 Task: Open Card Product Shipping and Delivery in Board Market Entry and Expansion Planning to Workspace Asset Management and add a team member Softage.3@softage.net, a label Red, a checklist Human Resources, an attachment from your onedrive, a color Red and finally, add a card description 'Plan and execute company team-building conference with guest speakers on change management' and a comment 'Let us approach this task with a sense of risk-taking, recognizing that calculated risks can lead to new opportunities and growth.'. Add a start date 'Jan 03, 1900' with a due date 'Jan 10, 1900'
Action: Mouse moved to (88, 422)
Screenshot: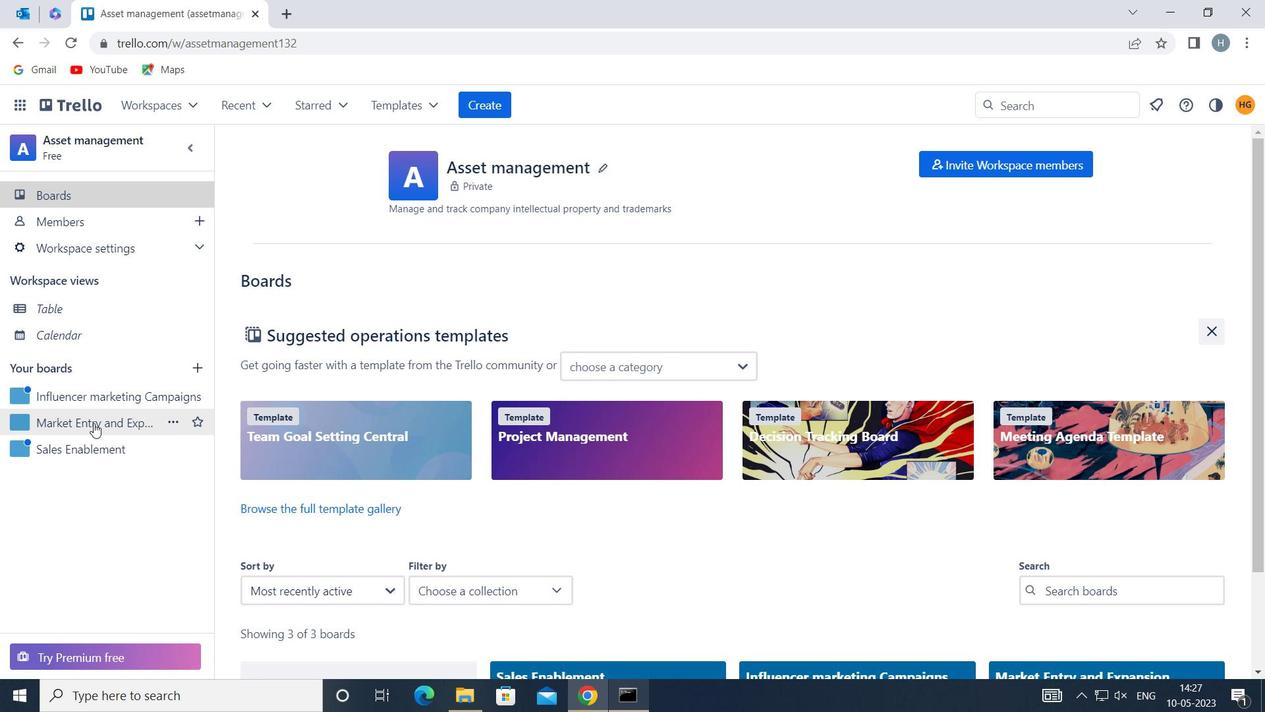 
Action: Mouse pressed left at (88, 422)
Screenshot: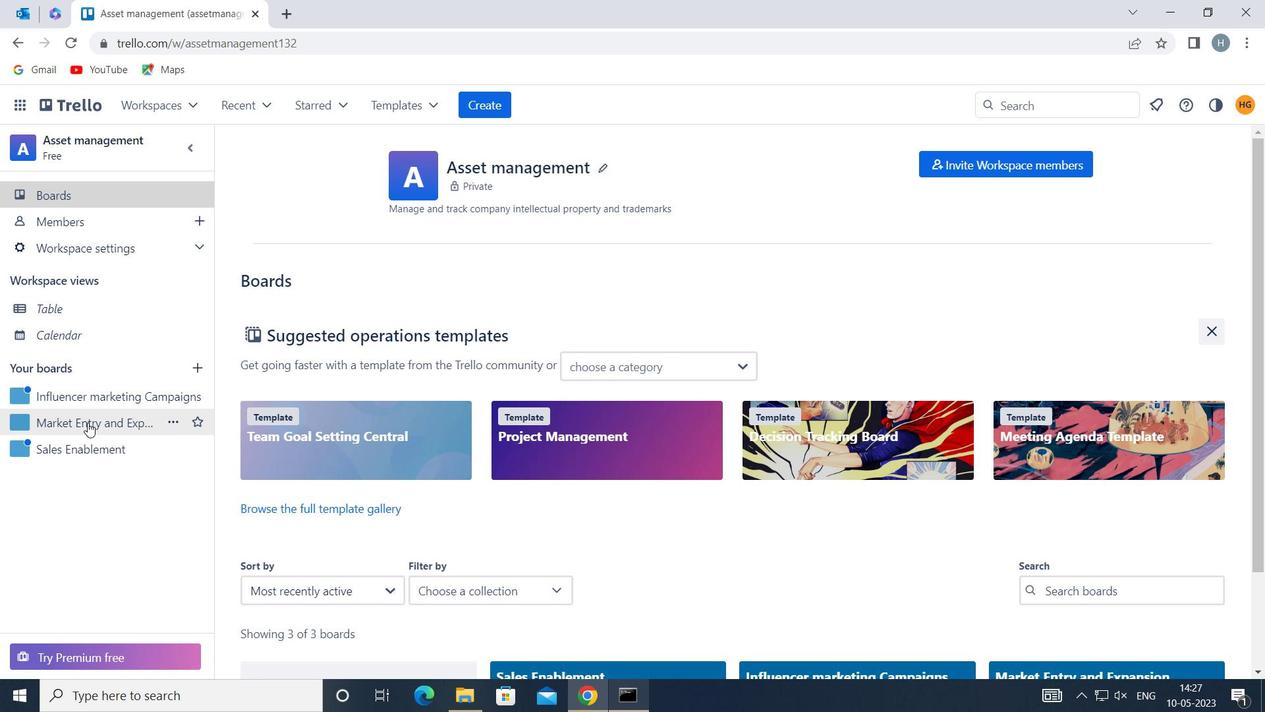 
Action: Mouse moved to (377, 238)
Screenshot: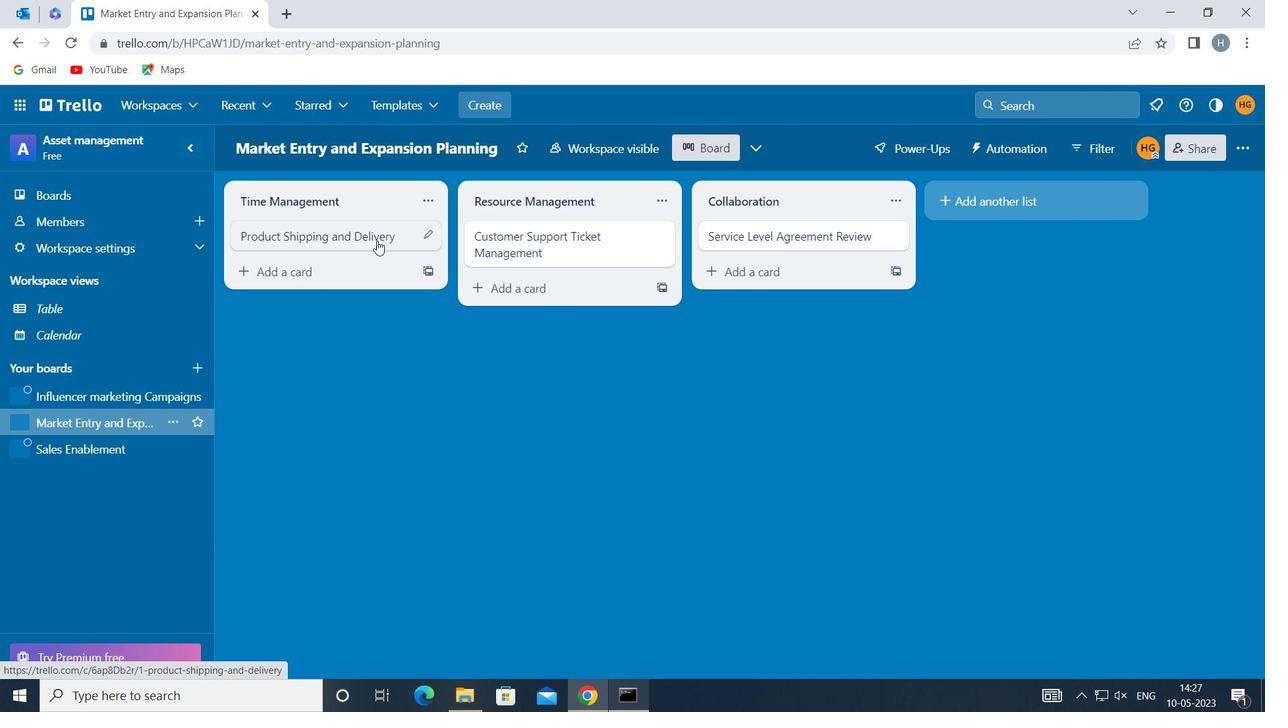 
Action: Mouse pressed left at (377, 238)
Screenshot: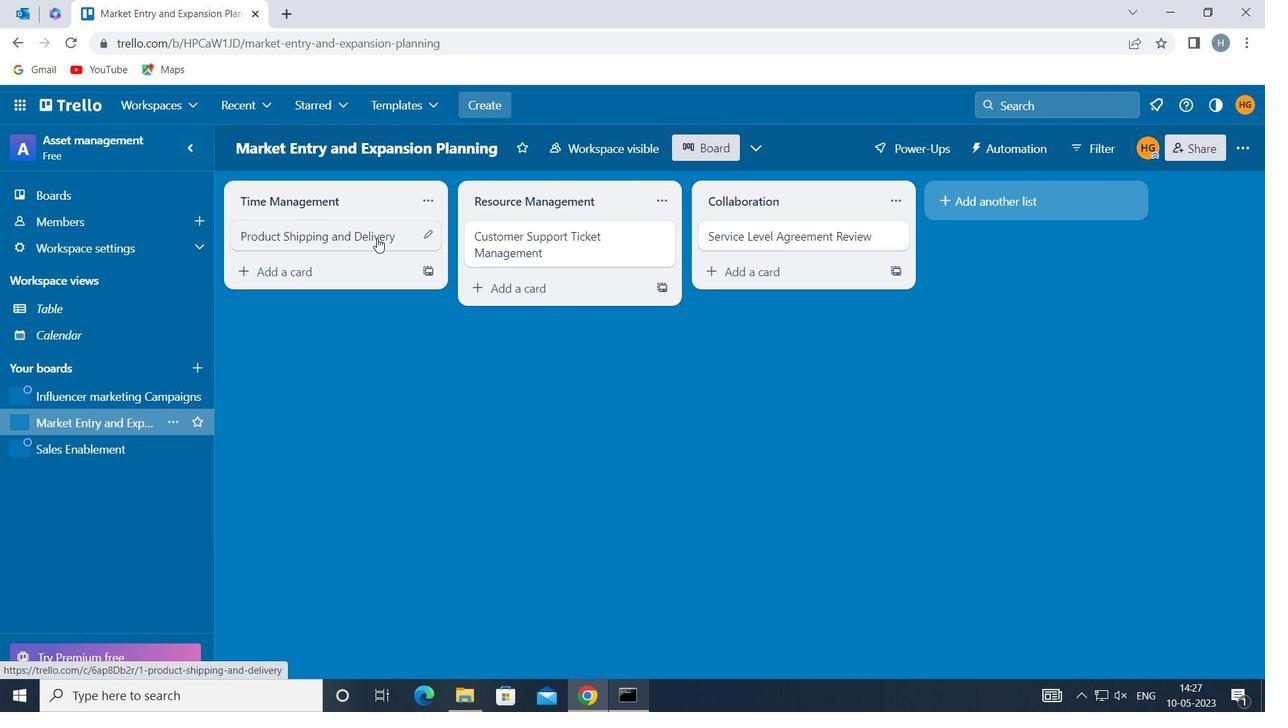 
Action: Mouse moved to (859, 232)
Screenshot: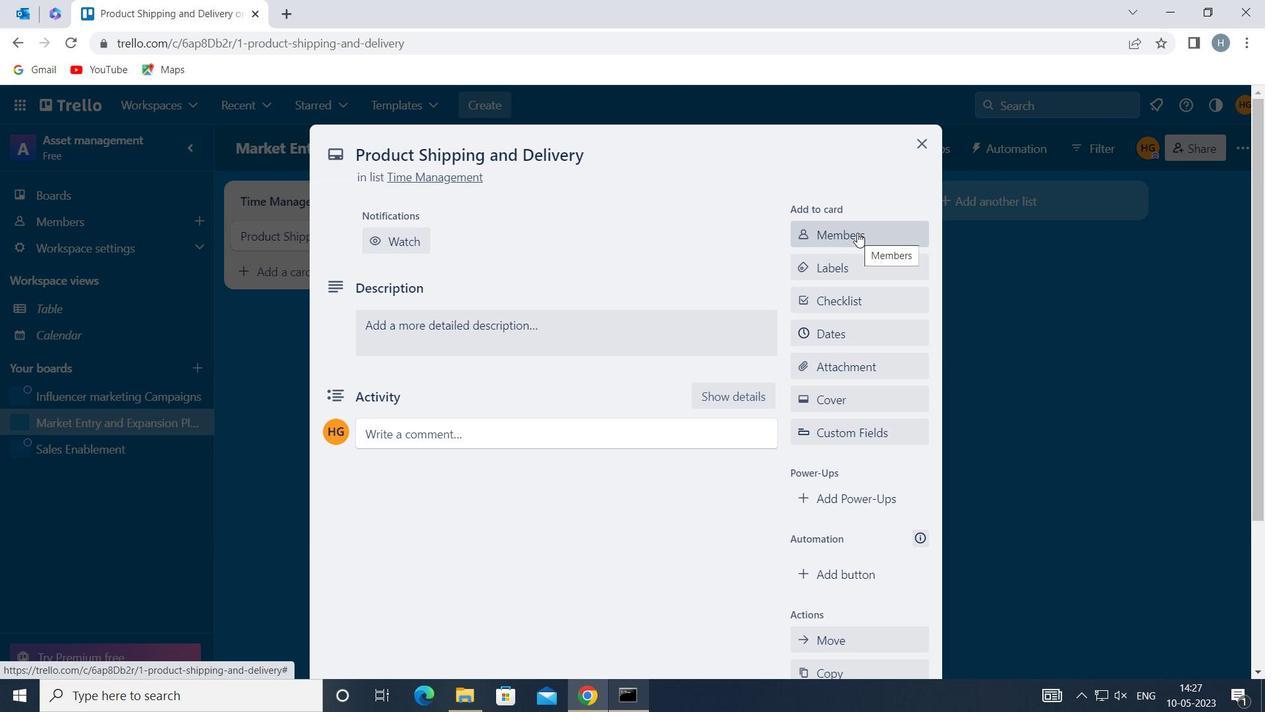 
Action: Mouse pressed left at (859, 232)
Screenshot: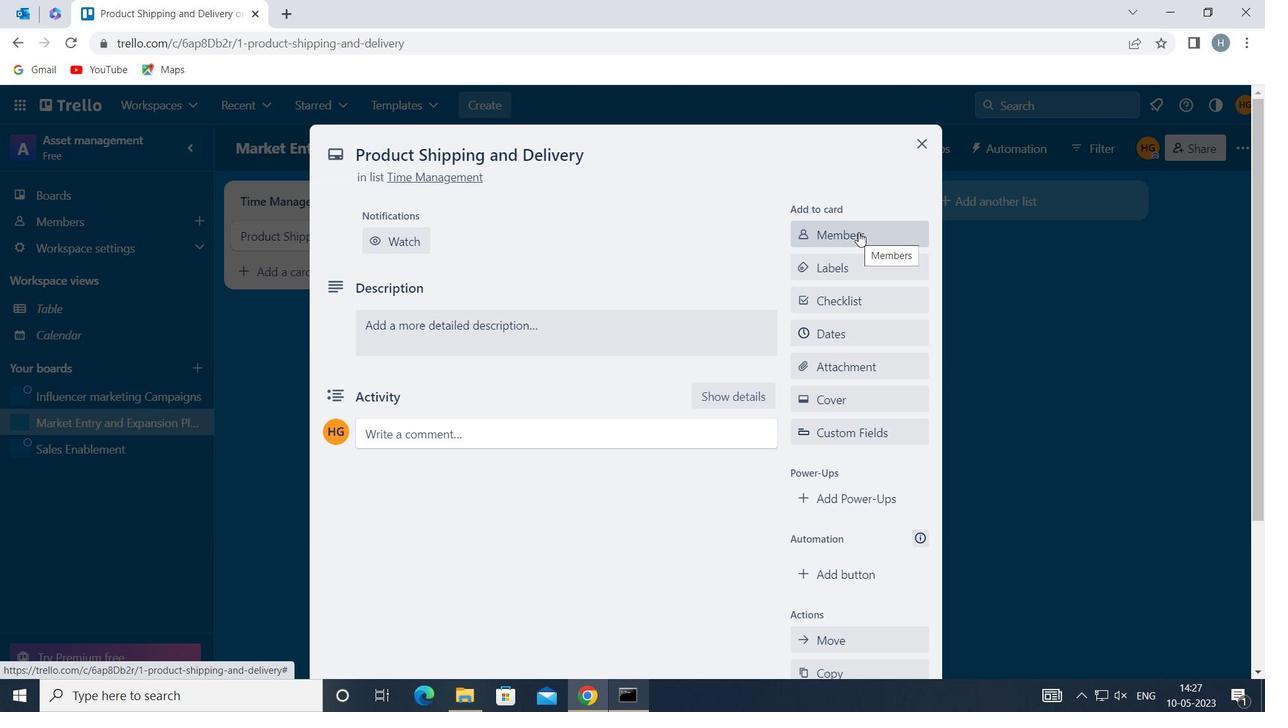 
Action: Mouse moved to (859, 232)
Screenshot: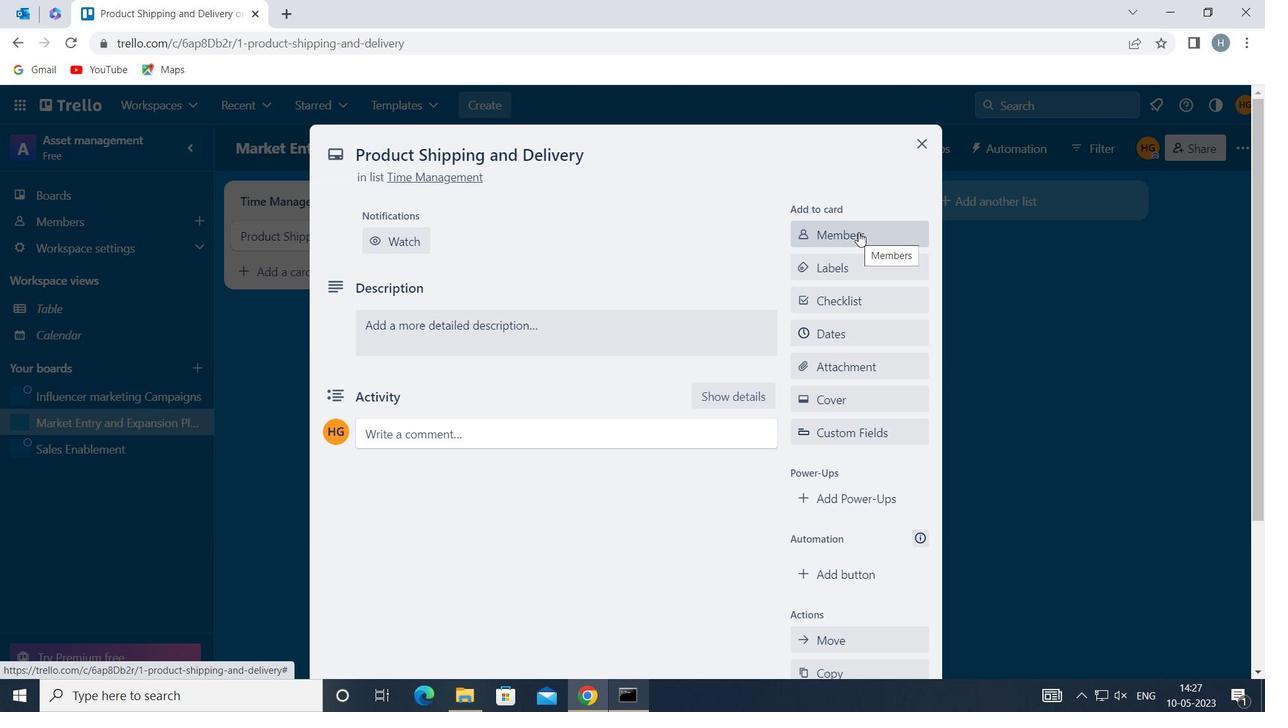 
Action: Key pressed softage
Screenshot: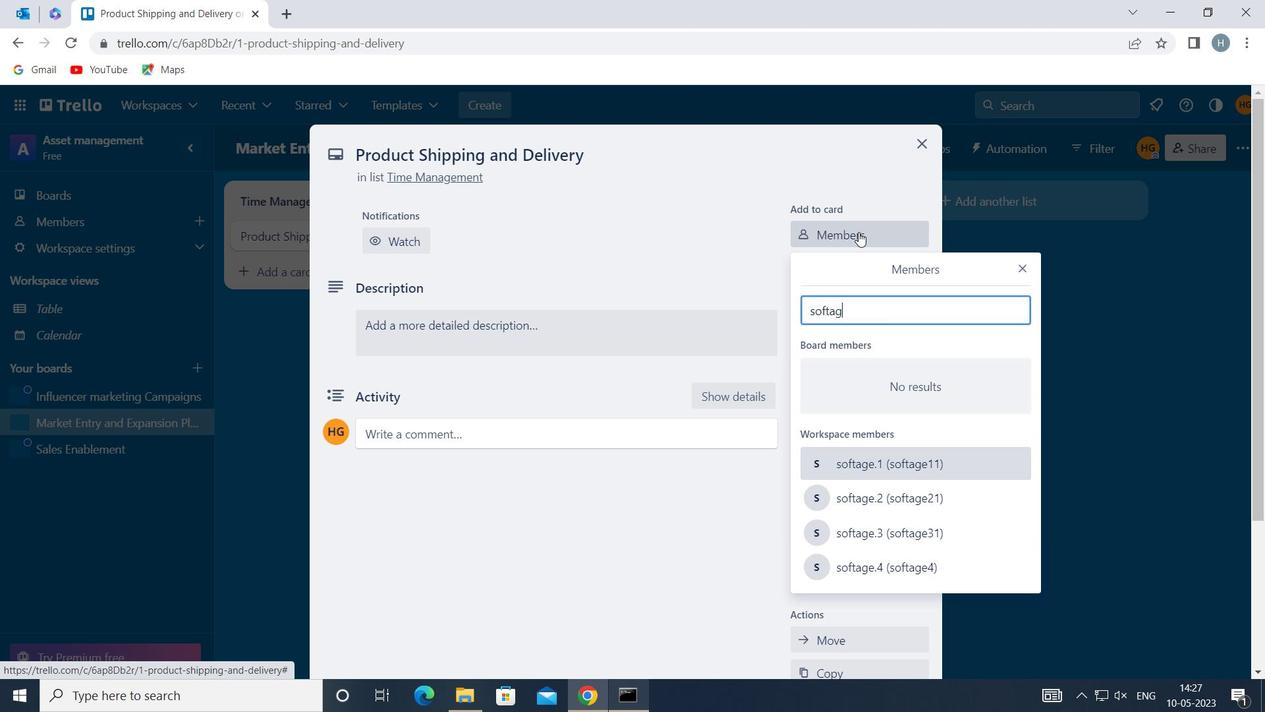 
Action: Mouse moved to (917, 527)
Screenshot: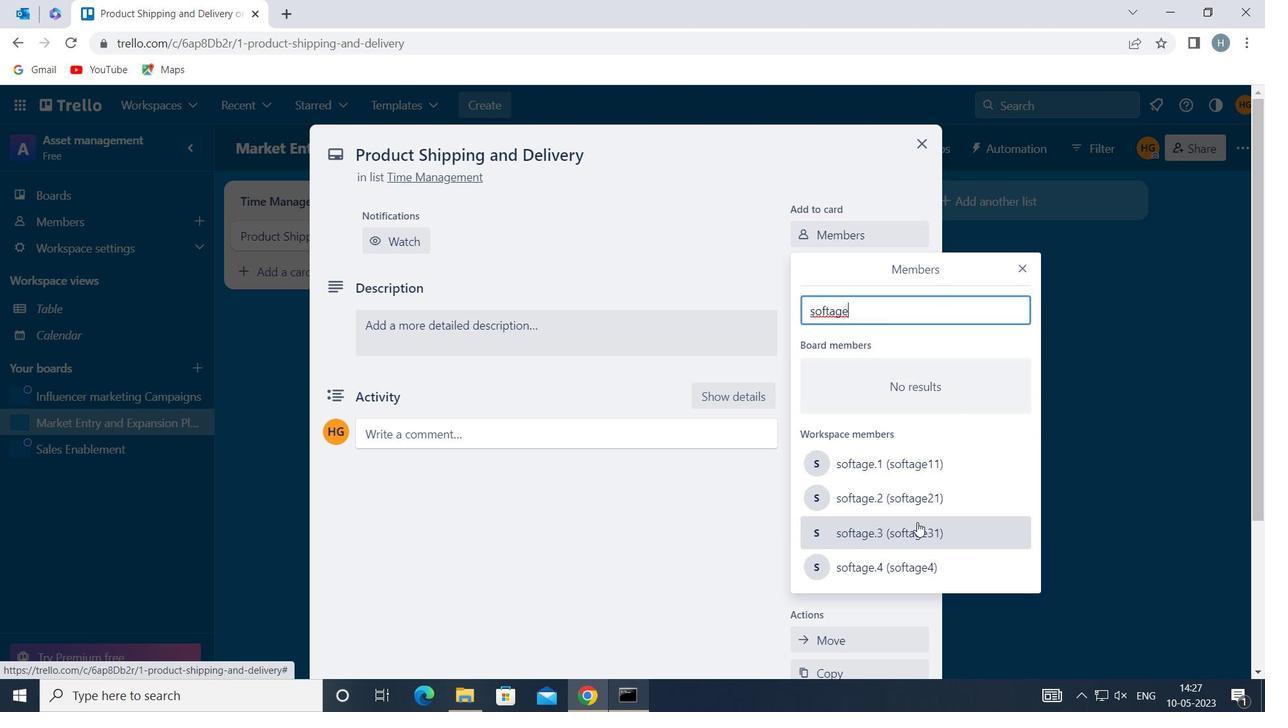 
Action: Mouse pressed left at (917, 527)
Screenshot: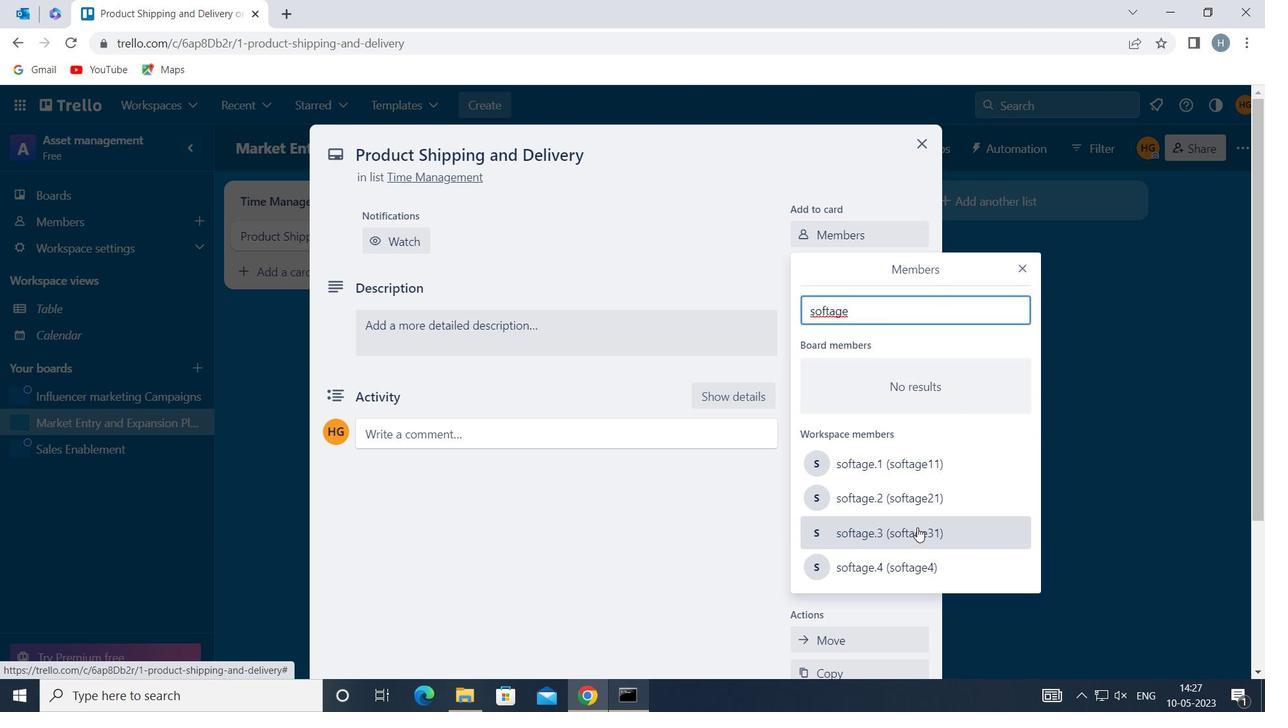
Action: Mouse moved to (1025, 267)
Screenshot: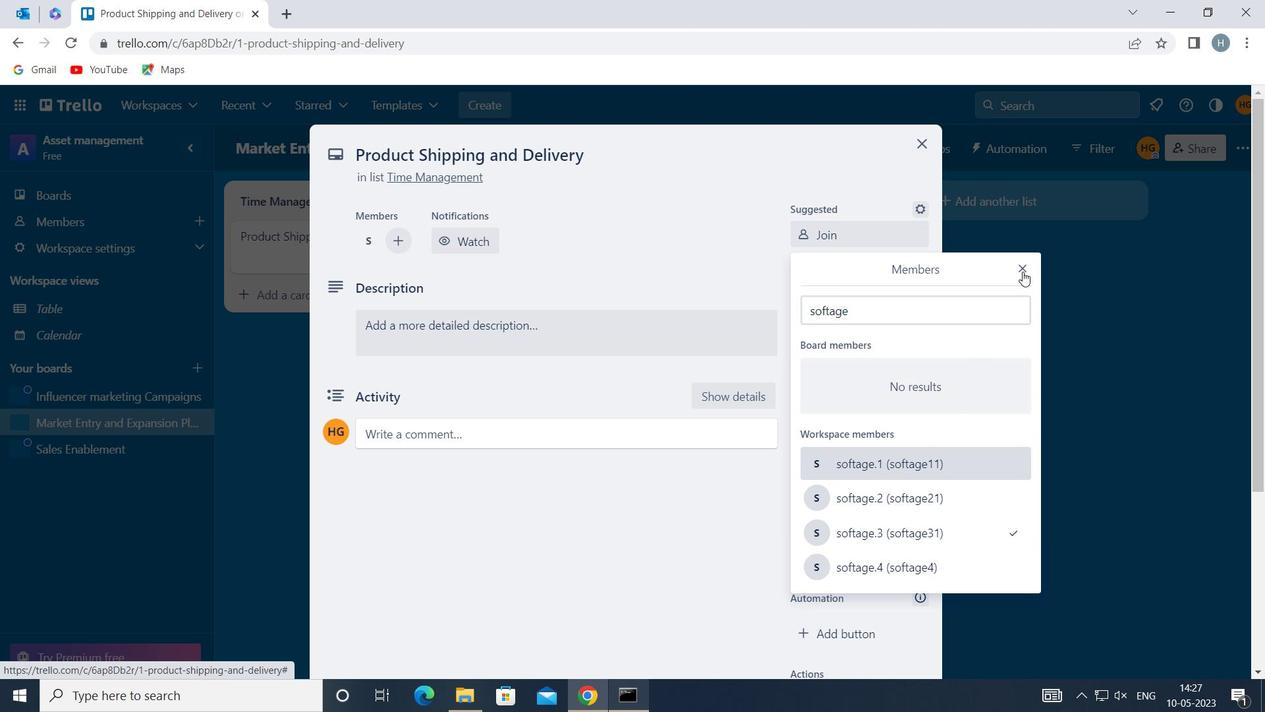 
Action: Mouse pressed left at (1025, 267)
Screenshot: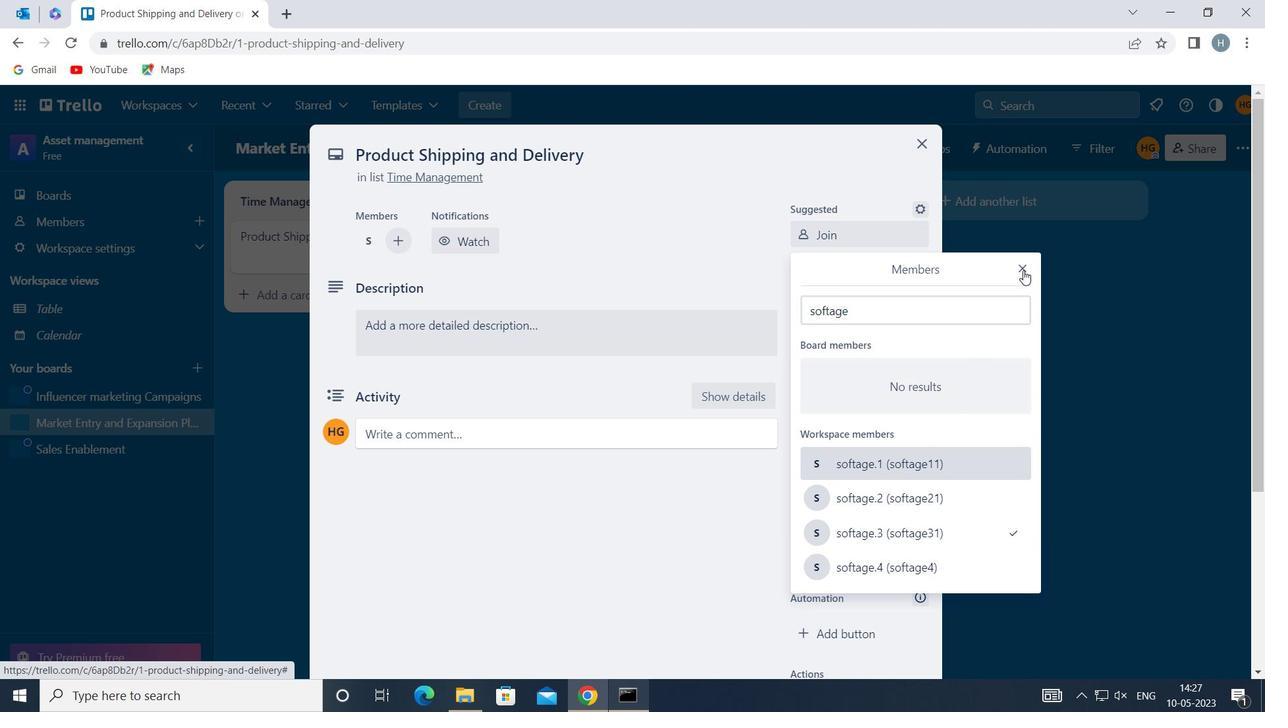 
Action: Mouse moved to (874, 323)
Screenshot: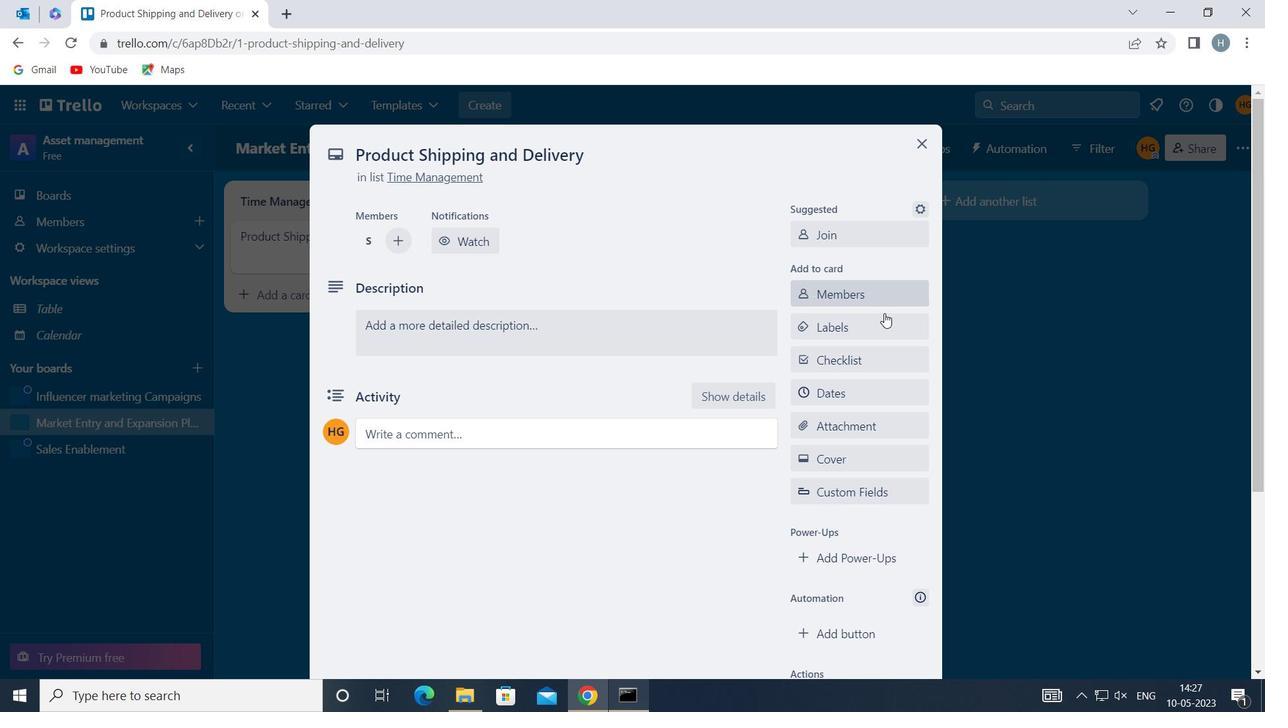 
Action: Mouse pressed left at (874, 323)
Screenshot: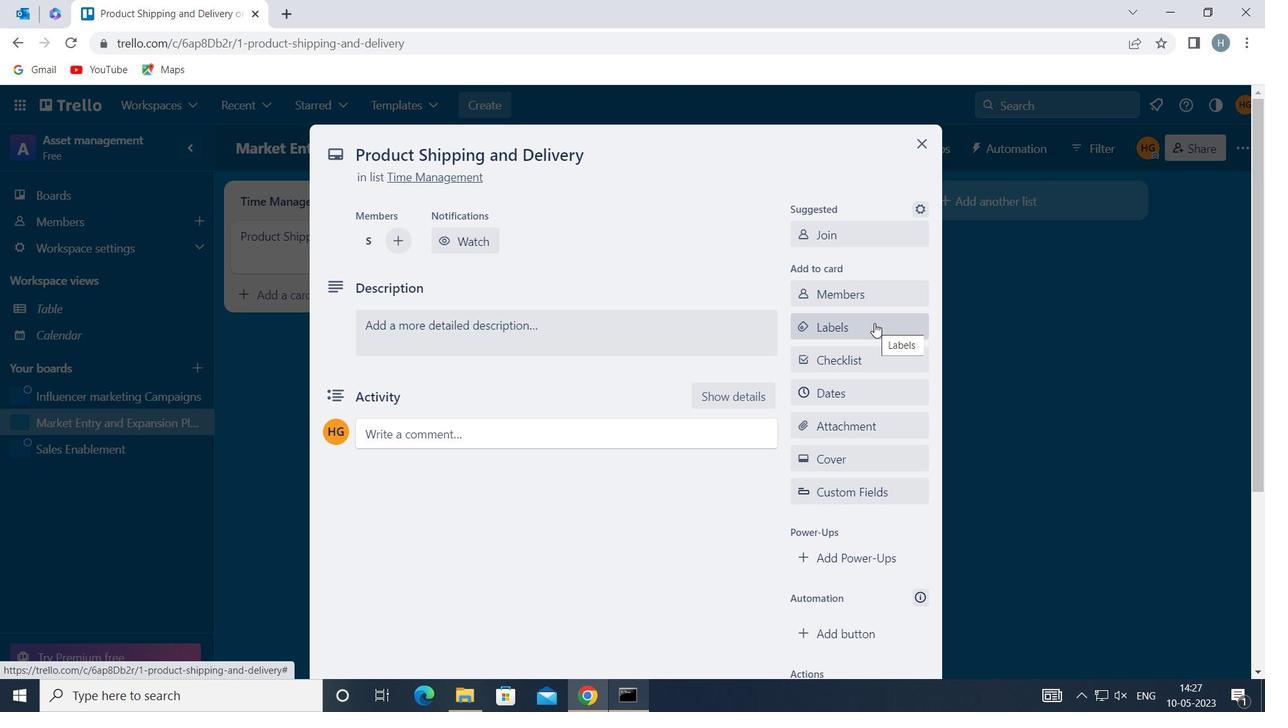 
Action: Mouse moved to (874, 326)
Screenshot: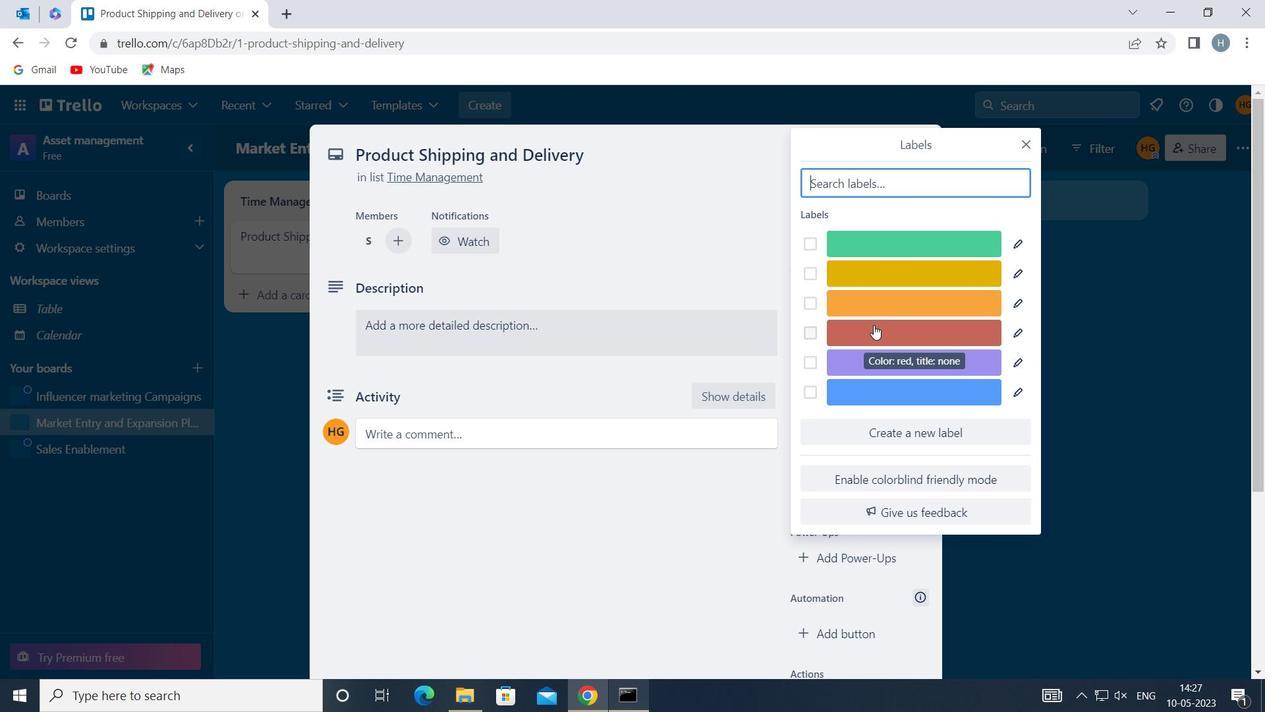 
Action: Mouse pressed left at (874, 326)
Screenshot: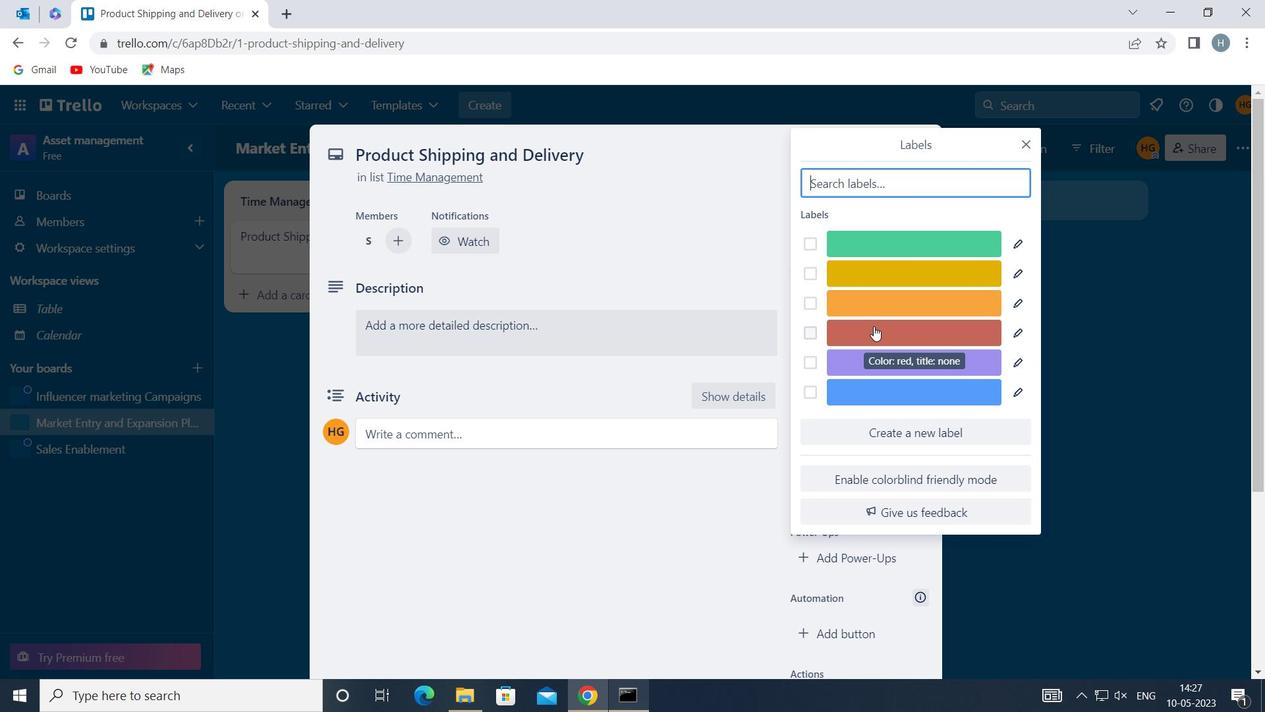 
Action: Mouse moved to (1027, 142)
Screenshot: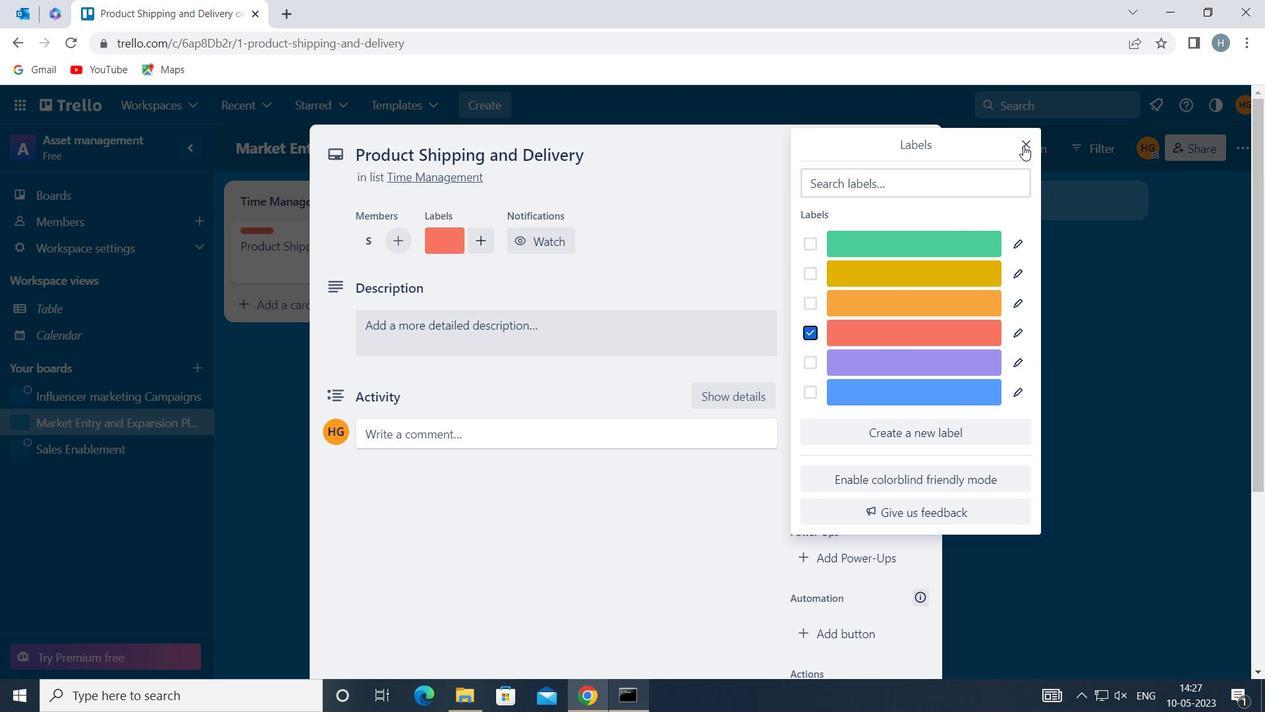 
Action: Mouse pressed left at (1027, 142)
Screenshot: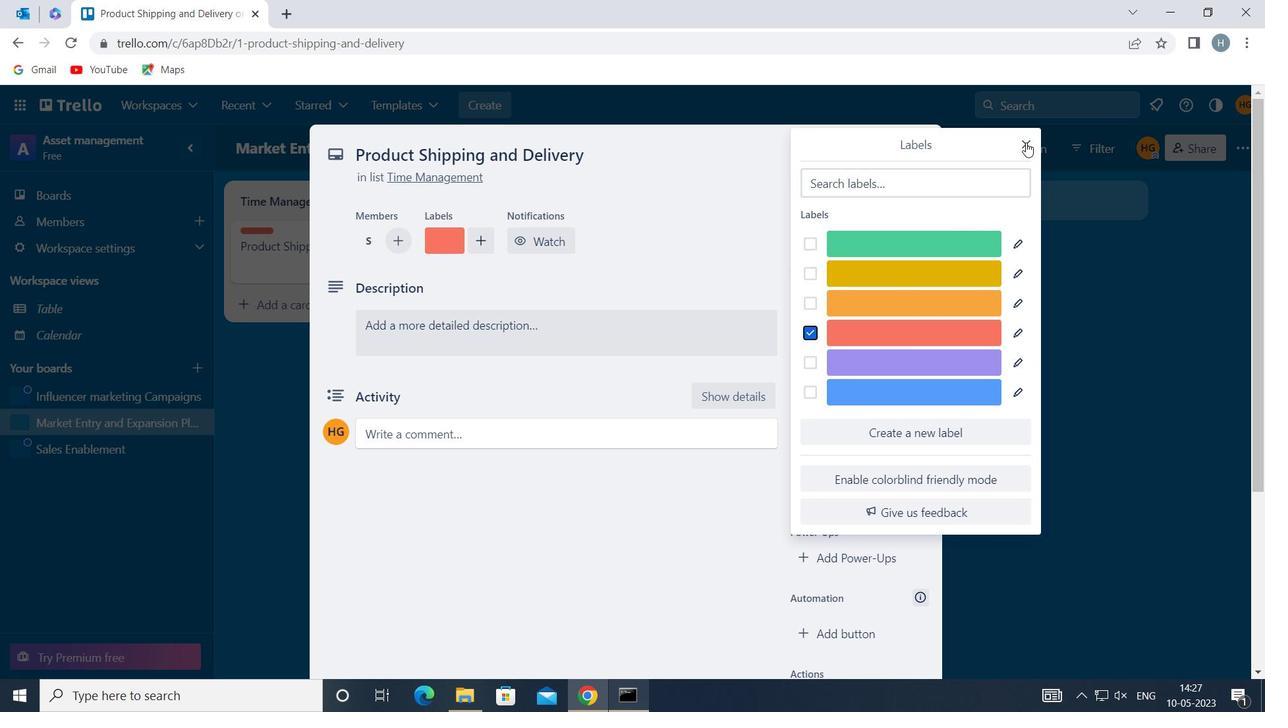 
Action: Mouse moved to (857, 359)
Screenshot: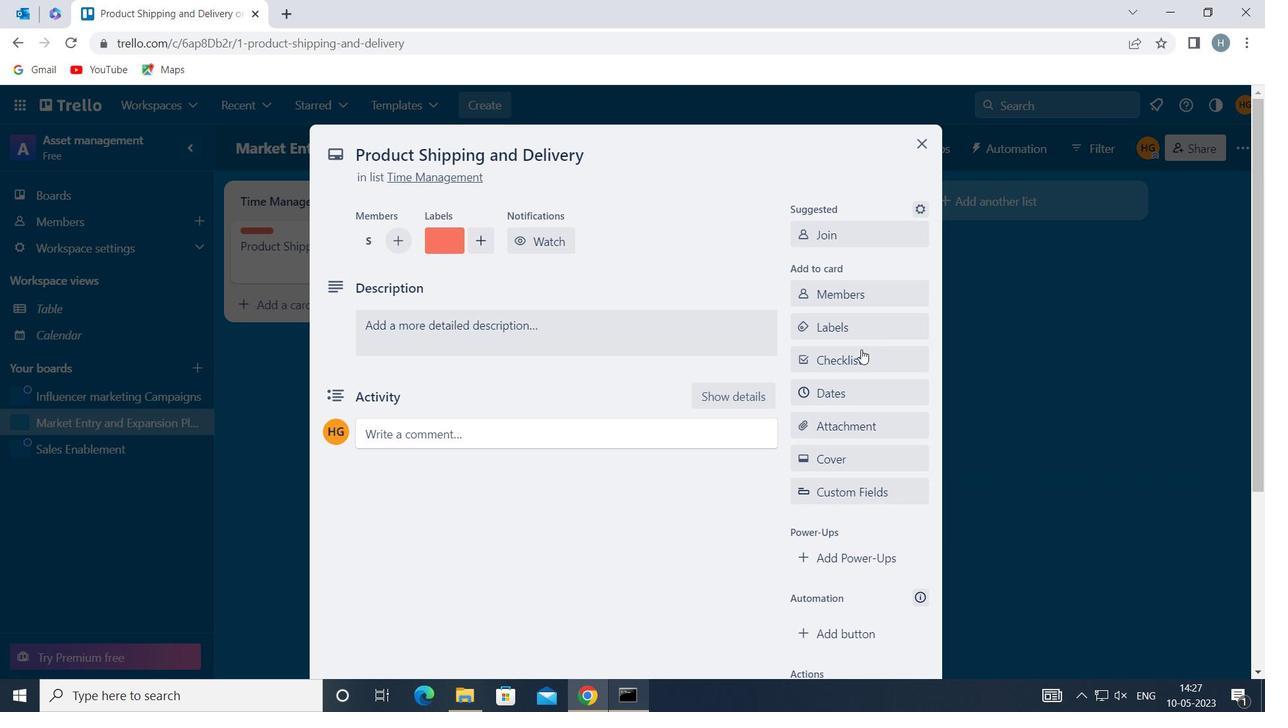 
Action: Mouse pressed left at (857, 359)
Screenshot: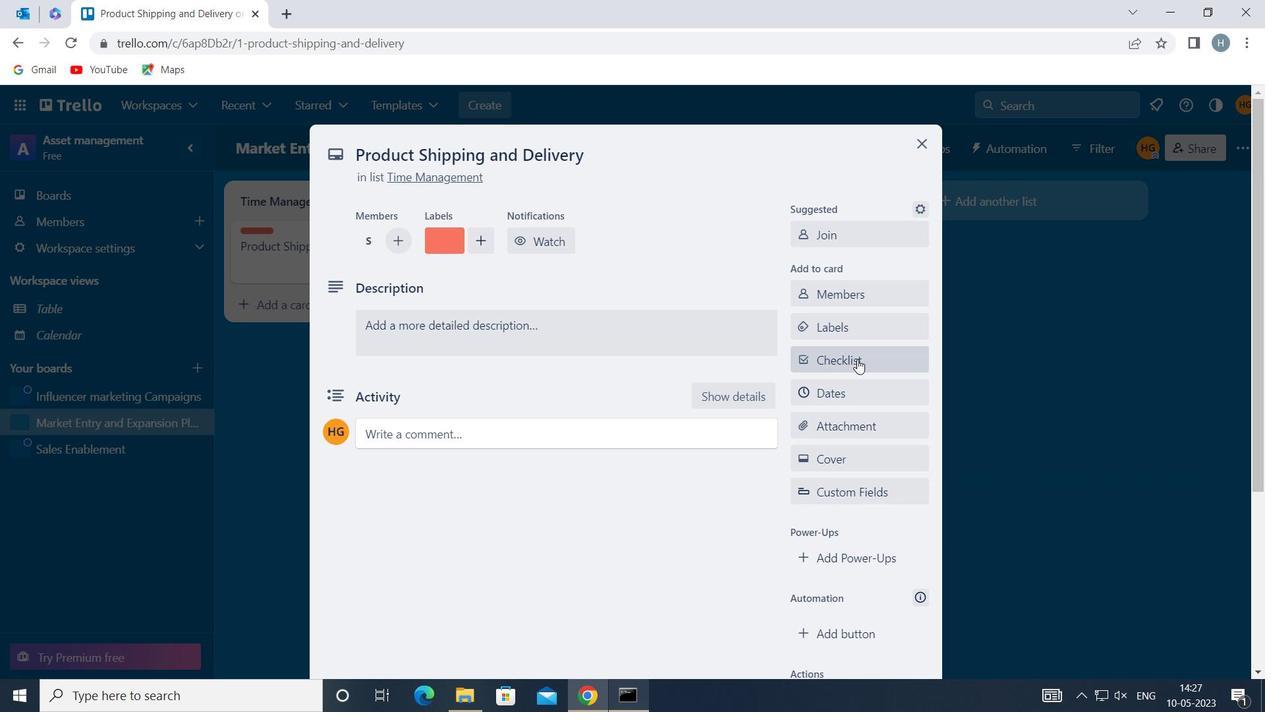 
Action: Key pressed <Key.shift>HUN<Key.backspace><Key.backspace>UMAN<Key.space><Key.shift>RESOURCES
Screenshot: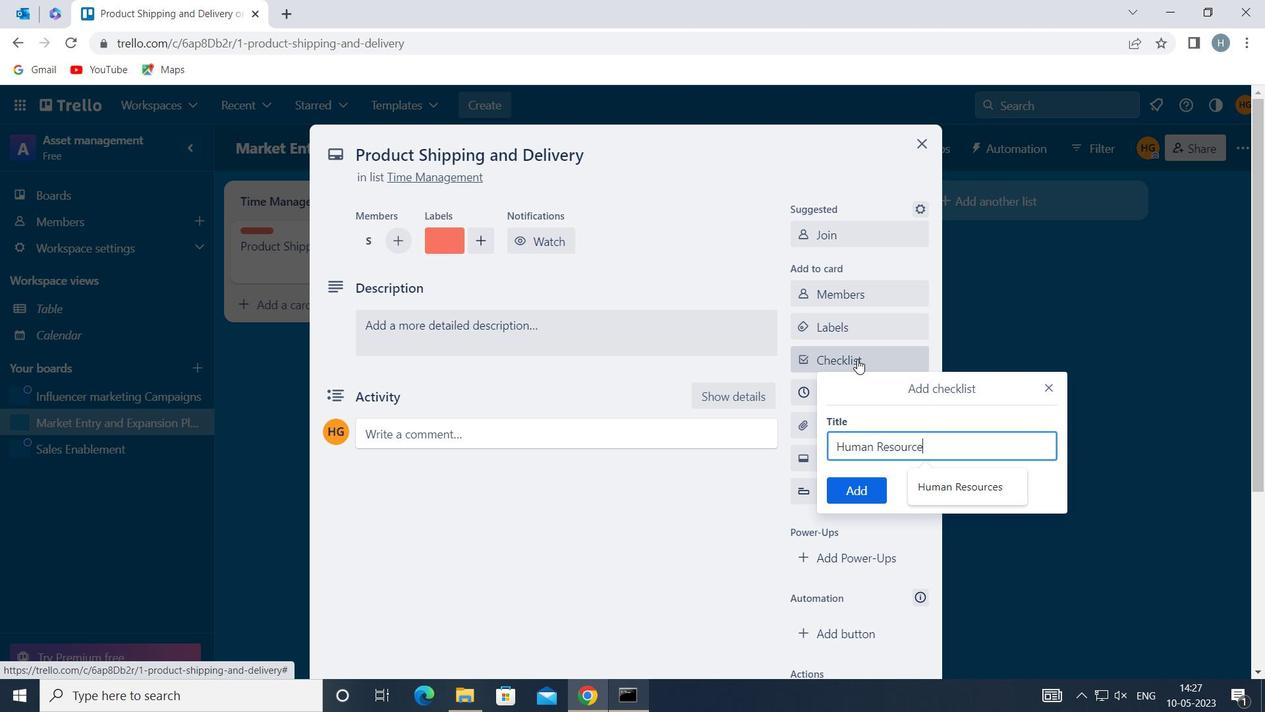 
Action: Mouse moved to (850, 487)
Screenshot: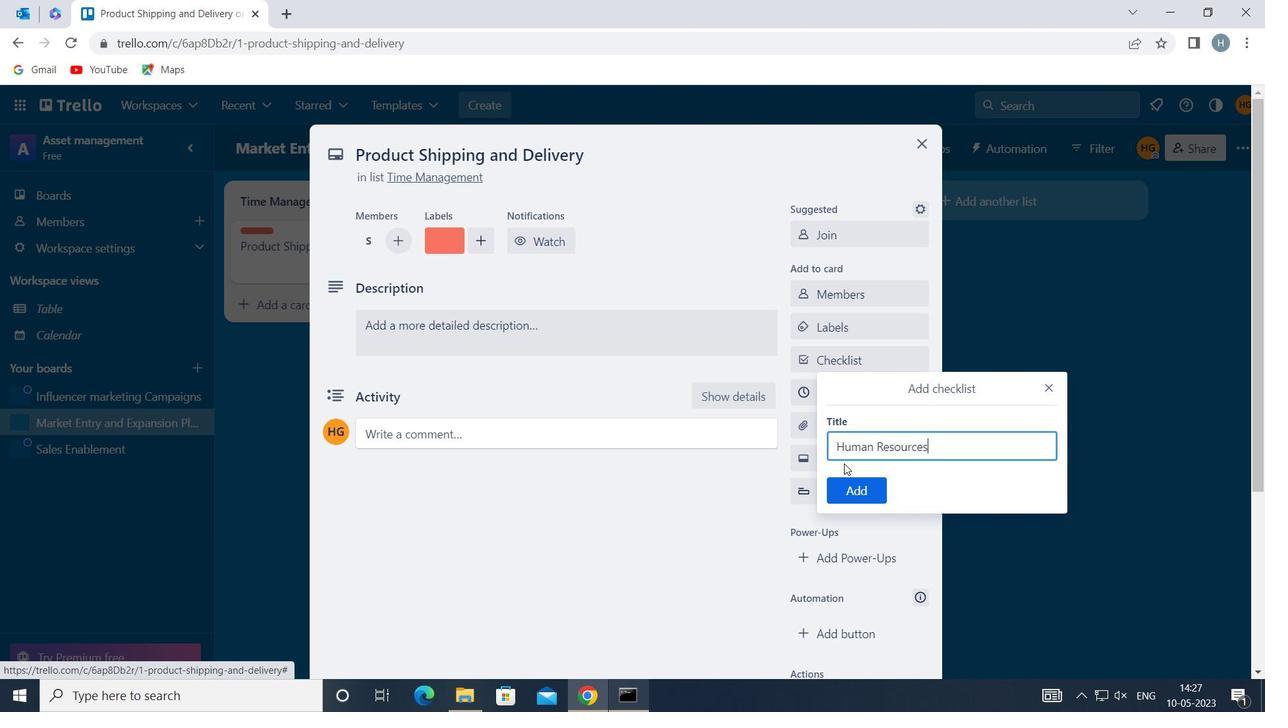 
Action: Mouse pressed left at (850, 487)
Screenshot: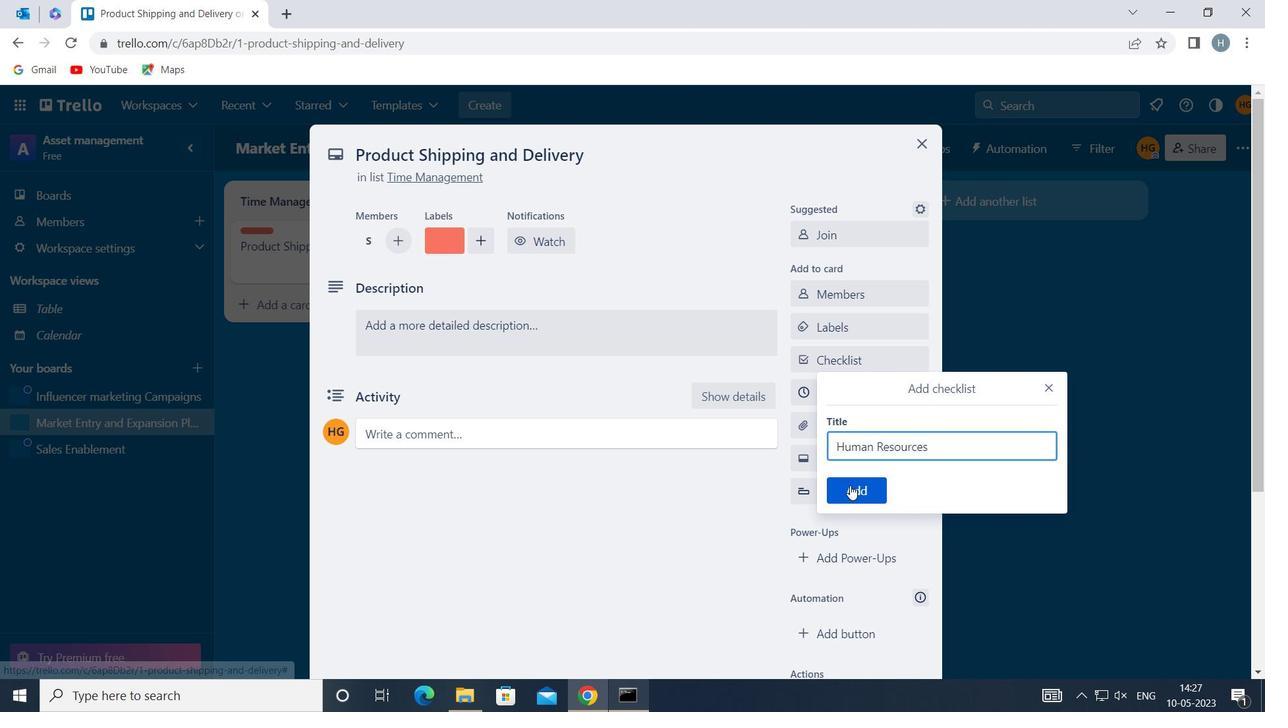 
Action: Mouse moved to (853, 416)
Screenshot: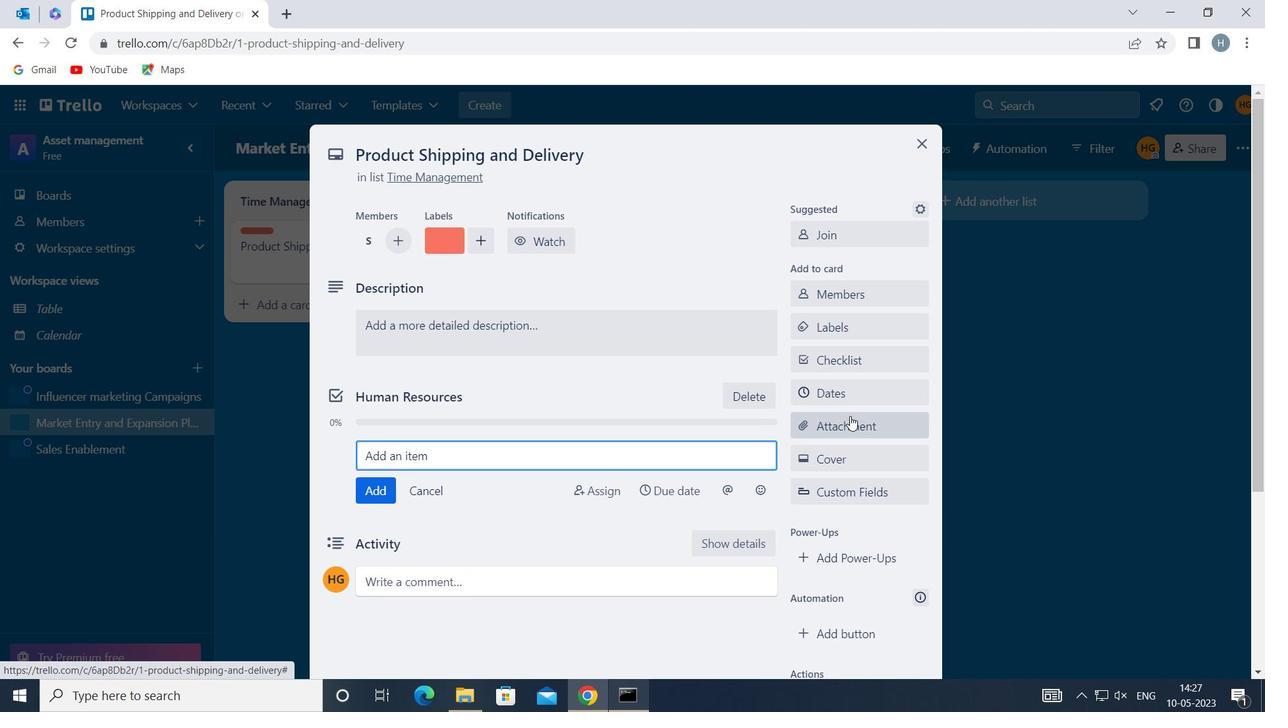 
Action: Mouse pressed left at (853, 416)
Screenshot: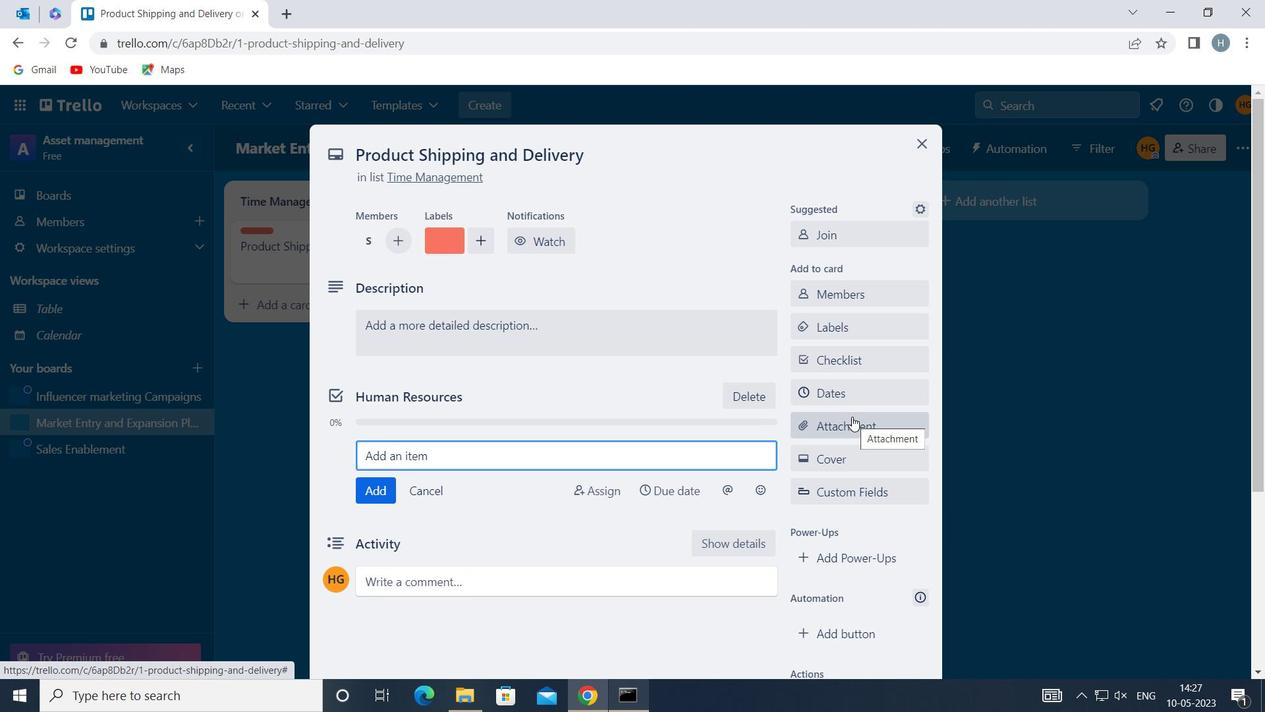 
Action: Mouse moved to (852, 314)
Screenshot: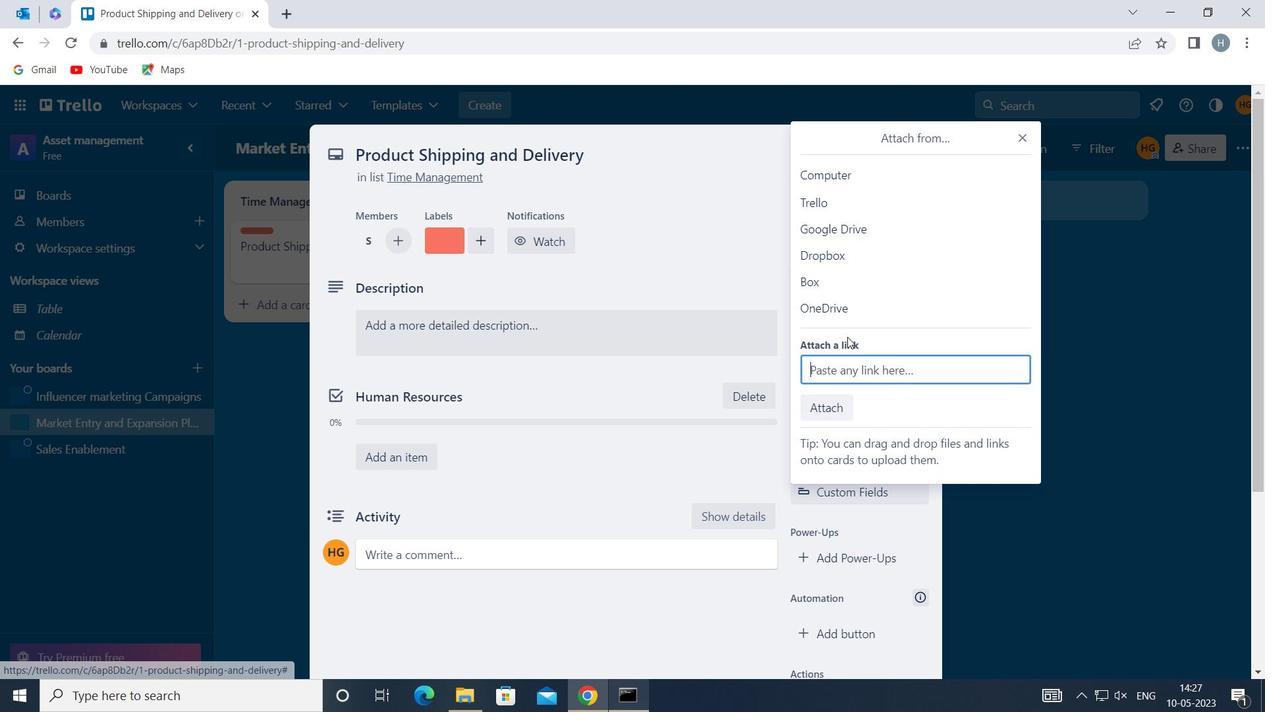 
Action: Mouse pressed left at (852, 314)
Screenshot: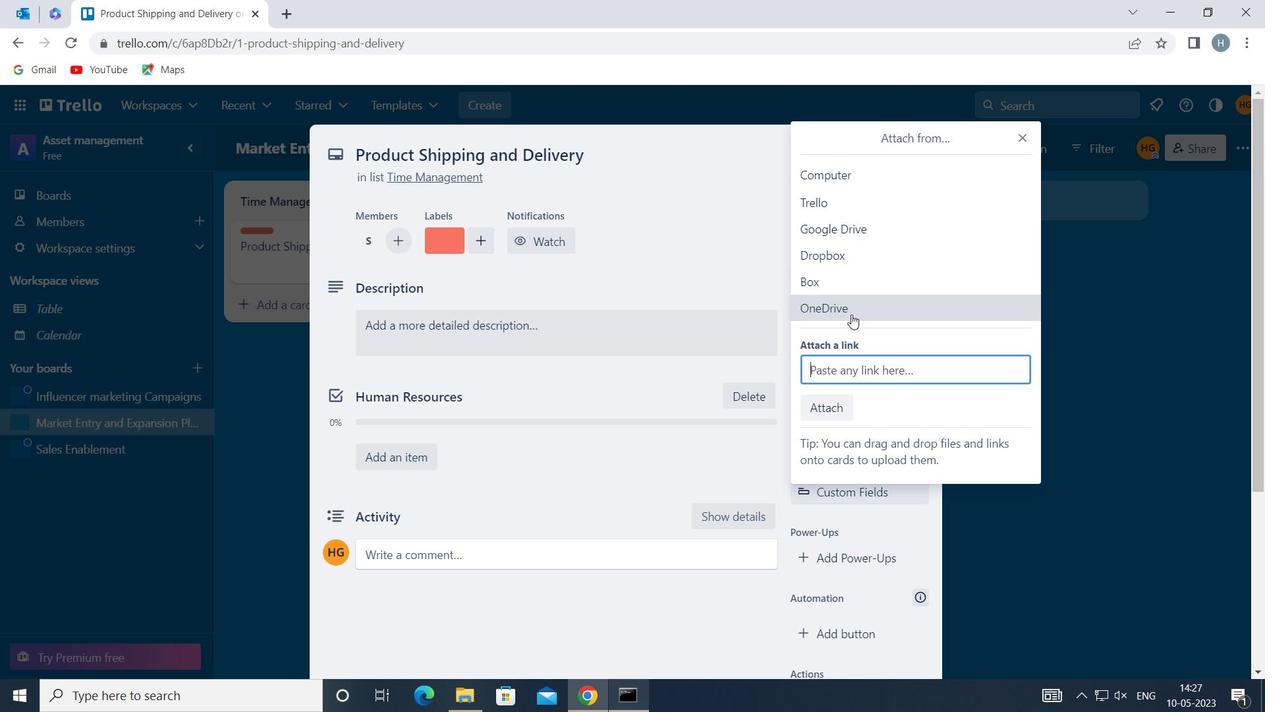 
Action: Mouse moved to (732, 241)
Screenshot: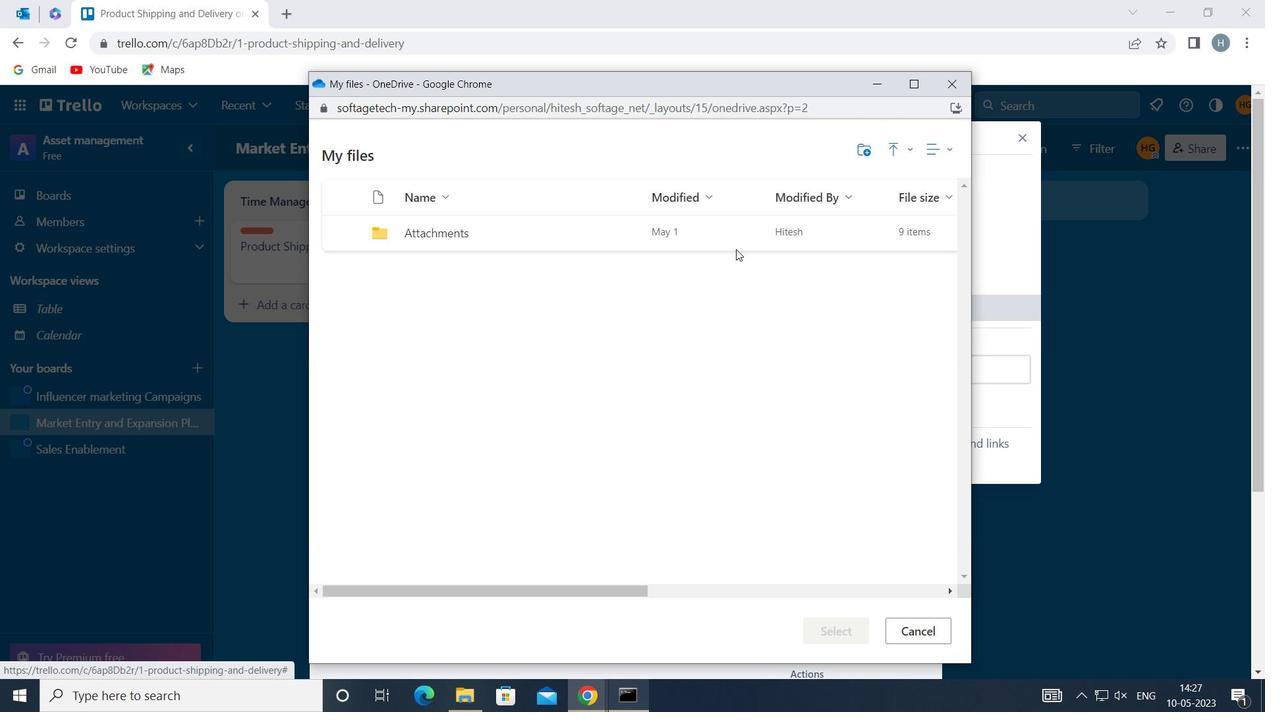 
Action: Mouse pressed left at (732, 241)
Screenshot: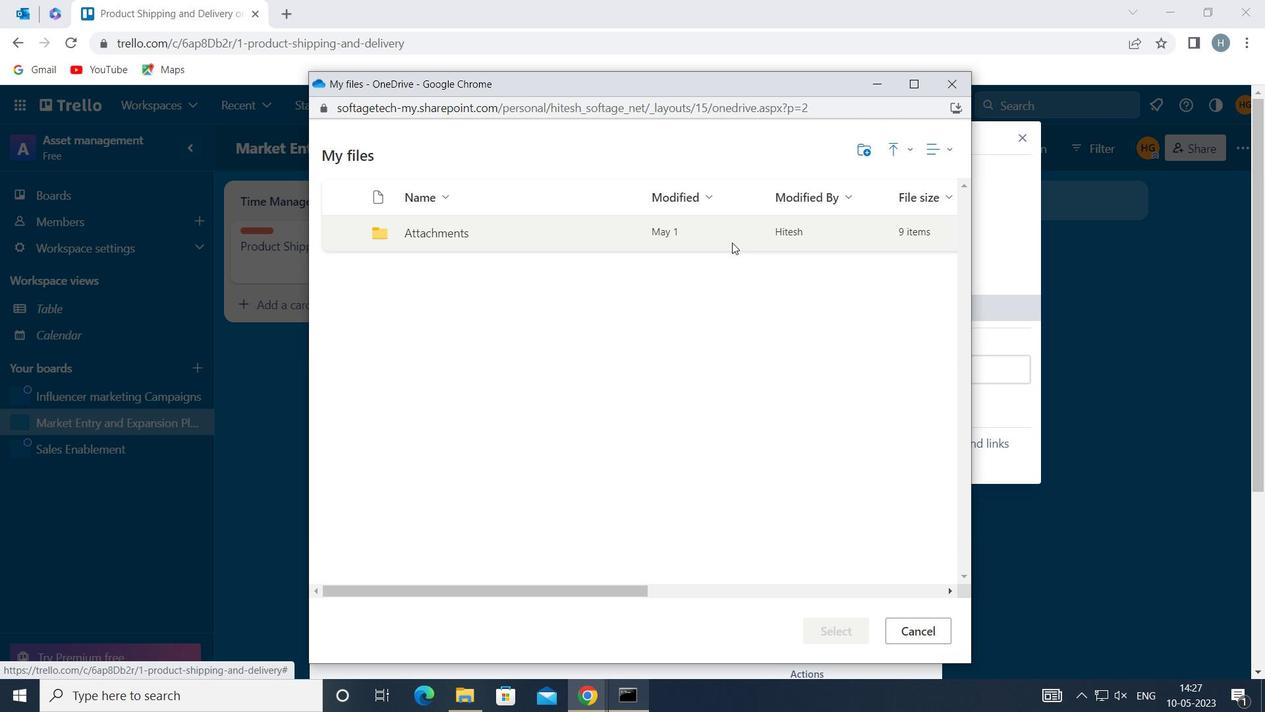 
Action: Mouse moved to (732, 241)
Screenshot: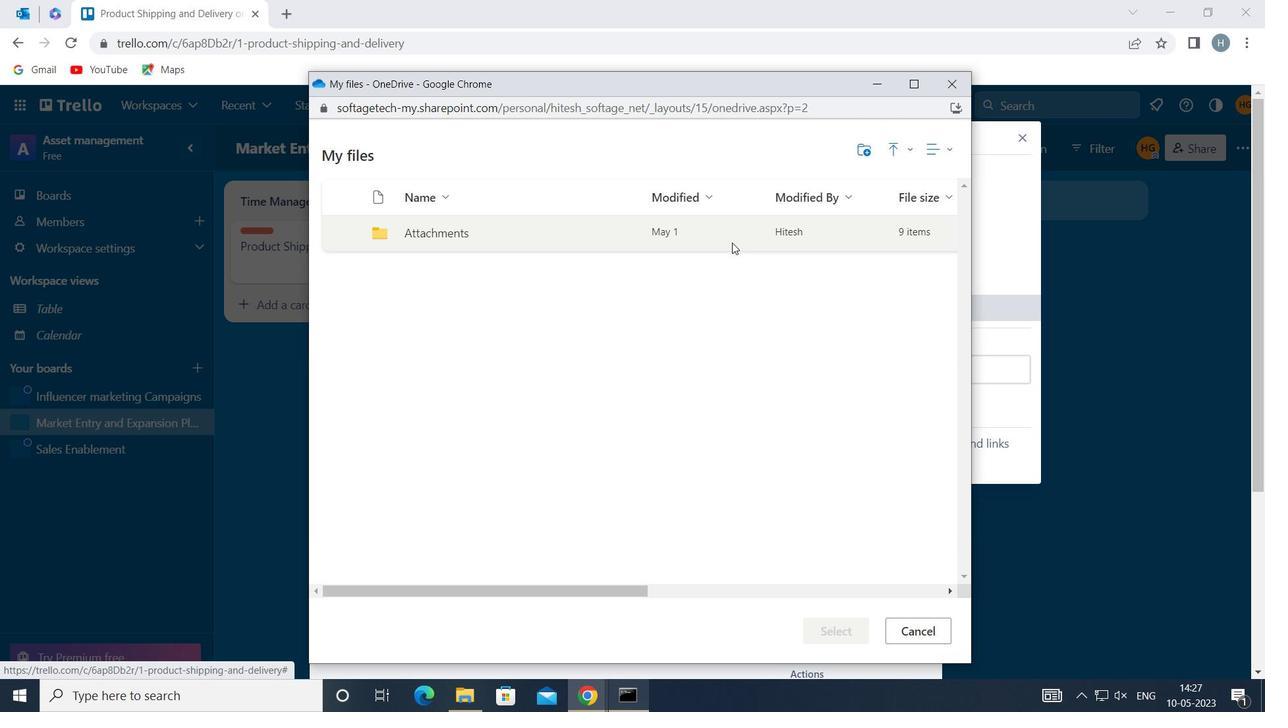 
Action: Mouse pressed left at (732, 241)
Screenshot: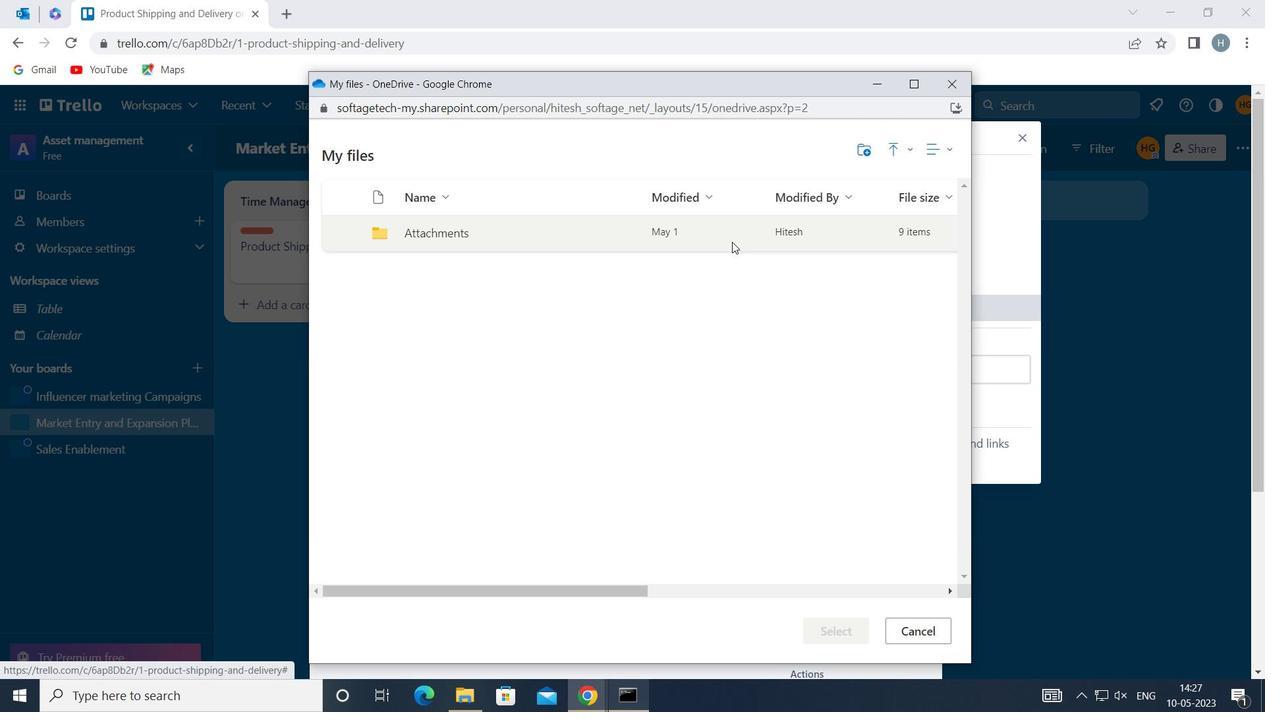 
Action: Mouse moved to (729, 264)
Screenshot: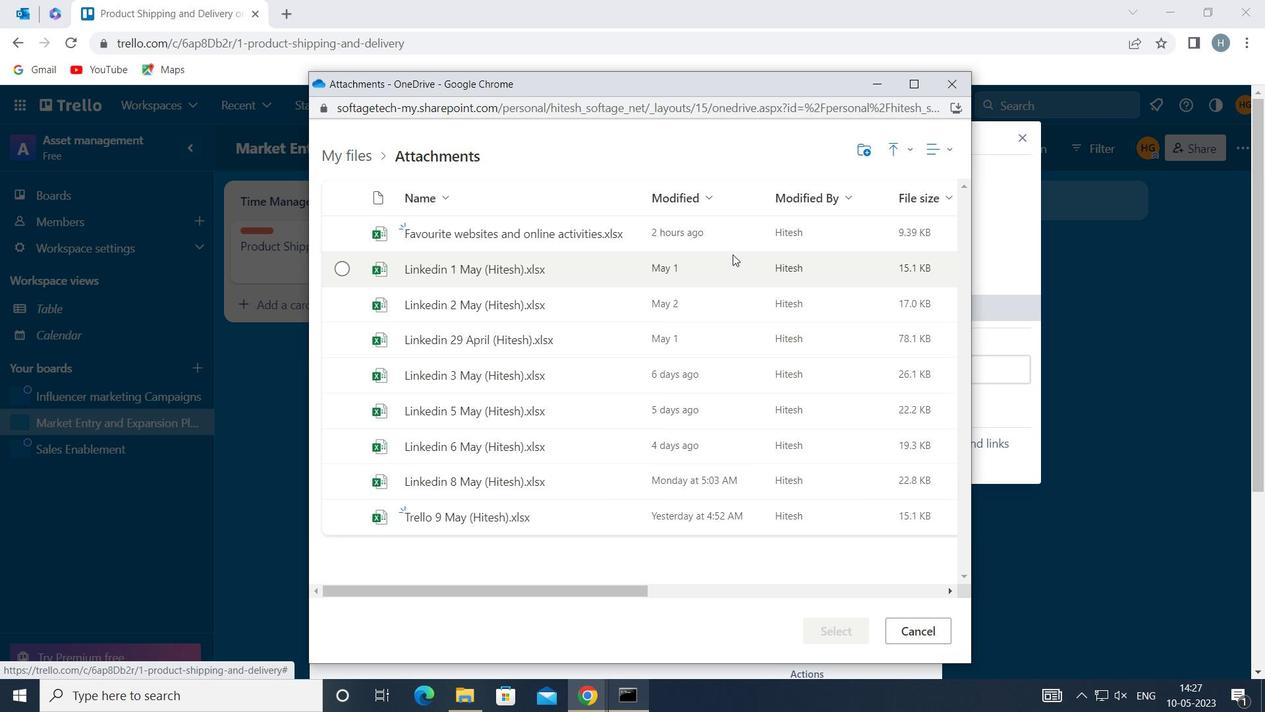 
Action: Mouse pressed left at (729, 264)
Screenshot: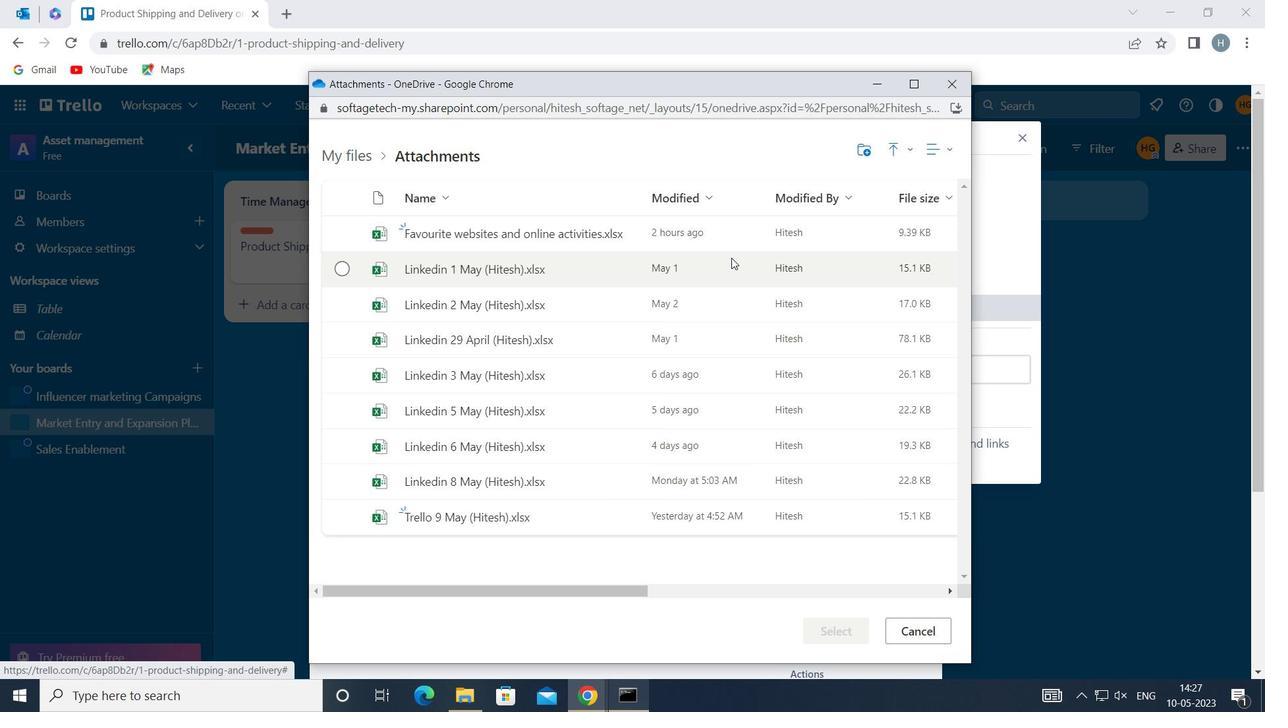 
Action: Mouse moved to (837, 626)
Screenshot: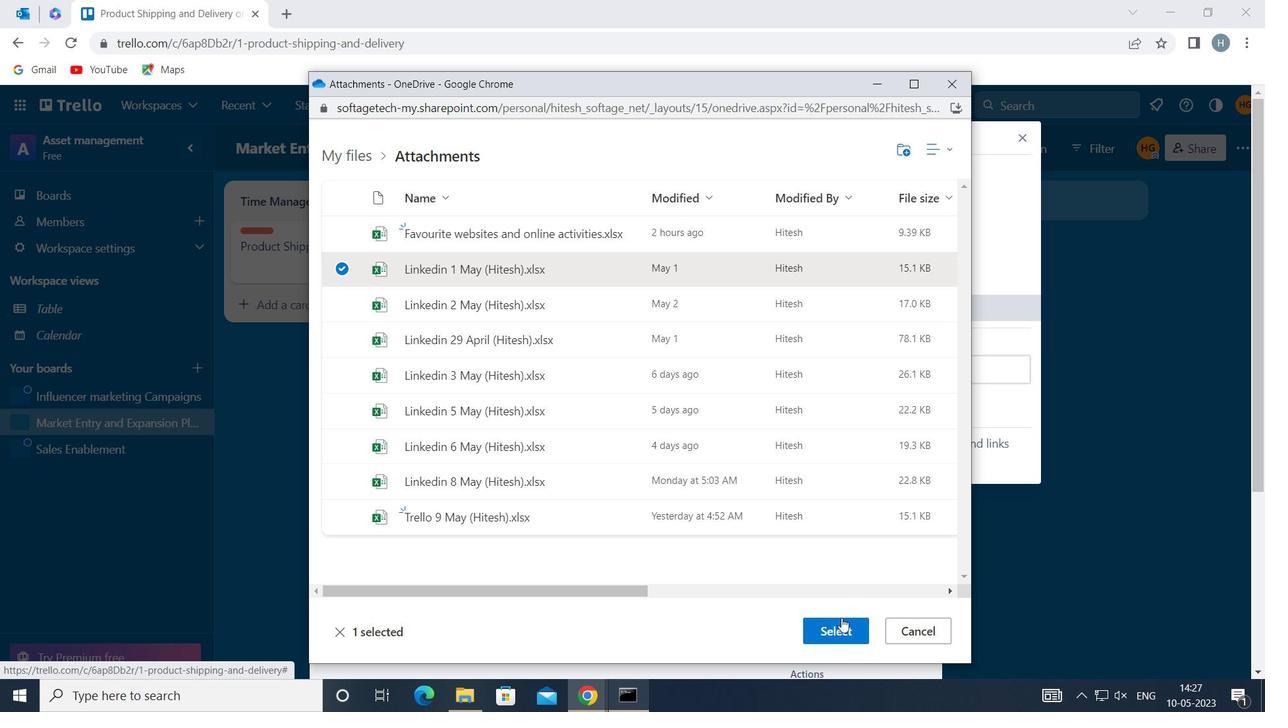 
Action: Mouse pressed left at (837, 626)
Screenshot: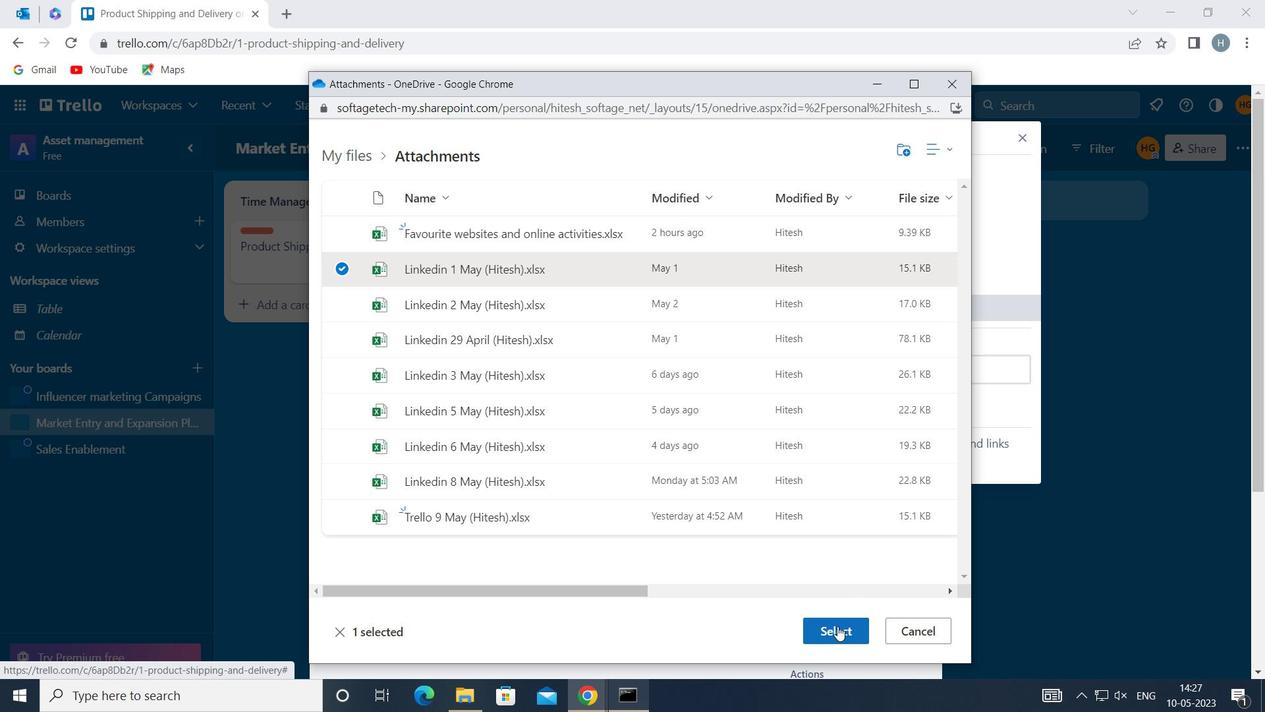 
Action: Mouse moved to (871, 453)
Screenshot: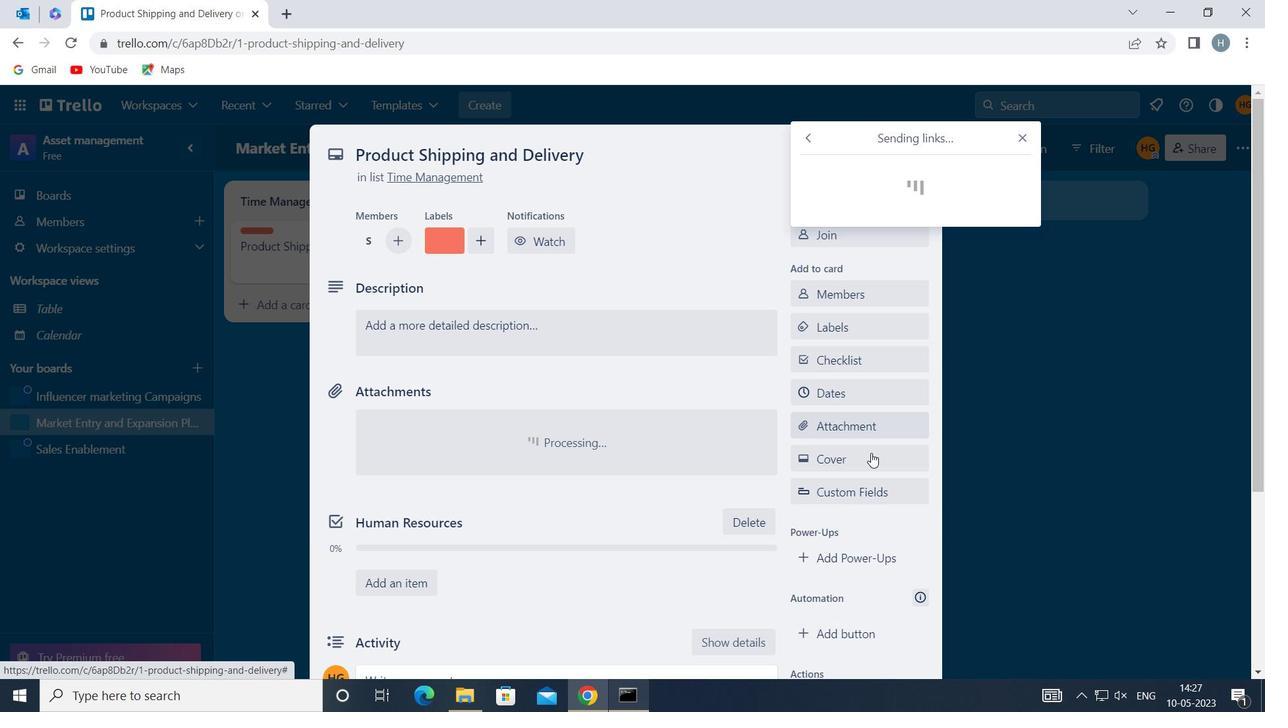 
Action: Mouse pressed left at (871, 453)
Screenshot: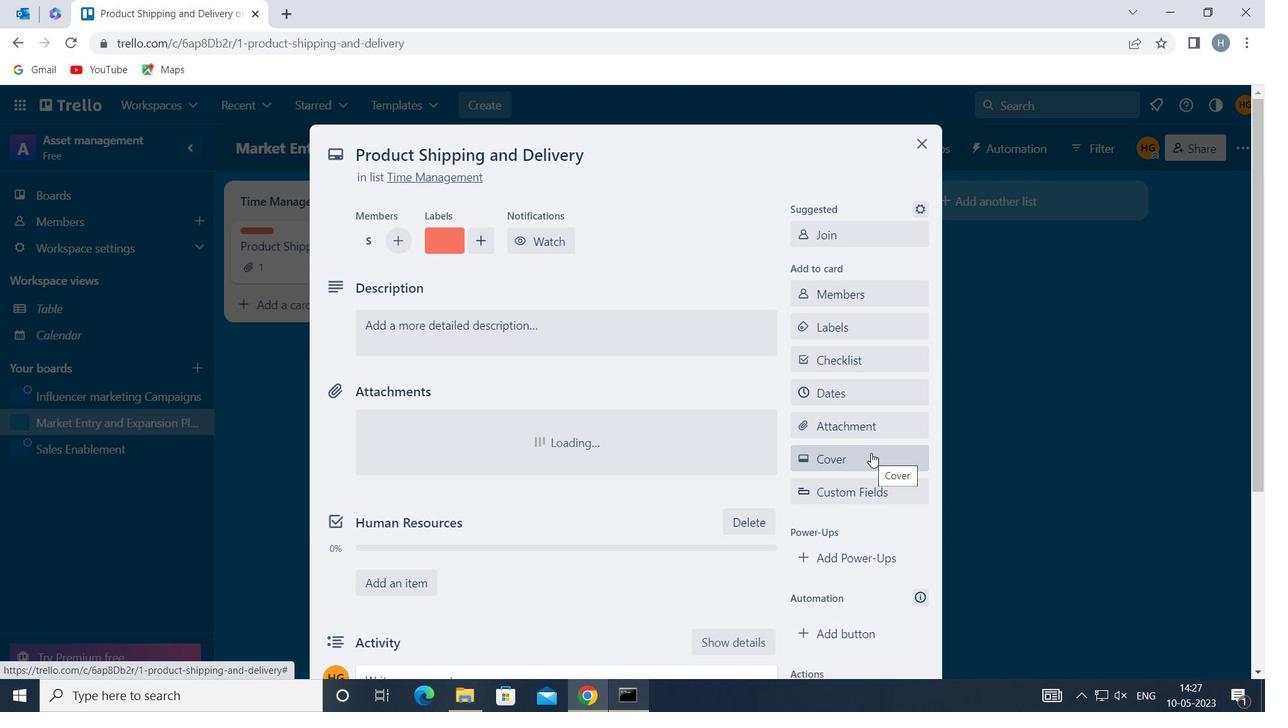 
Action: Mouse moved to (963, 350)
Screenshot: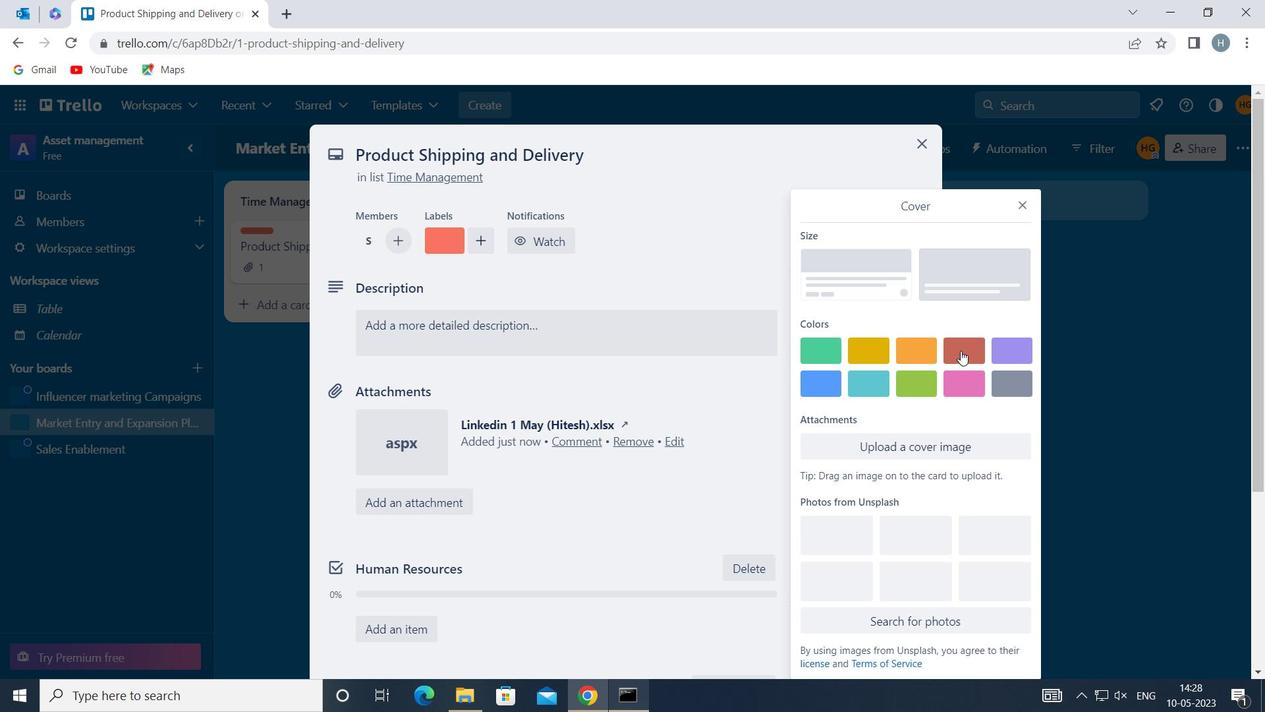 
Action: Mouse pressed left at (963, 350)
Screenshot: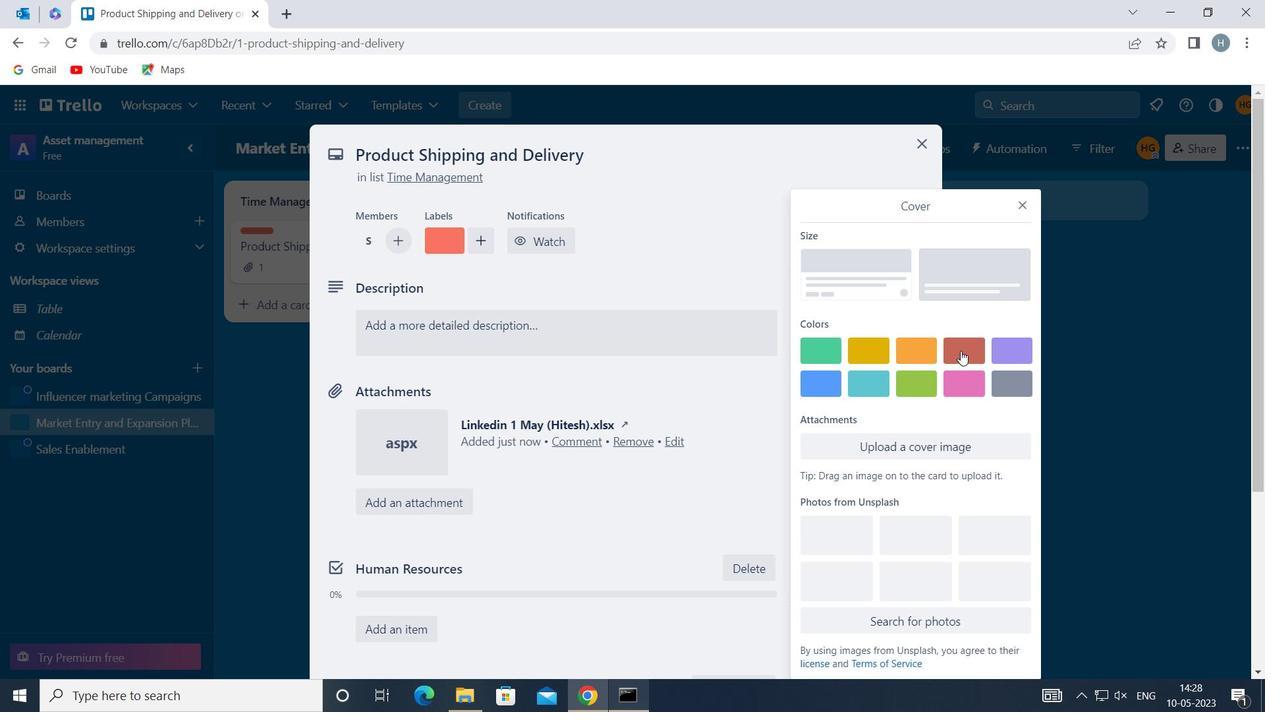 
Action: Mouse moved to (1024, 176)
Screenshot: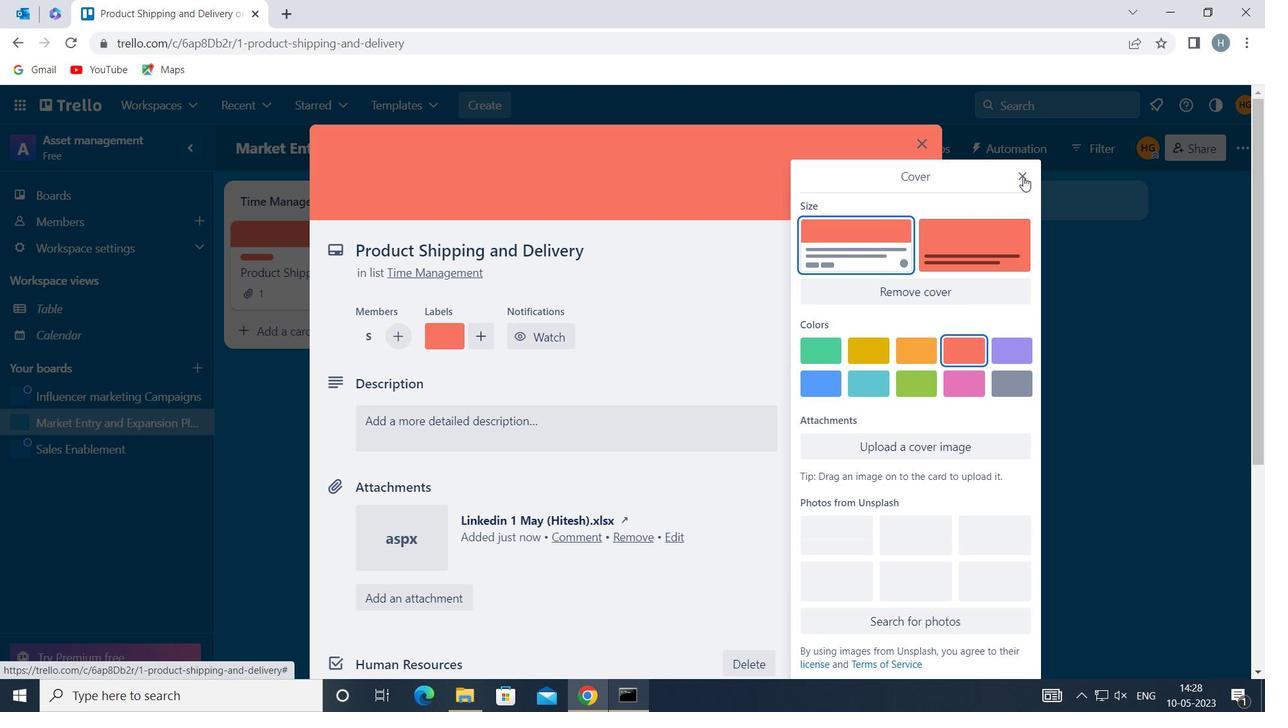 
Action: Mouse pressed left at (1024, 176)
Screenshot: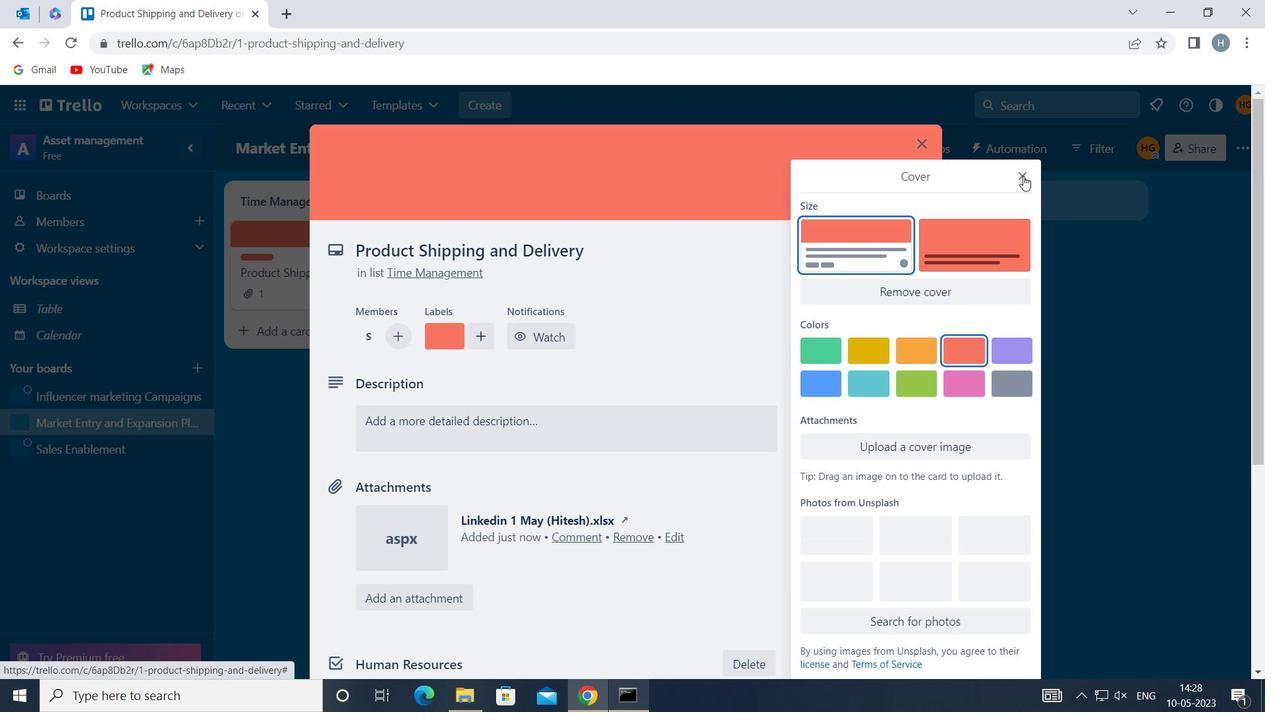 
Action: Mouse moved to (661, 427)
Screenshot: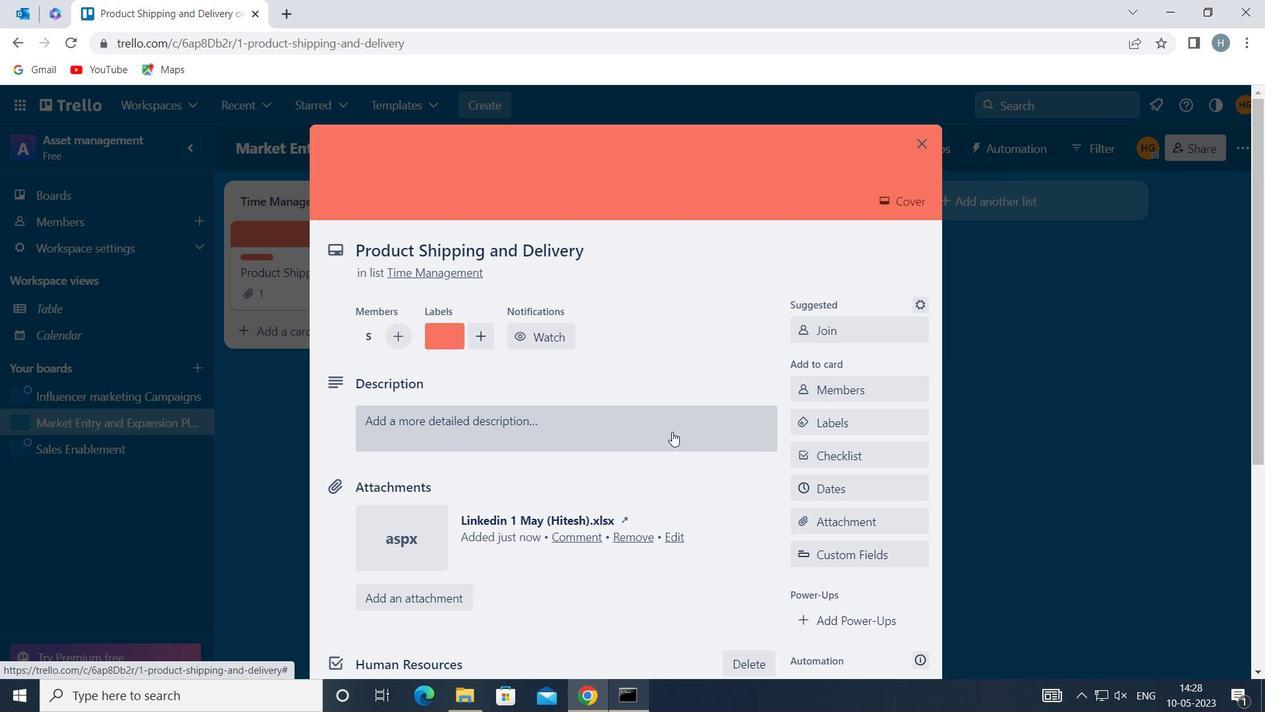 
Action: Mouse pressed left at (661, 427)
Screenshot: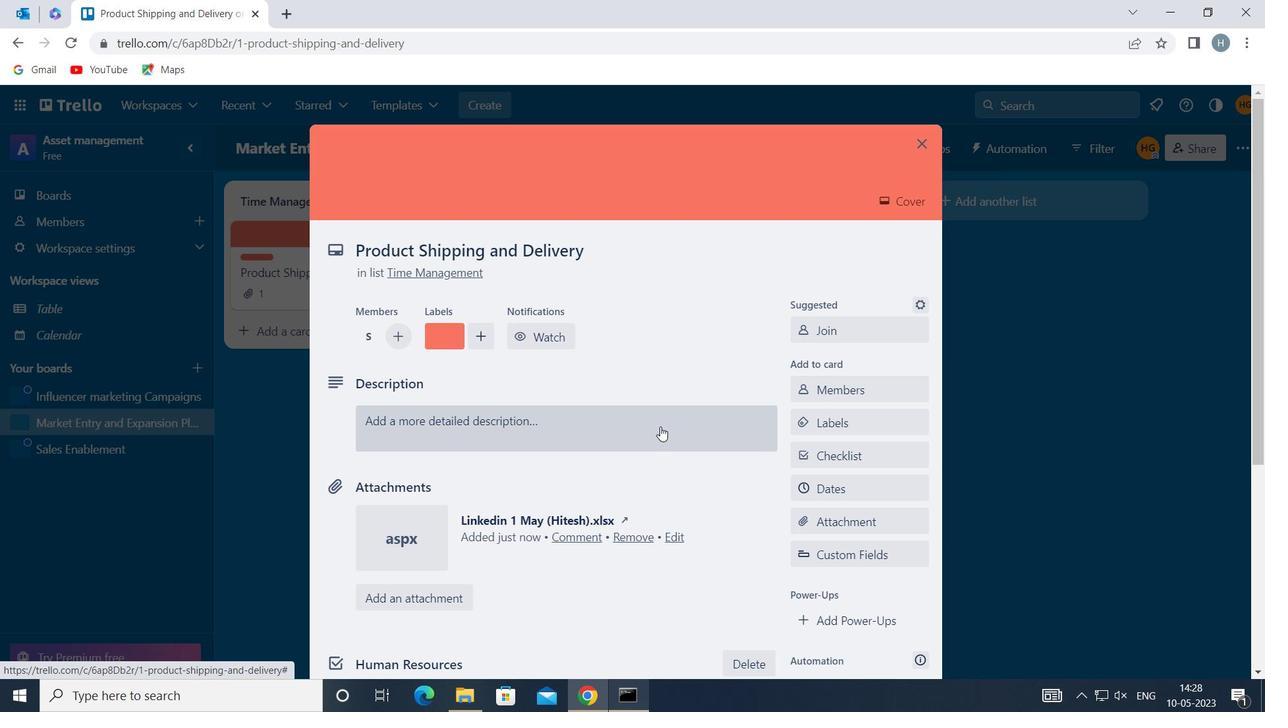 
Action: Mouse moved to (580, 487)
Screenshot: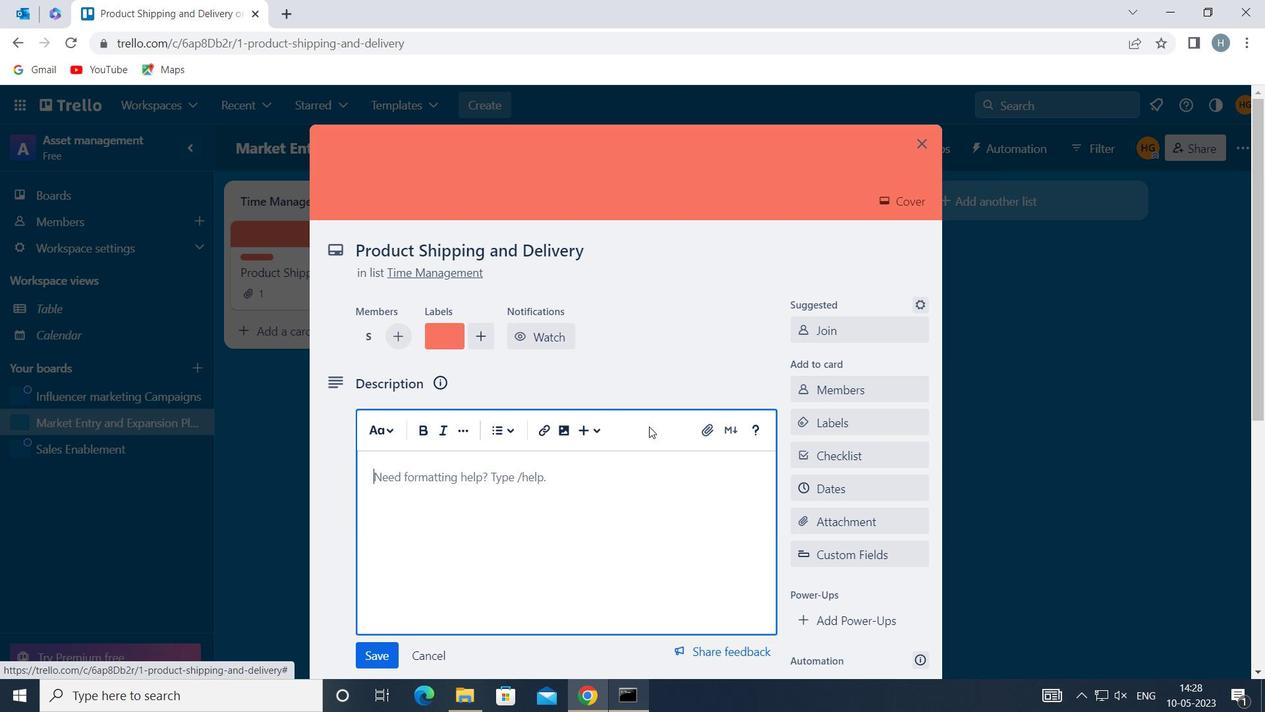 
Action: Mouse pressed left at (580, 487)
Screenshot: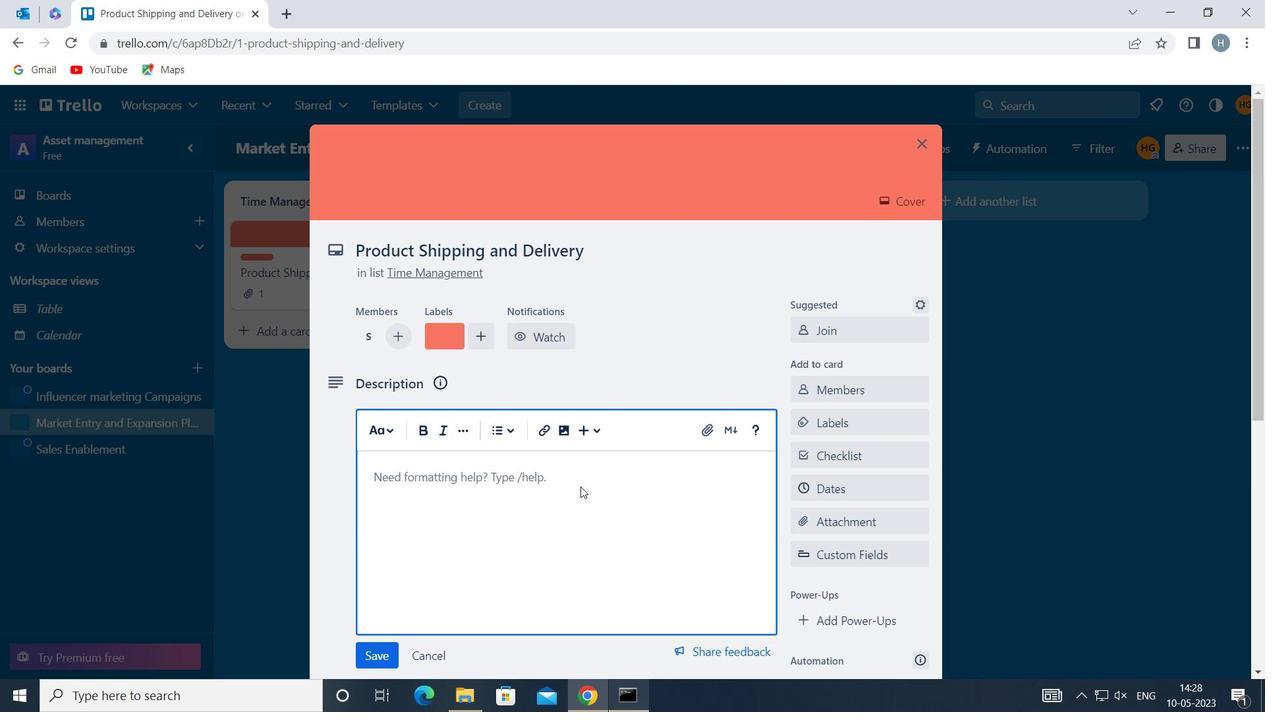 
Action: Key pressed <Key.shift>PLAN<Key.space>AND<Key.space>EXECUTIVE<Key.space>COMPANY<Key.space>TEAM-BUILDING<Key.space>CONFERENCE<Key.space>WITH<Key.space>GUEST<Key.space>SPEAKERS<Key.space>ON<Key.space>CHANGE<Key.space>MANAGEMENT
Screenshot: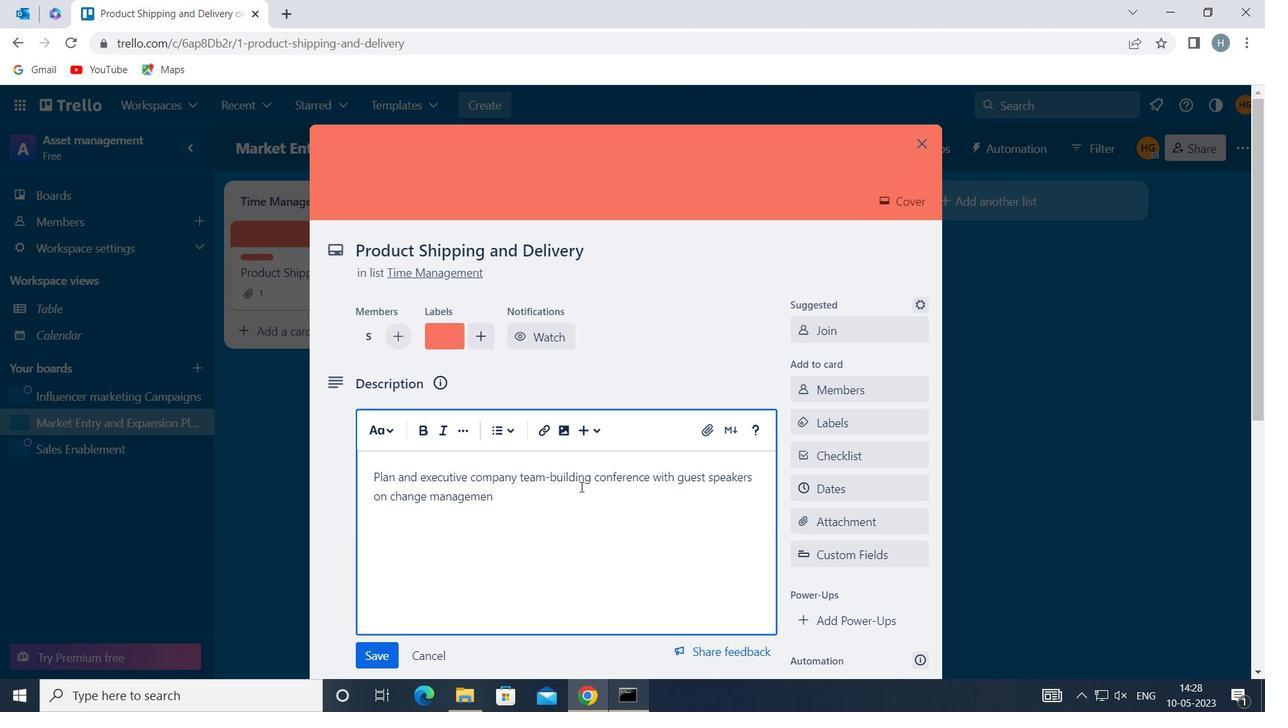 
Action: Mouse moved to (379, 649)
Screenshot: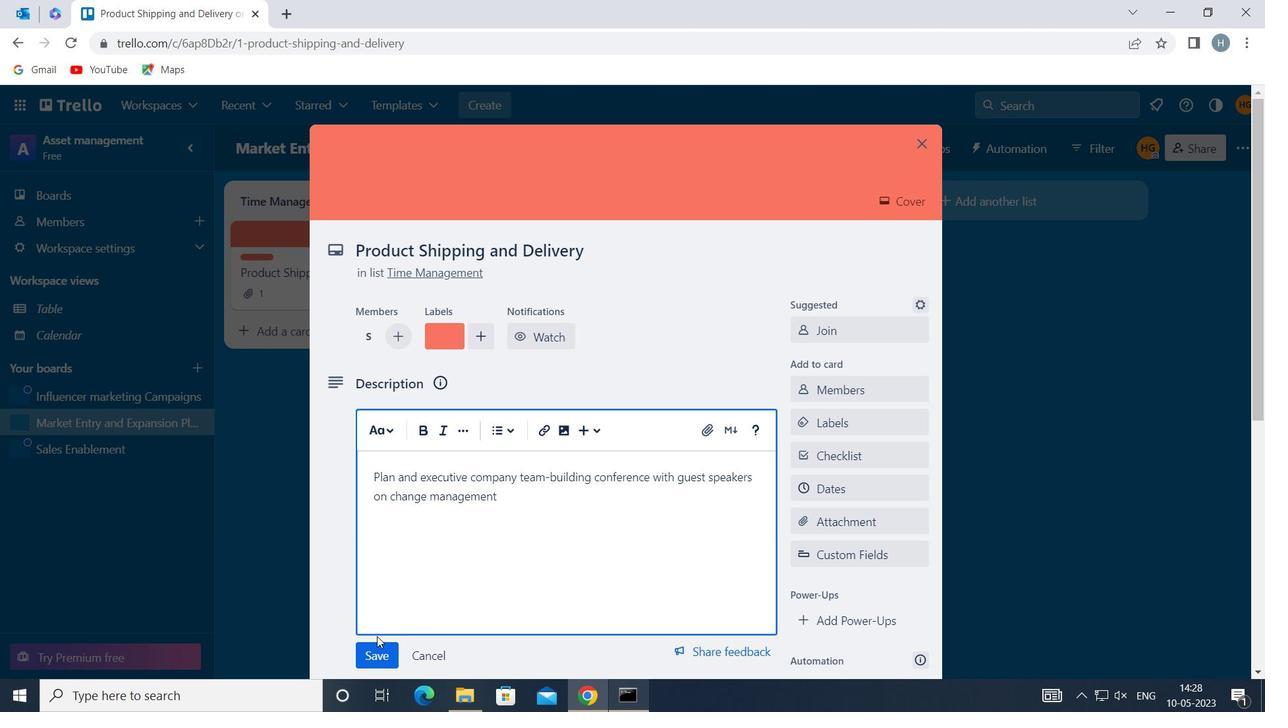 
Action: Mouse pressed left at (379, 649)
Screenshot: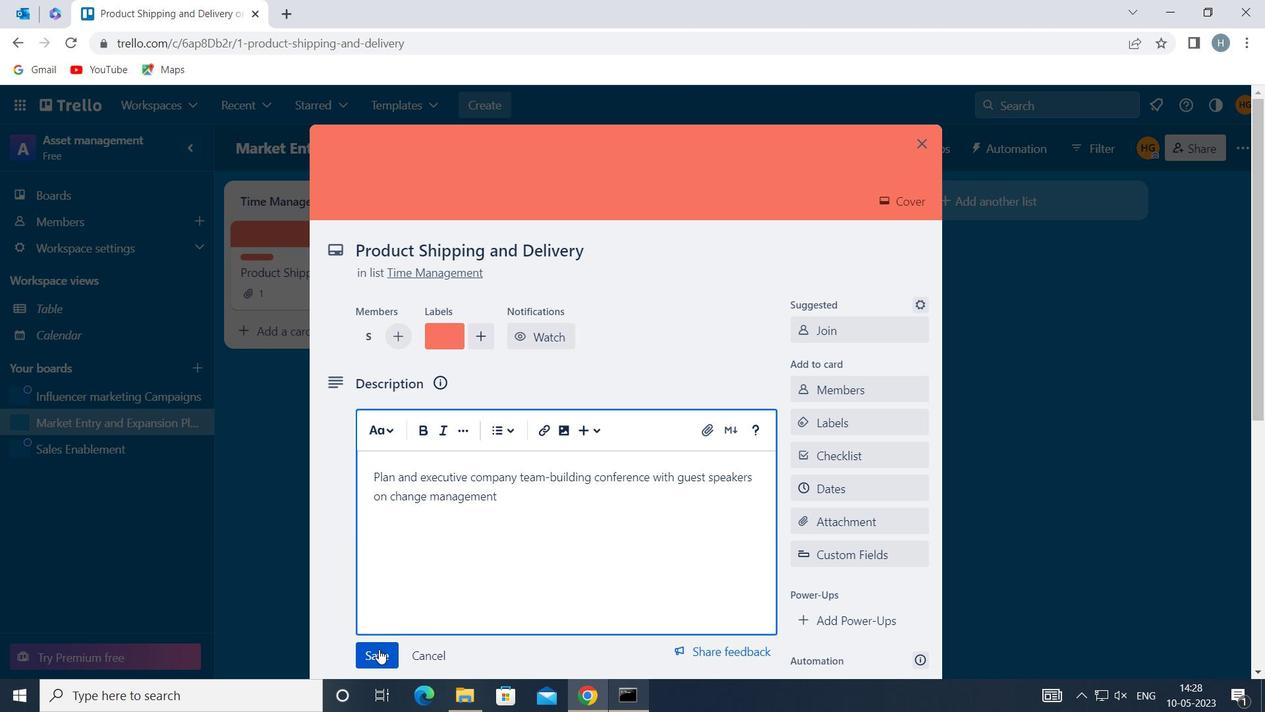 
Action: Mouse moved to (549, 520)
Screenshot: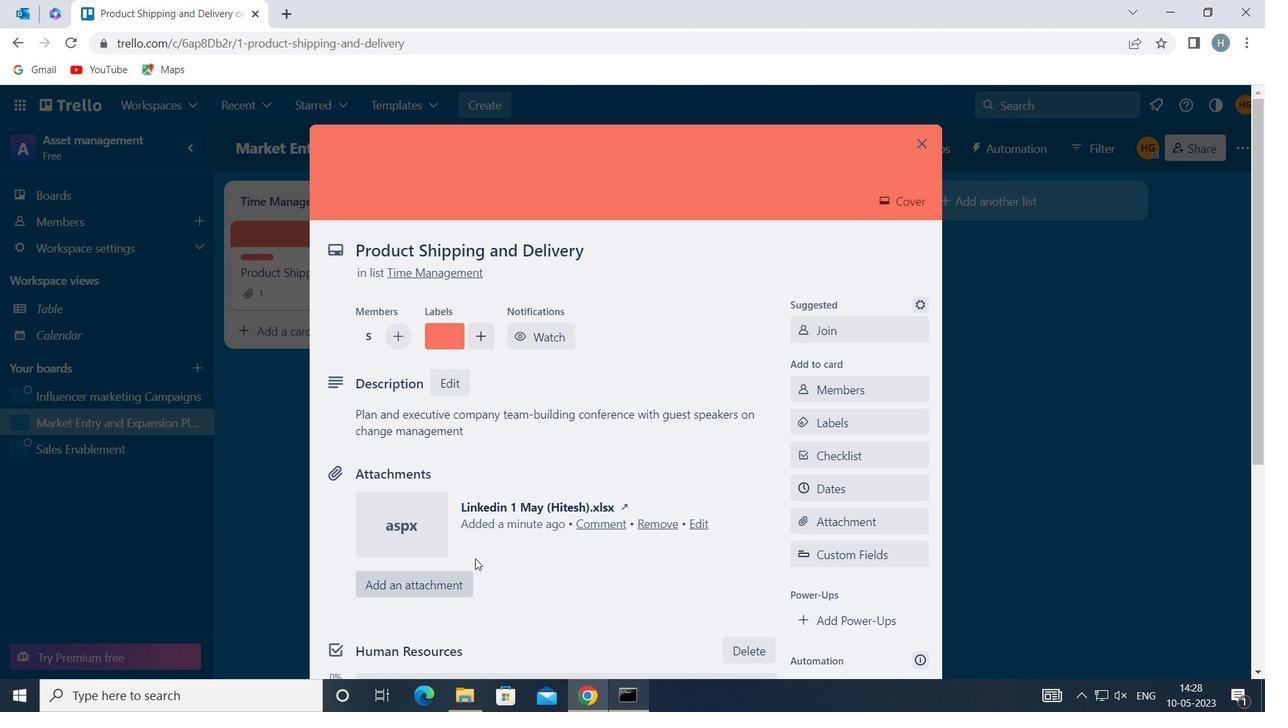 
Action: Mouse scrolled (549, 519) with delta (0, 0)
Screenshot: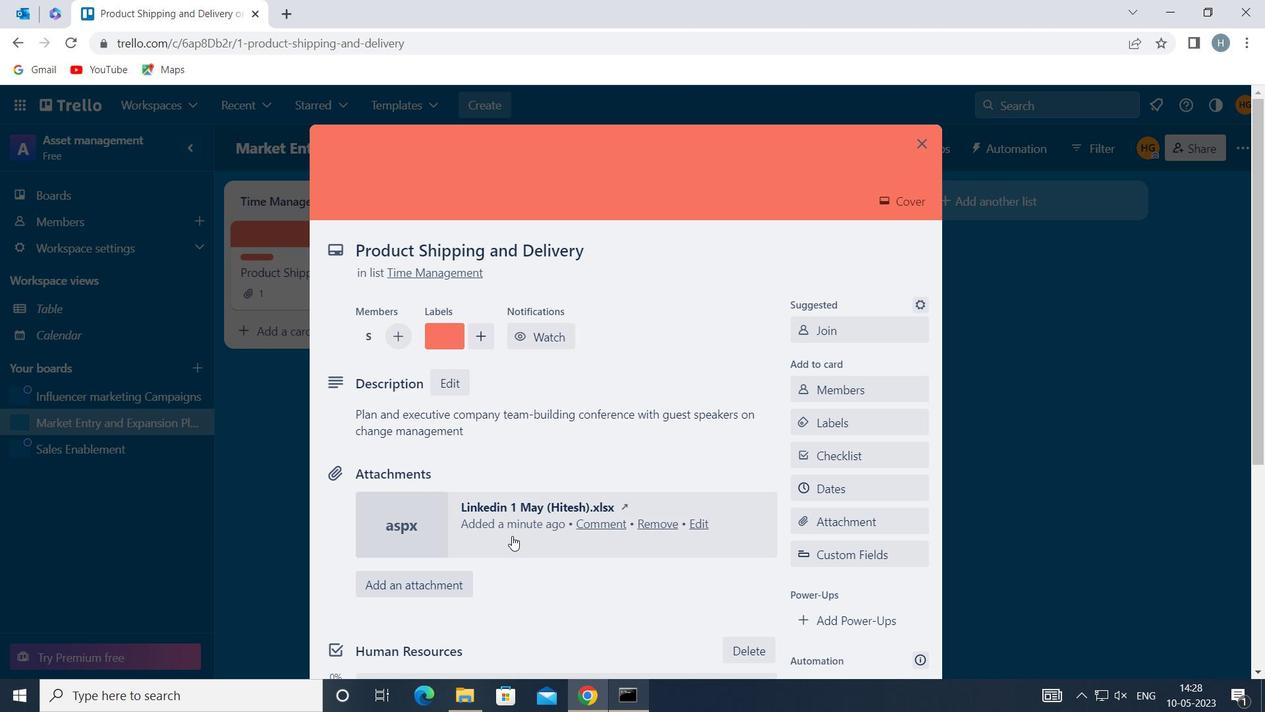 
Action: Mouse moved to (549, 520)
Screenshot: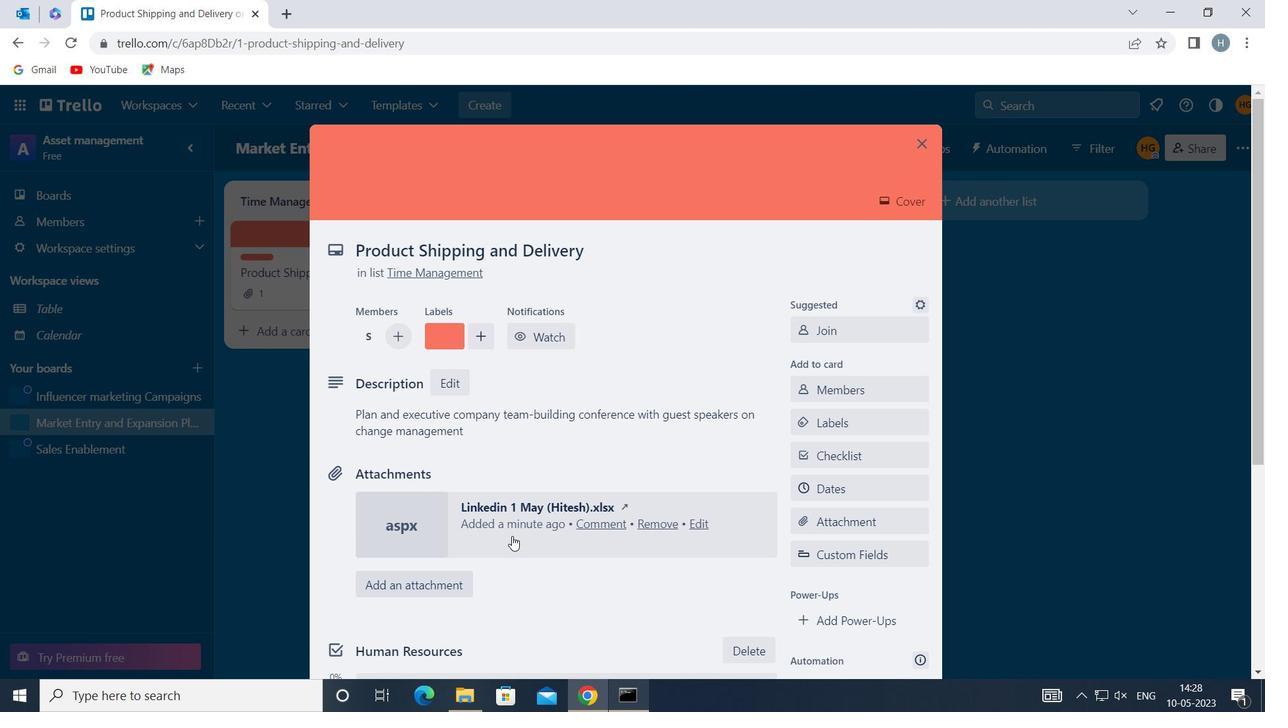 
Action: Mouse scrolled (549, 519) with delta (0, 0)
Screenshot: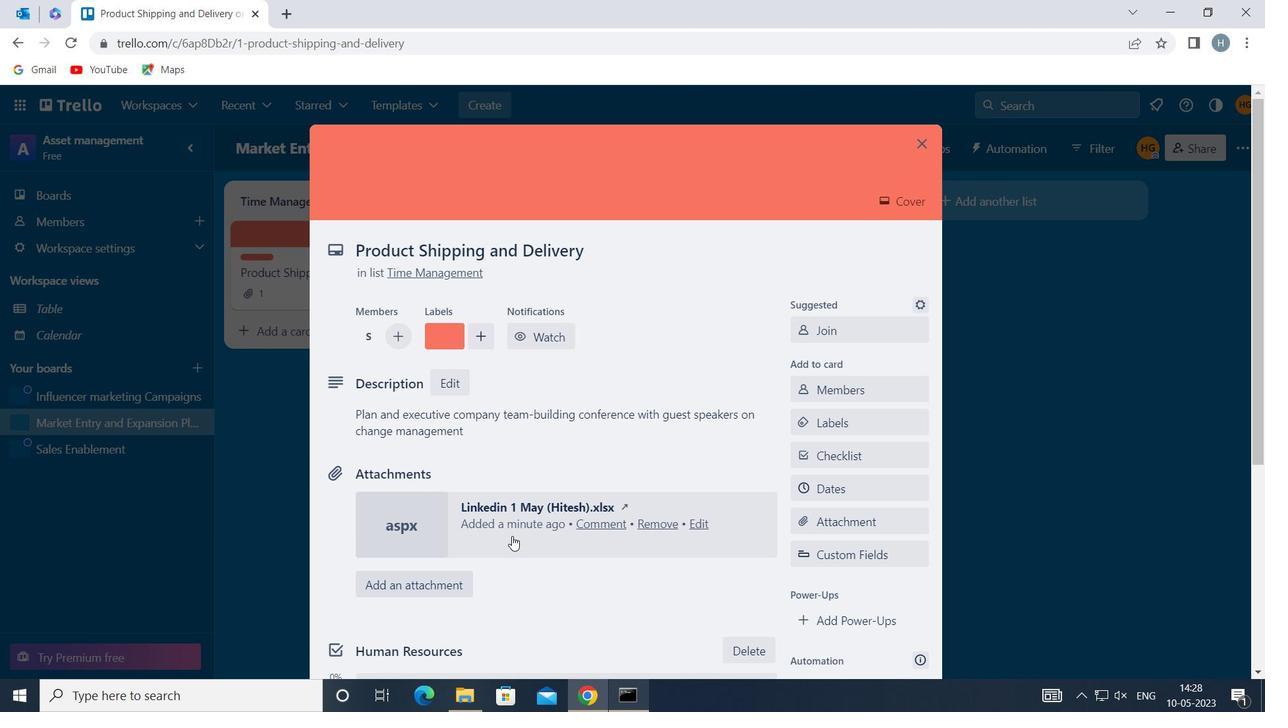 
Action: Mouse moved to (648, 484)
Screenshot: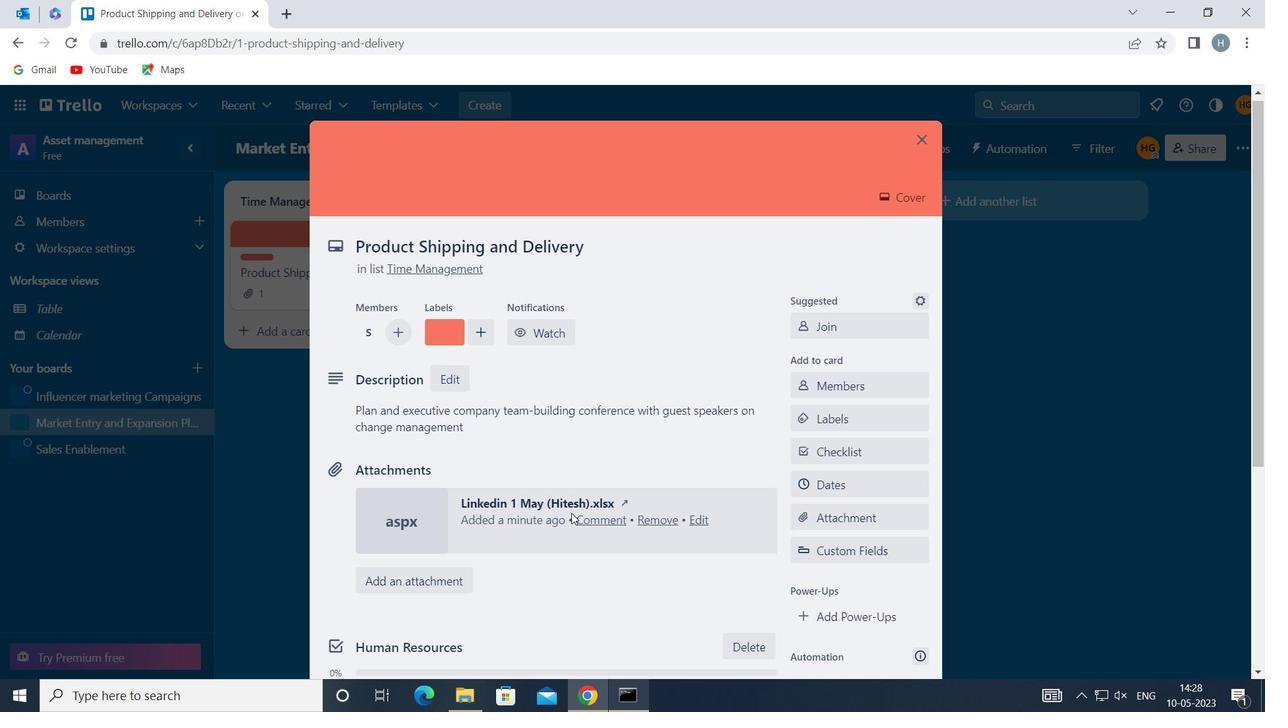 
Action: Mouse scrolled (648, 483) with delta (0, 0)
Screenshot: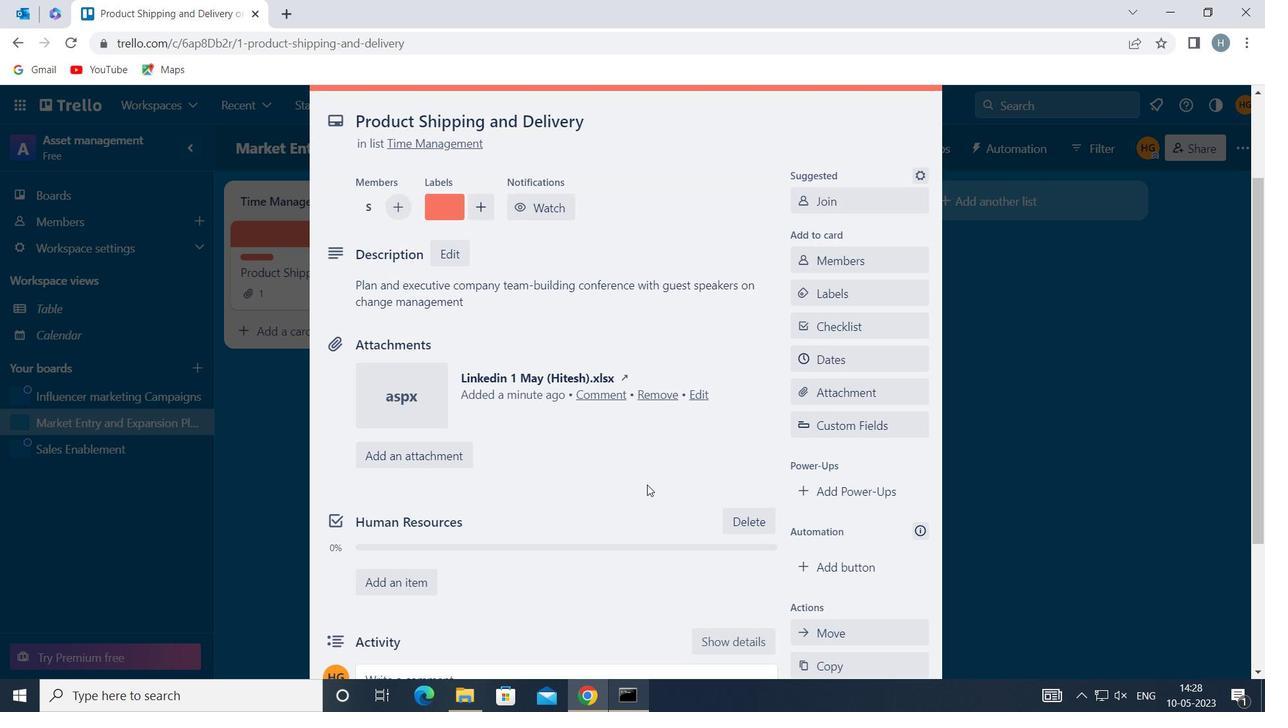 
Action: Mouse moved to (586, 559)
Screenshot: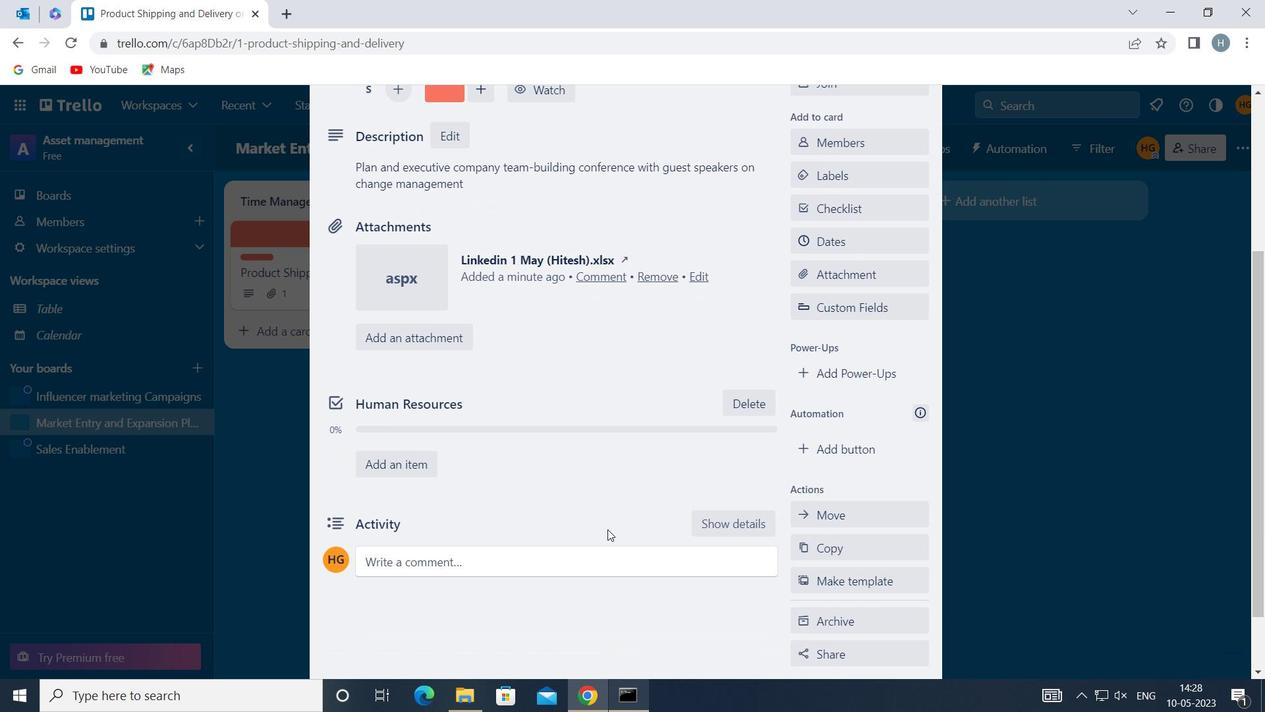 
Action: Mouse pressed left at (586, 559)
Screenshot: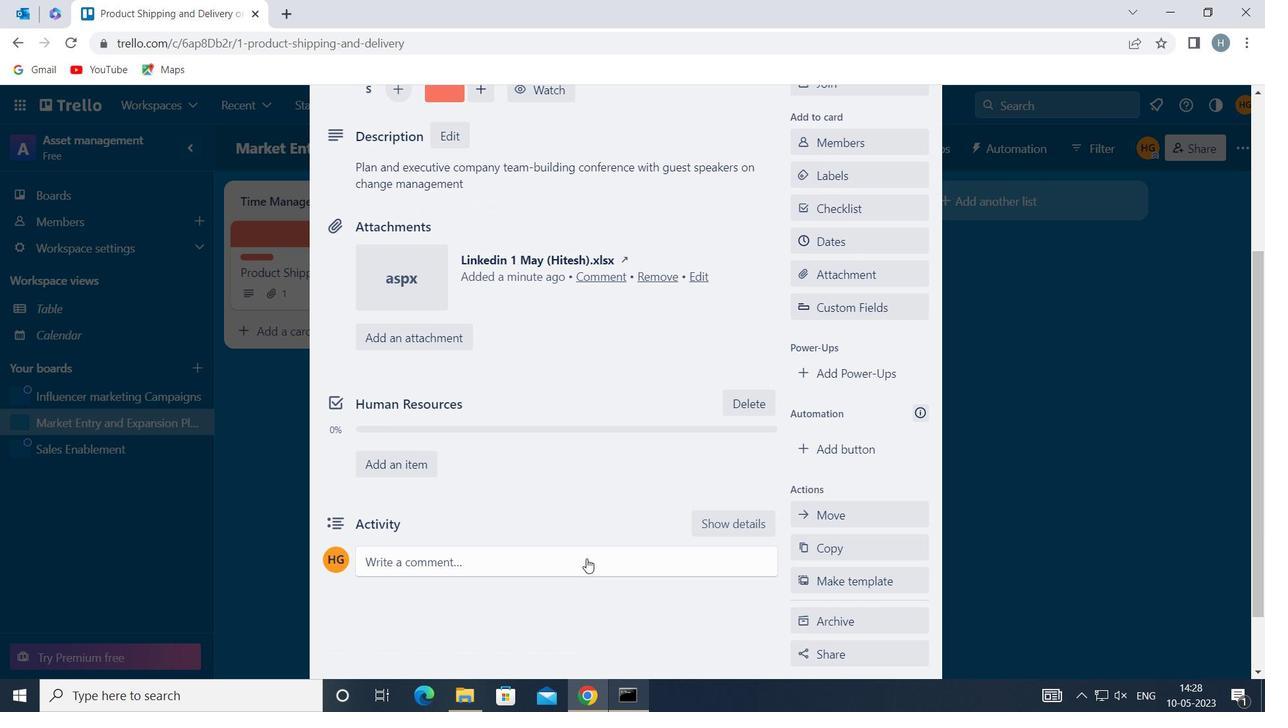 
Action: Mouse moved to (562, 603)
Screenshot: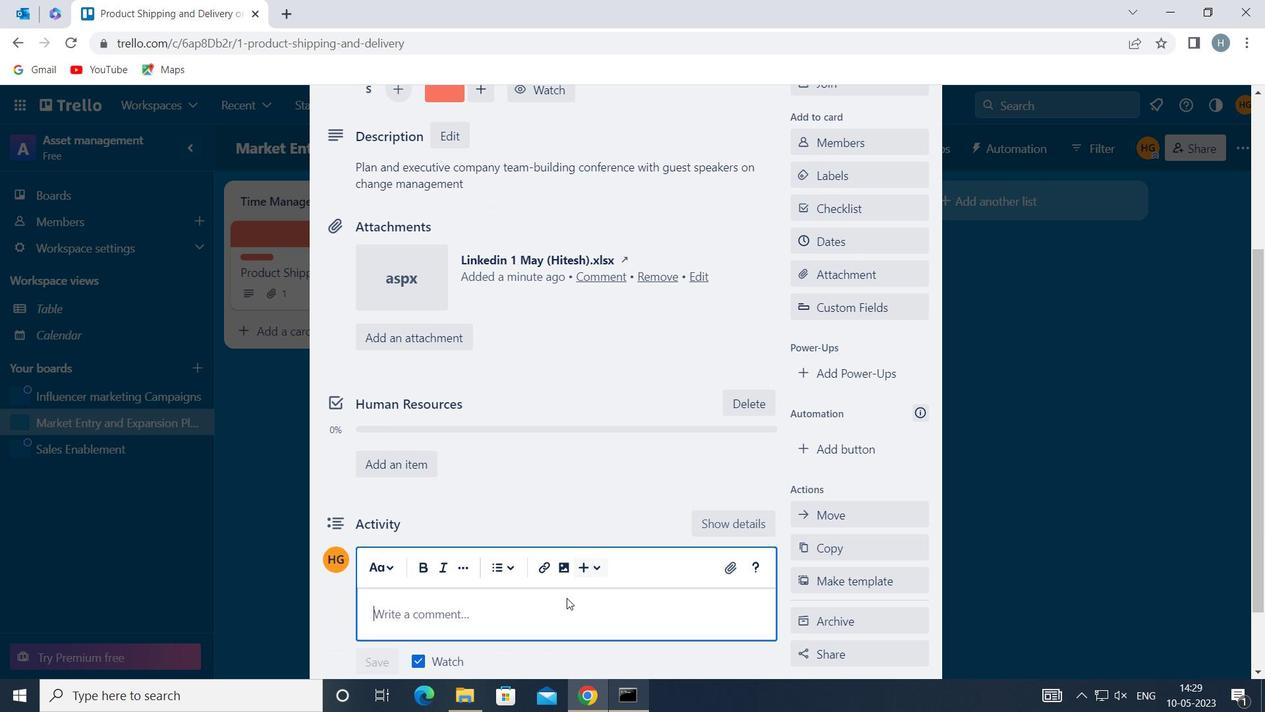 
Action: Mouse pressed left at (562, 603)
Screenshot: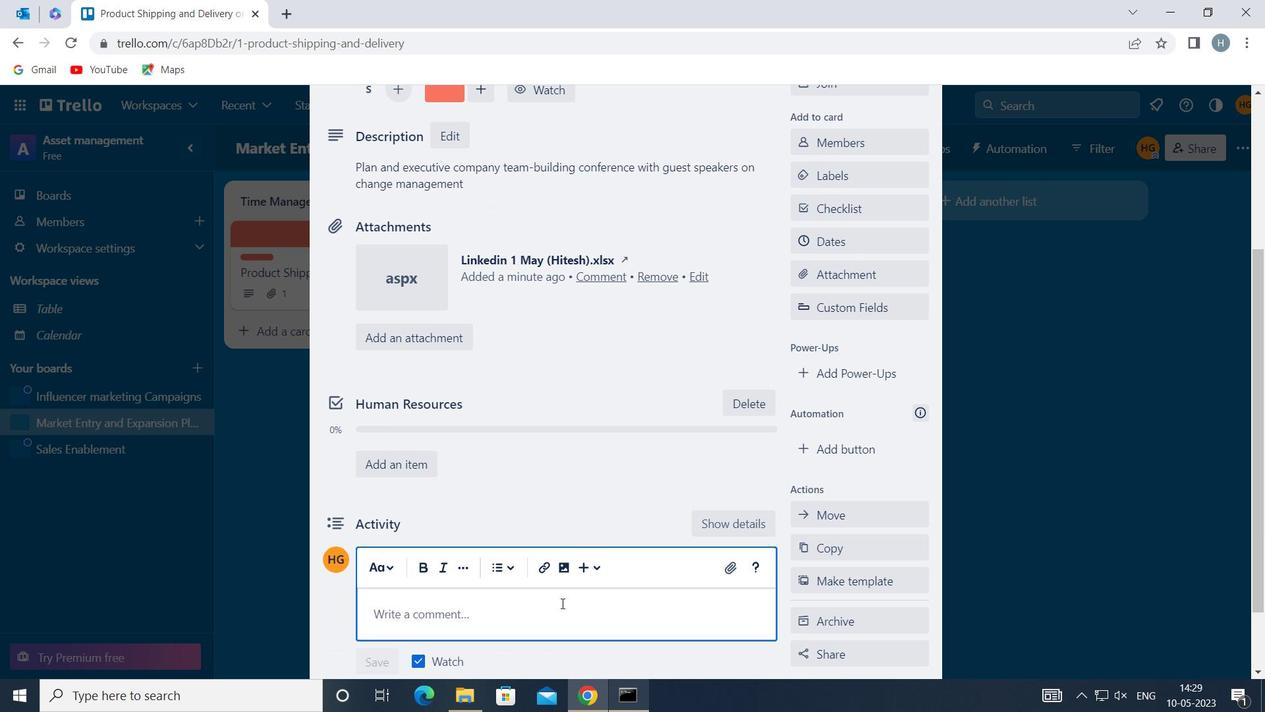 
Action: Mouse moved to (562, 603)
Screenshot: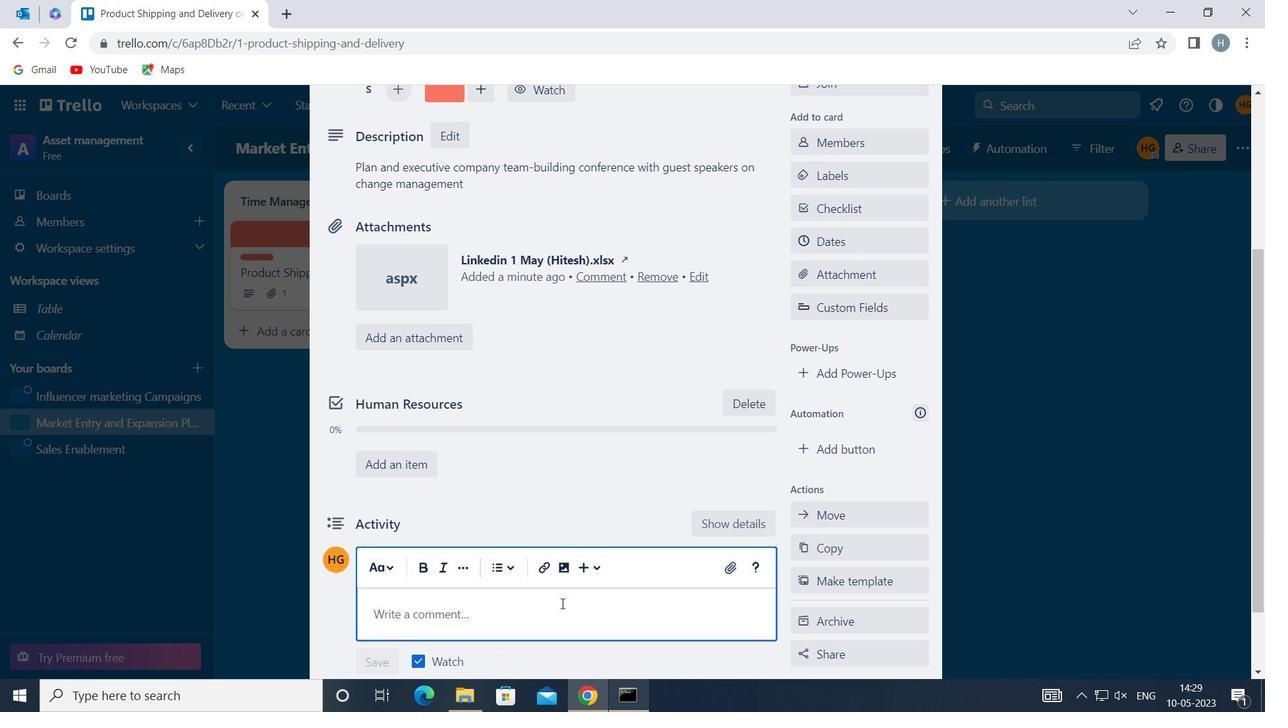 
Action: Key pressed <Key.shift>LET<Key.space>
Screenshot: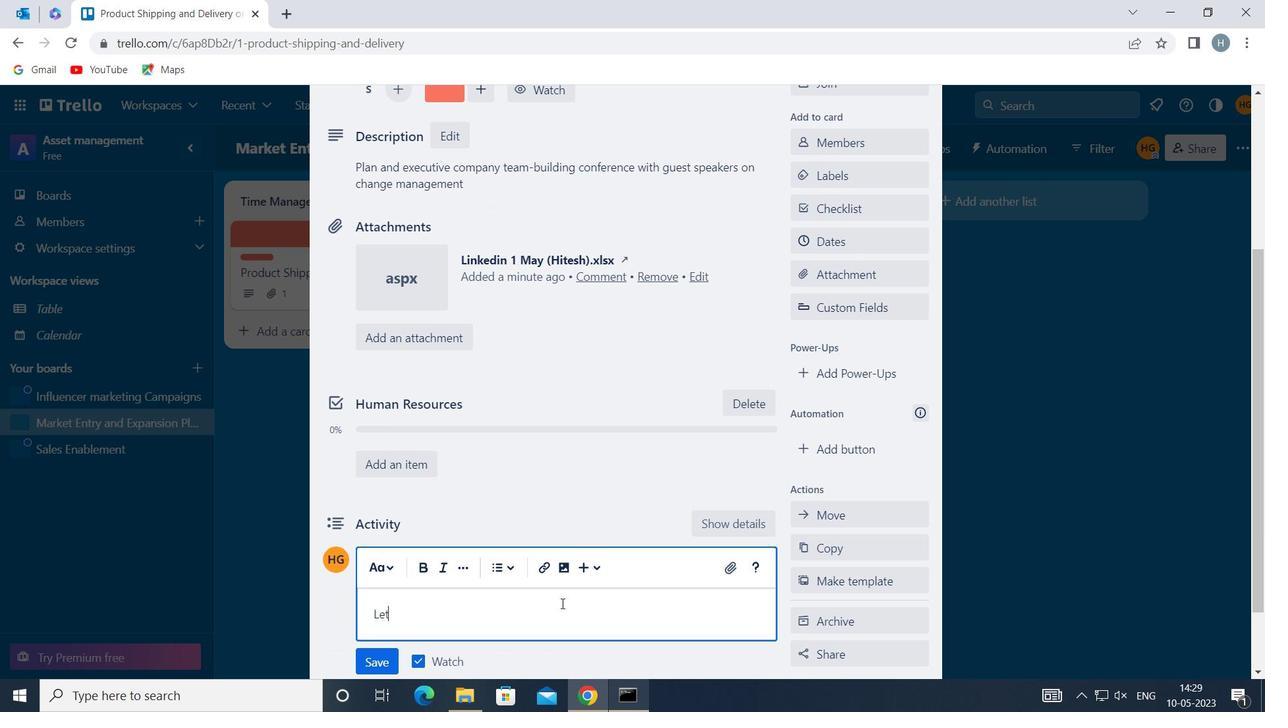 
Action: Mouse moved to (562, 603)
Screenshot: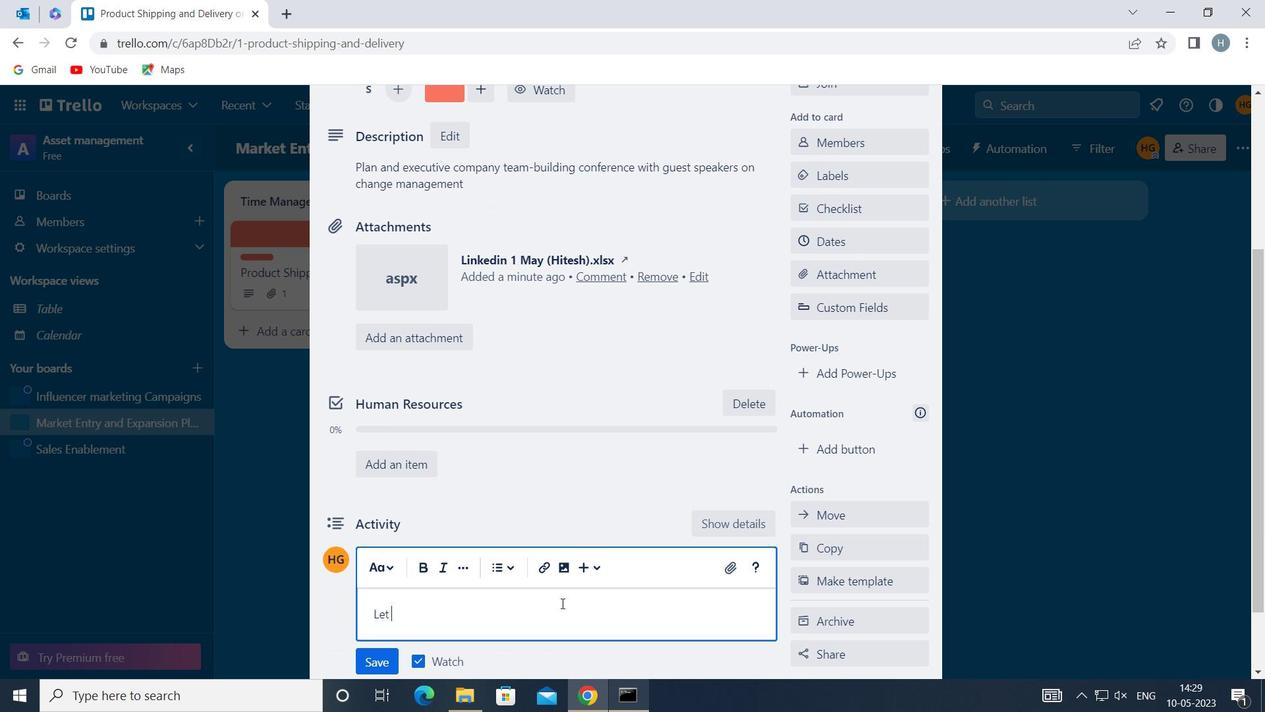 
Action: Key pressed US<Key.space>APPROACH<Key.space>THIS<Key.space>TASK<Key.space>WITH<Key.space>A<Key.space>SENC<Key.backspace>SE<Key.space>OF<Key.space>RISK-TAKING<Key.space>RECOGNIZING<Key.space>THAT<Key.space>CALCULATED<Key.space>S<Key.backspace>RISKS<Key.space>CAN<Key.space>LEAD<Key.space>TO<Key.space>NEW<Key.space>OPPORTUNITY<Key.space>AND<Key.space>GROWTH<Key.space>
Screenshot: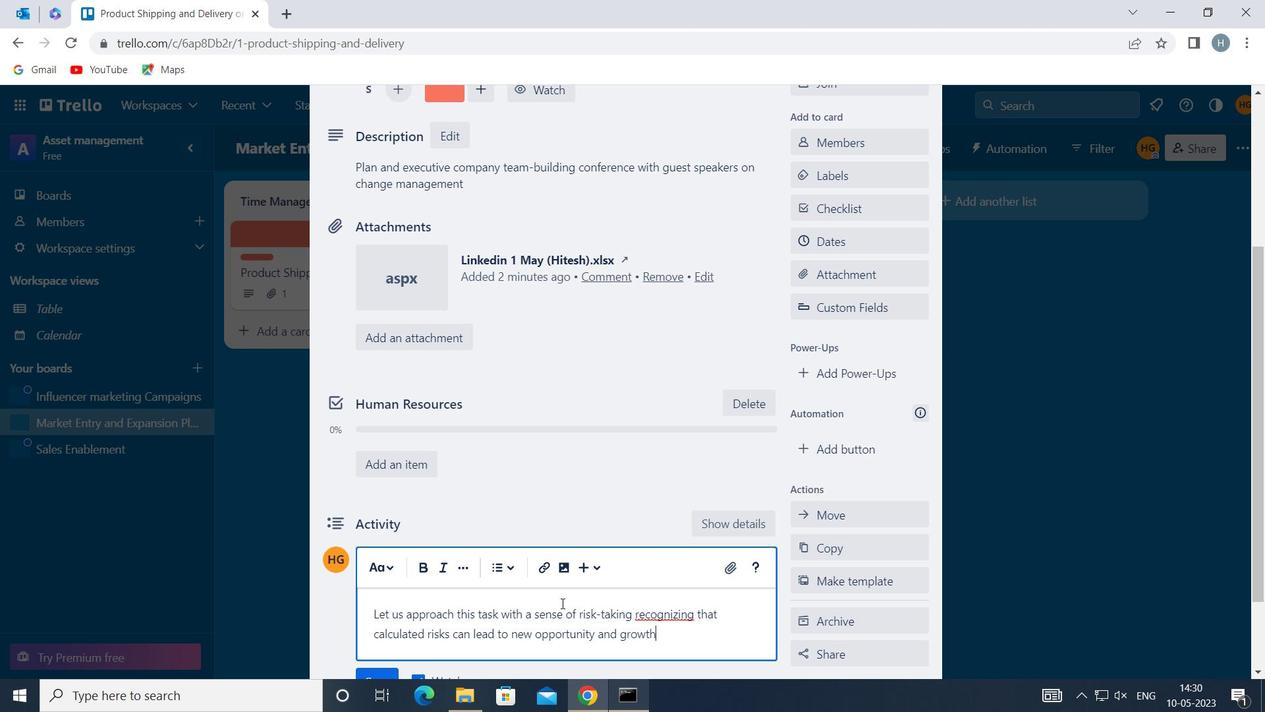 
Action: Mouse moved to (608, 661)
Screenshot: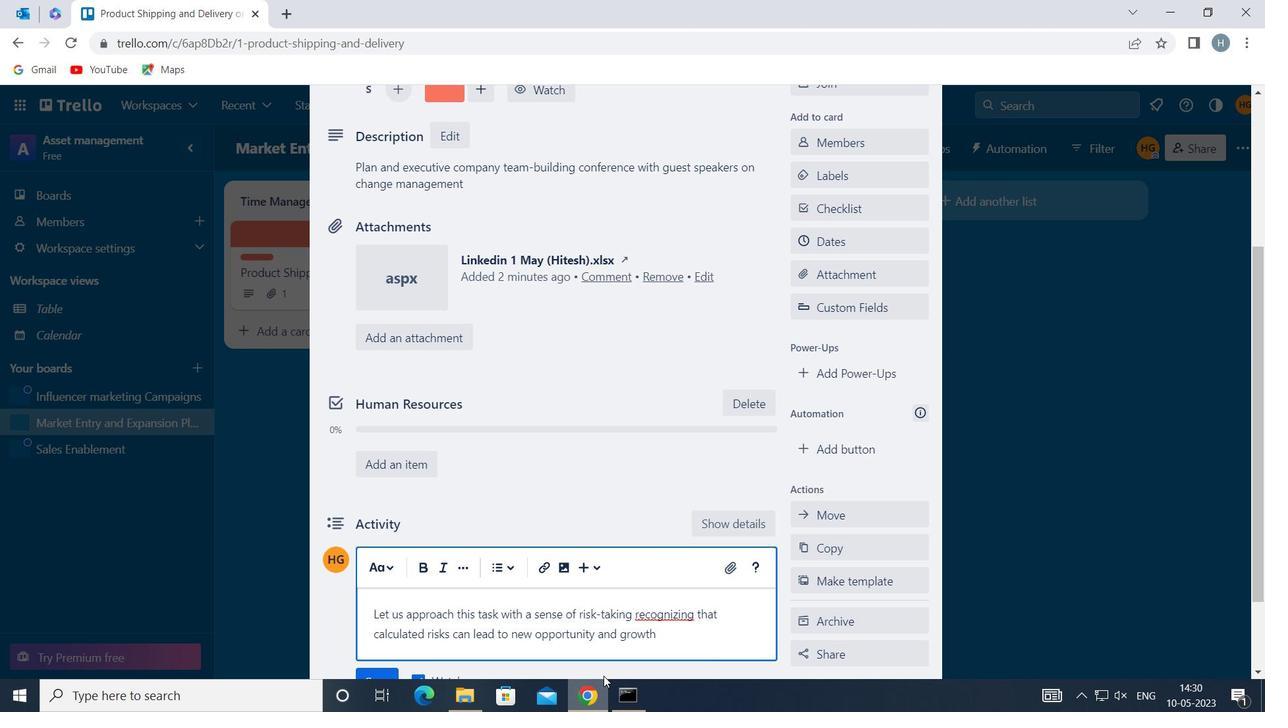 
Action: Mouse scrolled (608, 660) with delta (0, 0)
Screenshot: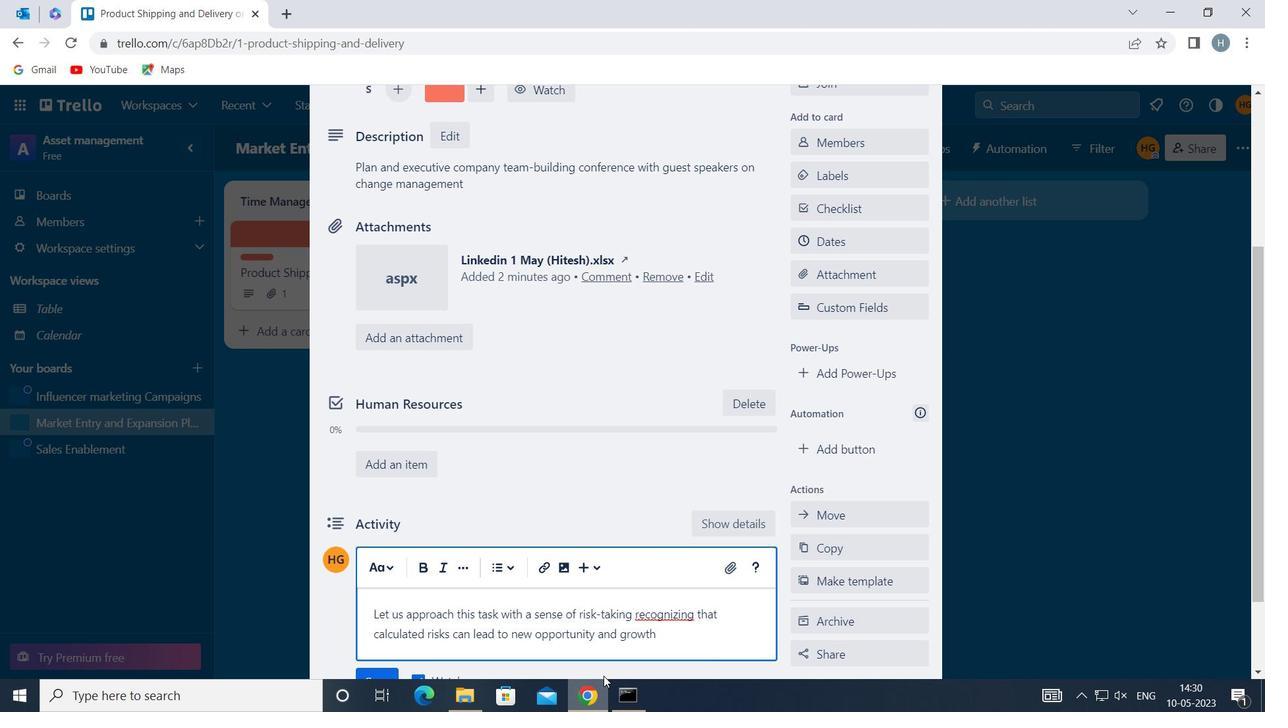 
Action: Mouse scrolled (608, 660) with delta (0, 0)
Screenshot: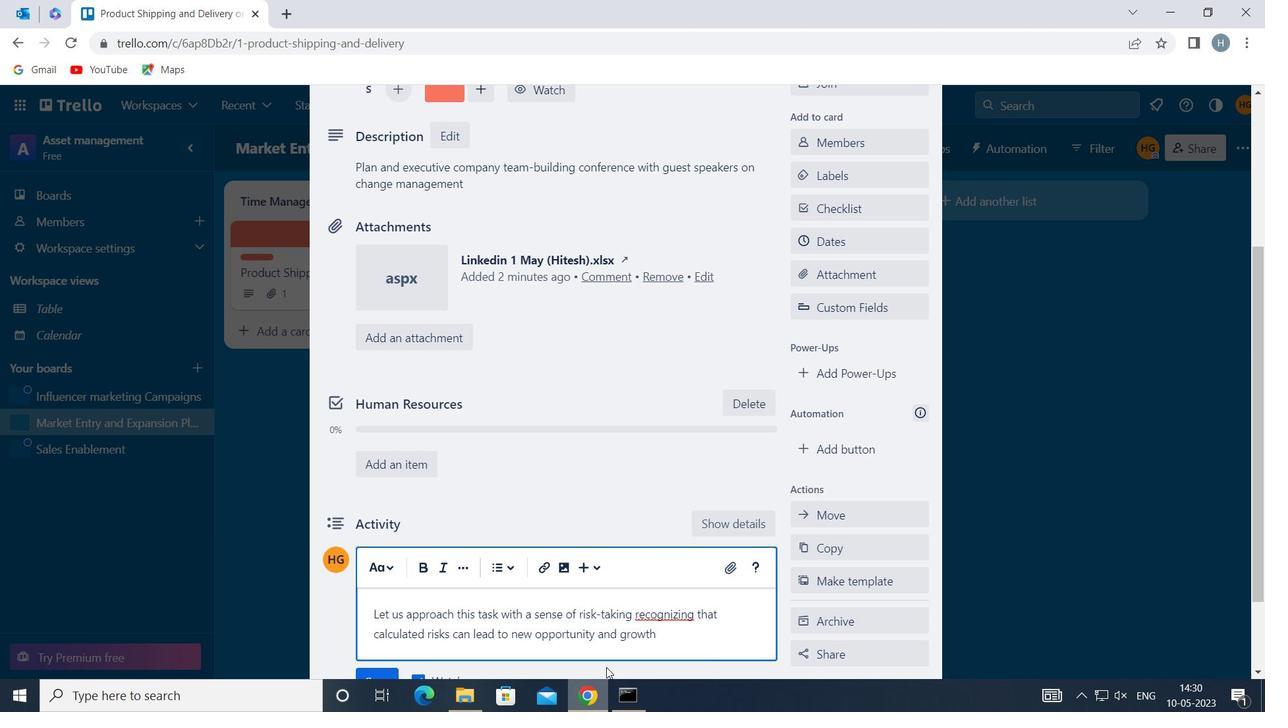 
Action: Mouse moved to (378, 571)
Screenshot: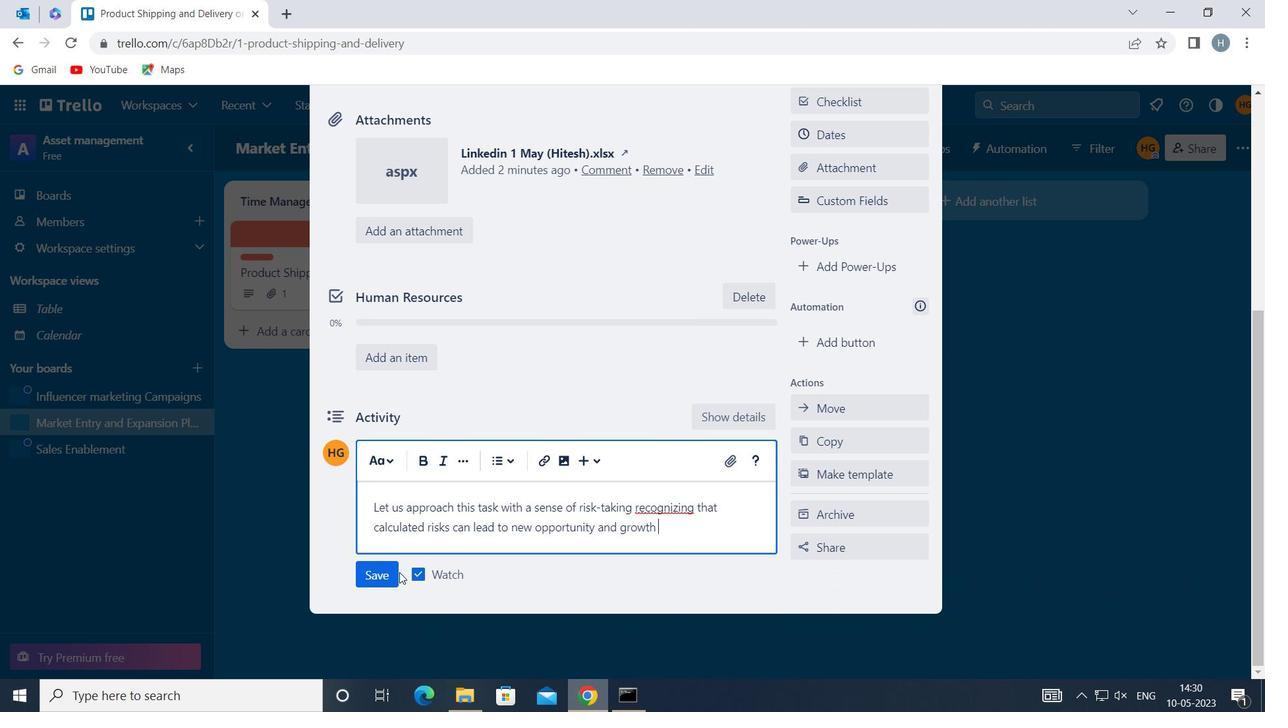 
Action: Mouse pressed left at (378, 571)
Screenshot: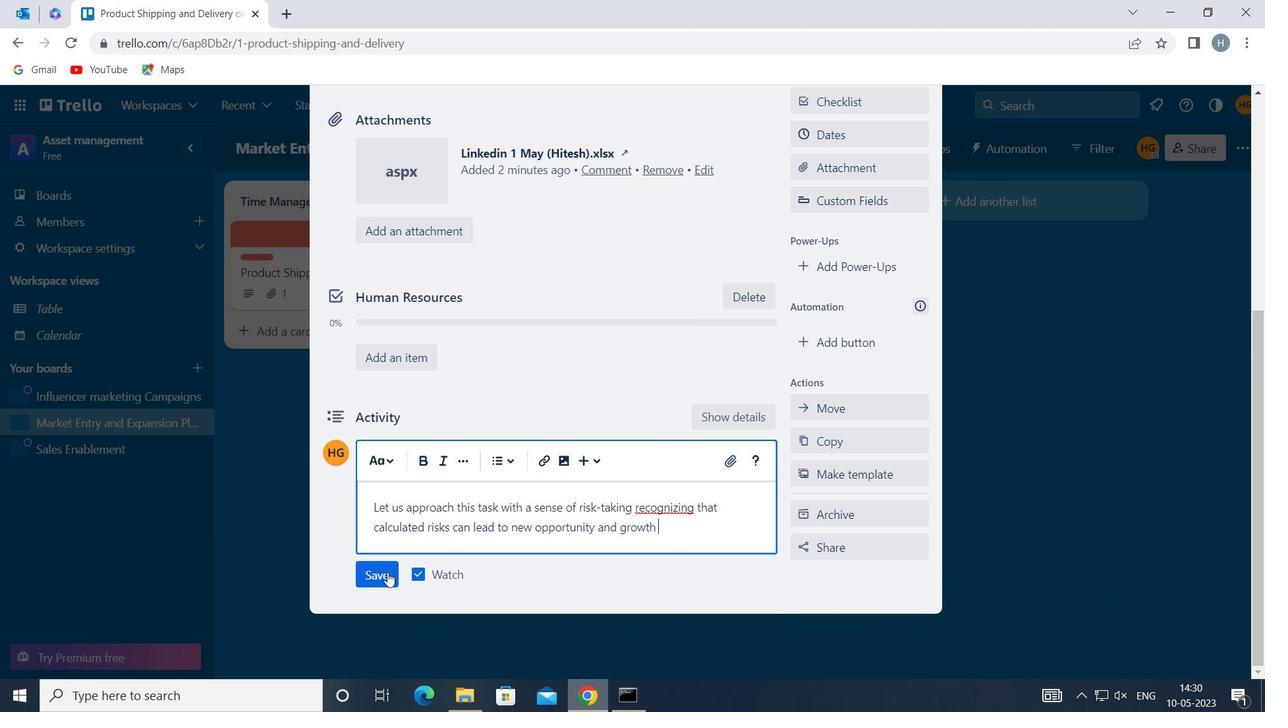 
Action: Mouse moved to (733, 439)
Screenshot: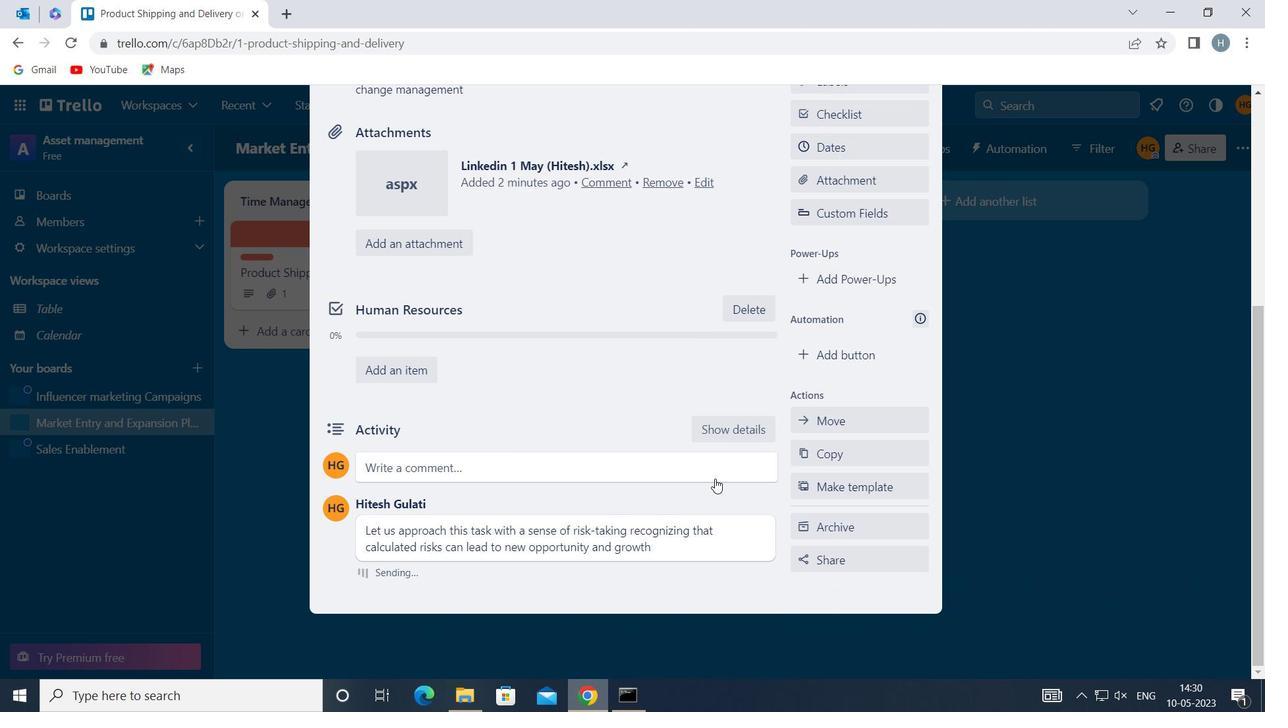 
Action: Mouse scrolled (733, 439) with delta (0, 0)
Screenshot: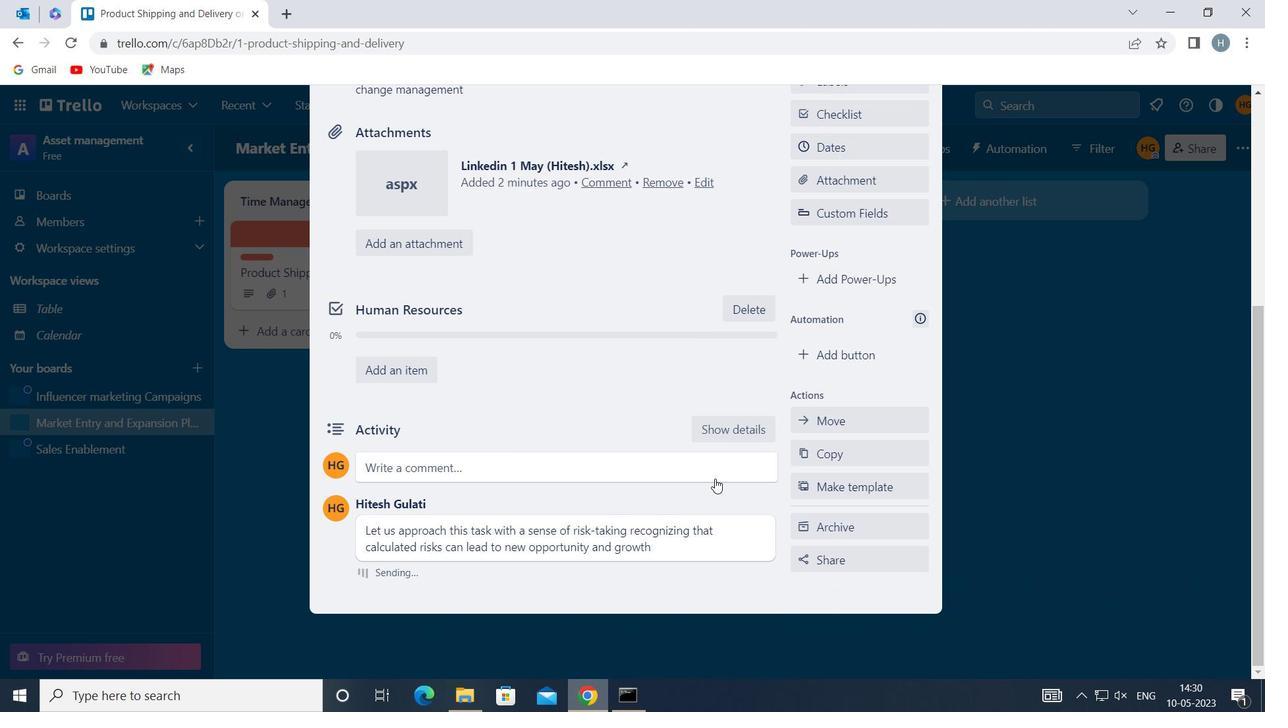 
Action: Mouse scrolled (733, 439) with delta (0, 0)
Screenshot: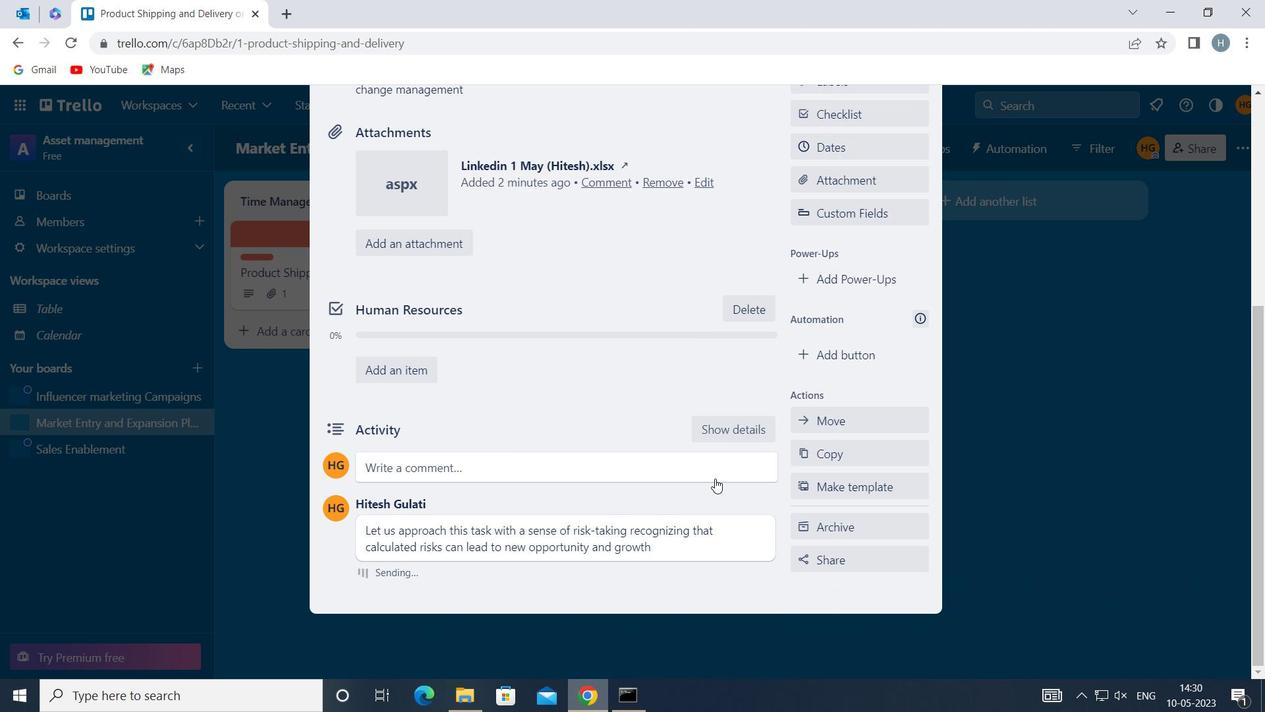 
Action: Mouse moved to (840, 307)
Screenshot: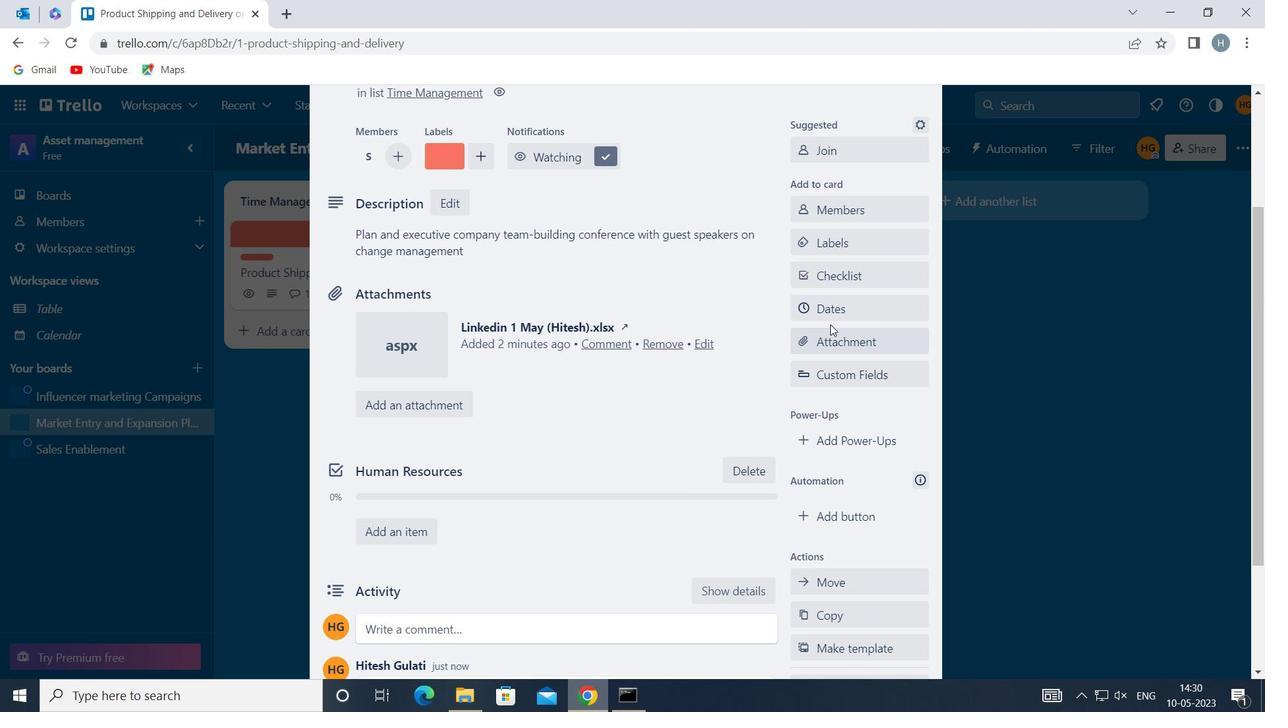 
Action: Mouse pressed left at (840, 307)
Screenshot: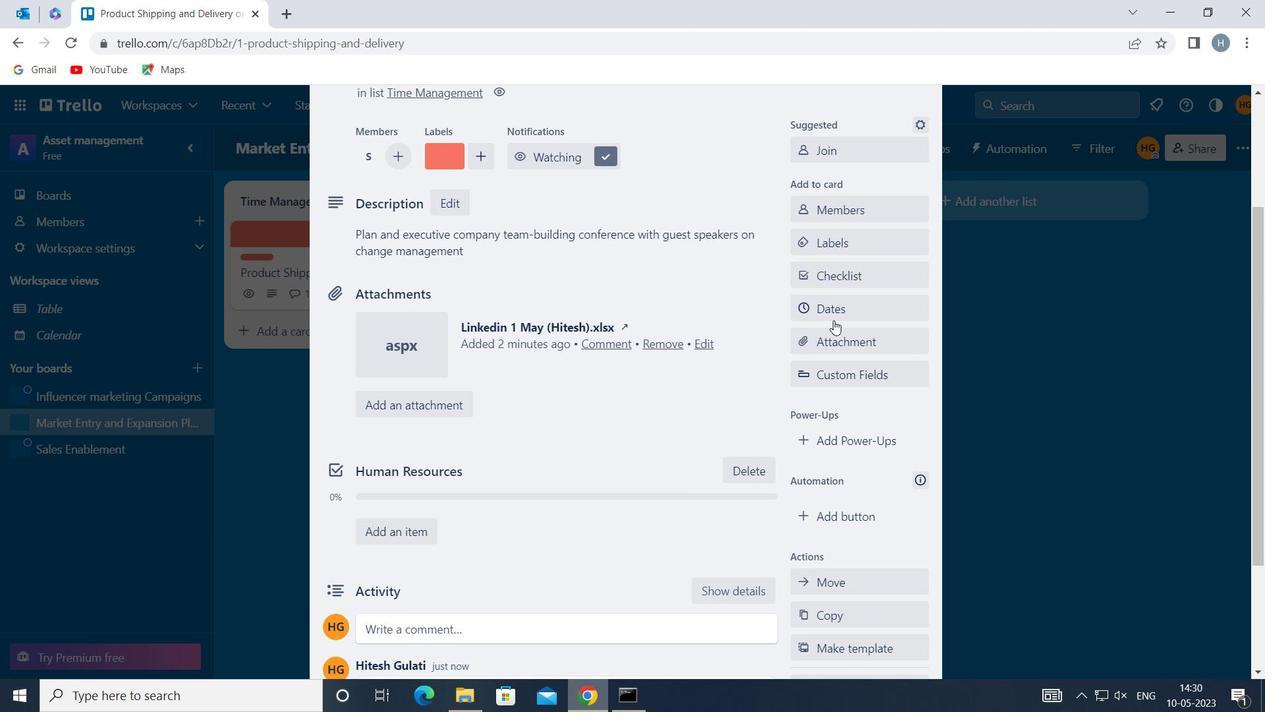 
Action: Mouse moved to (808, 441)
Screenshot: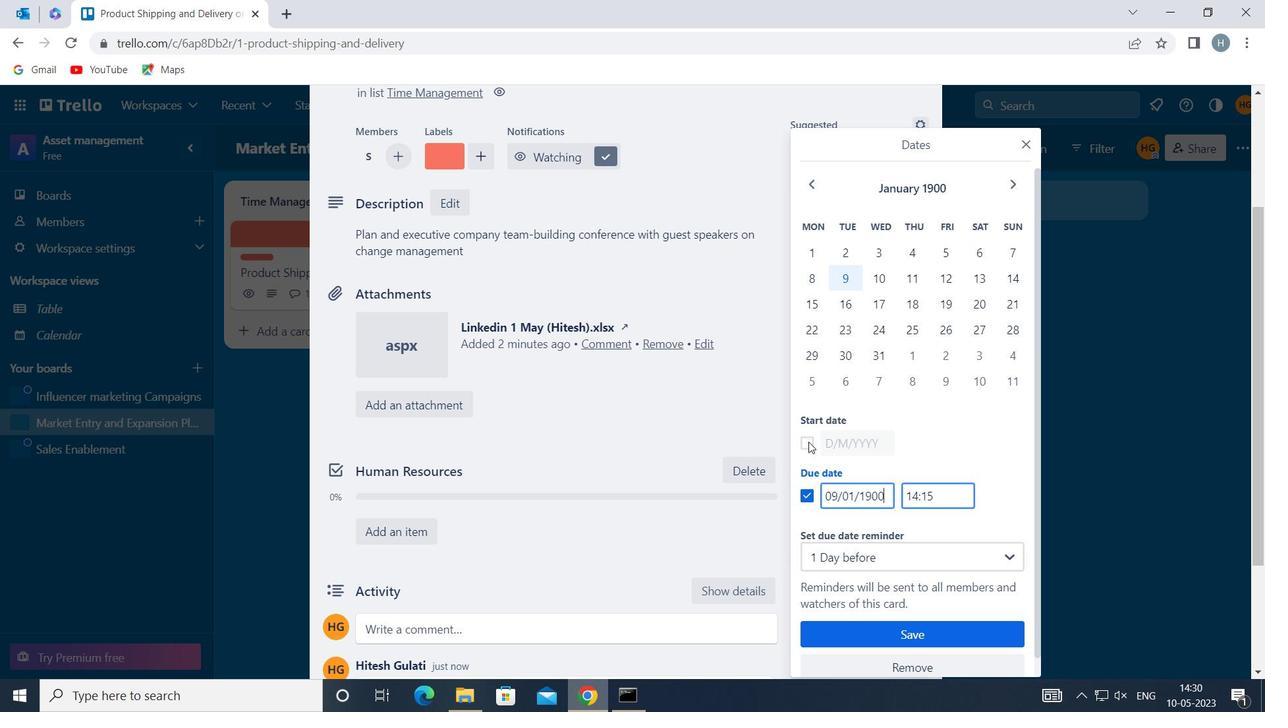 
Action: Mouse pressed left at (808, 441)
Screenshot: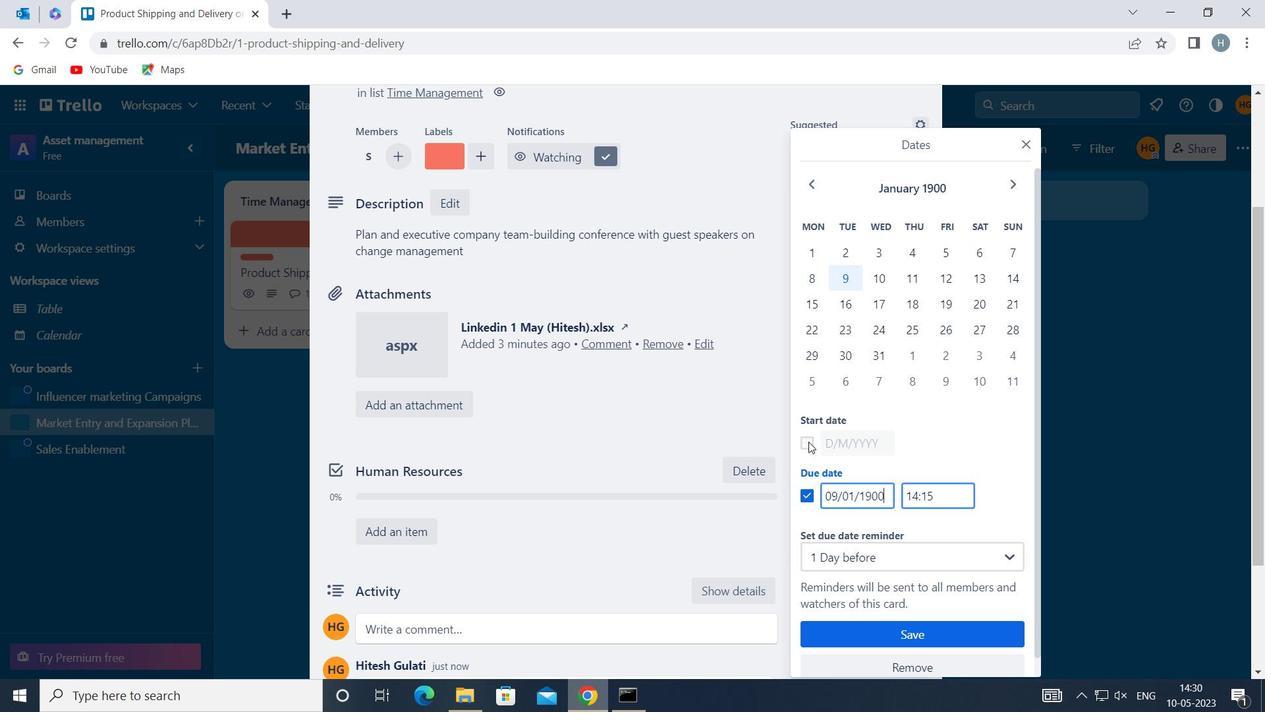 
Action: Mouse moved to (835, 440)
Screenshot: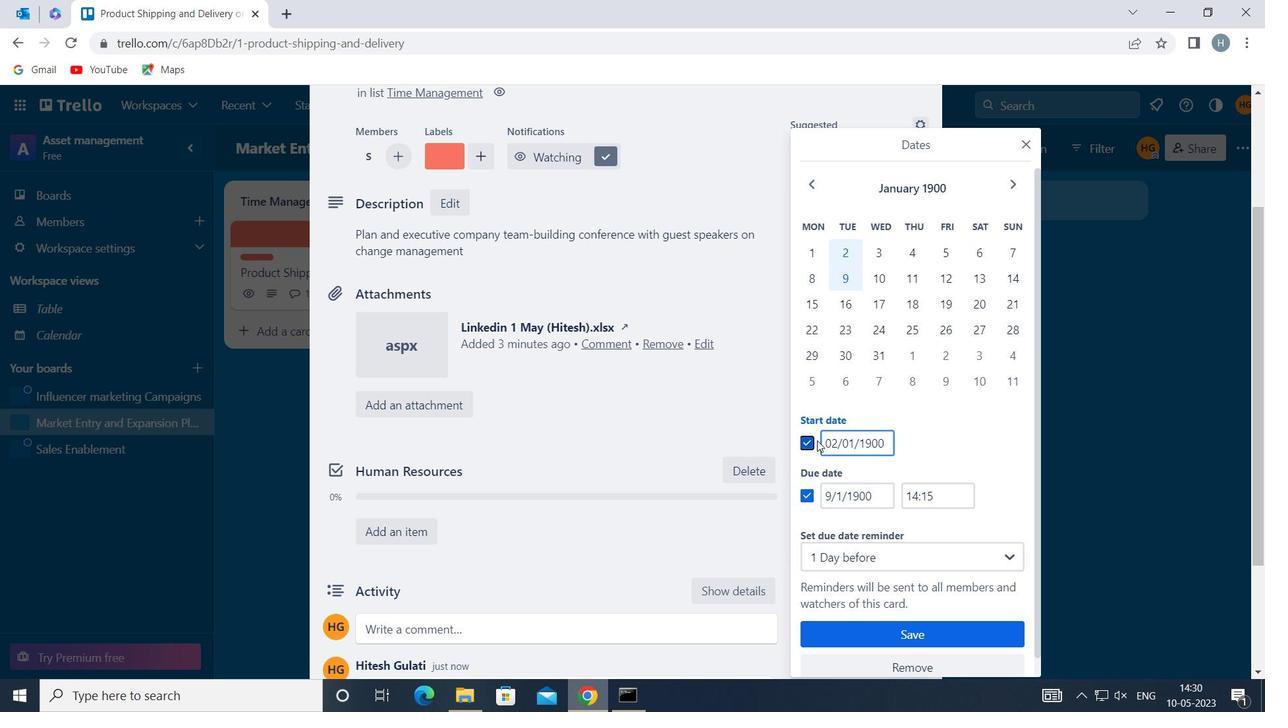 
Action: Mouse pressed left at (835, 440)
Screenshot: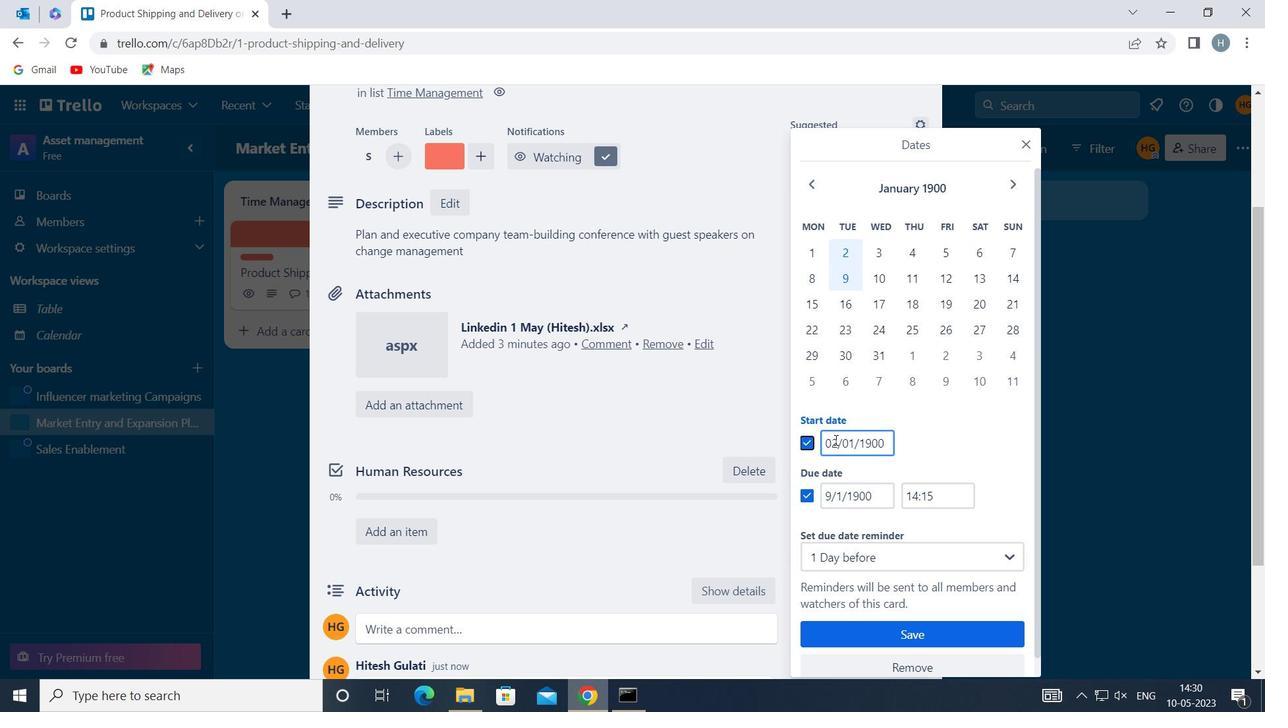 
Action: Mouse moved to (832, 440)
Screenshot: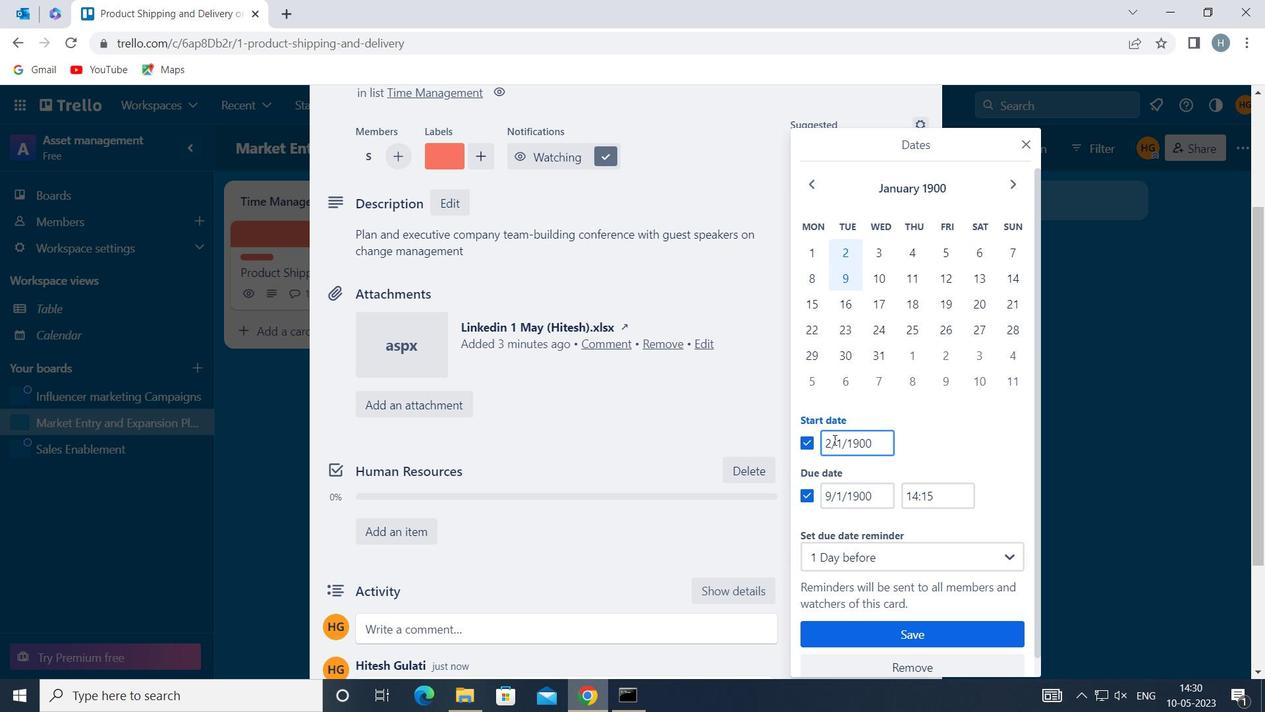 
Action: Mouse pressed left at (832, 440)
Screenshot: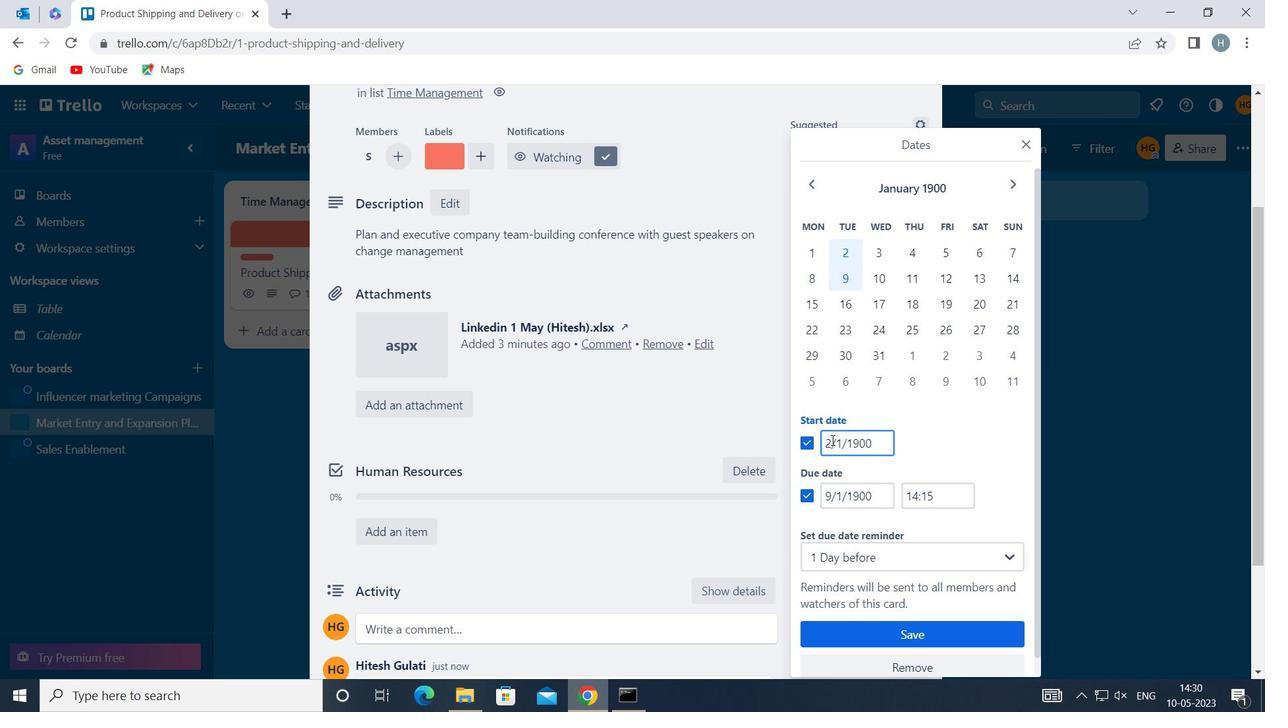 
Action: Key pressed <Key.backspace><<99>>
Screenshot: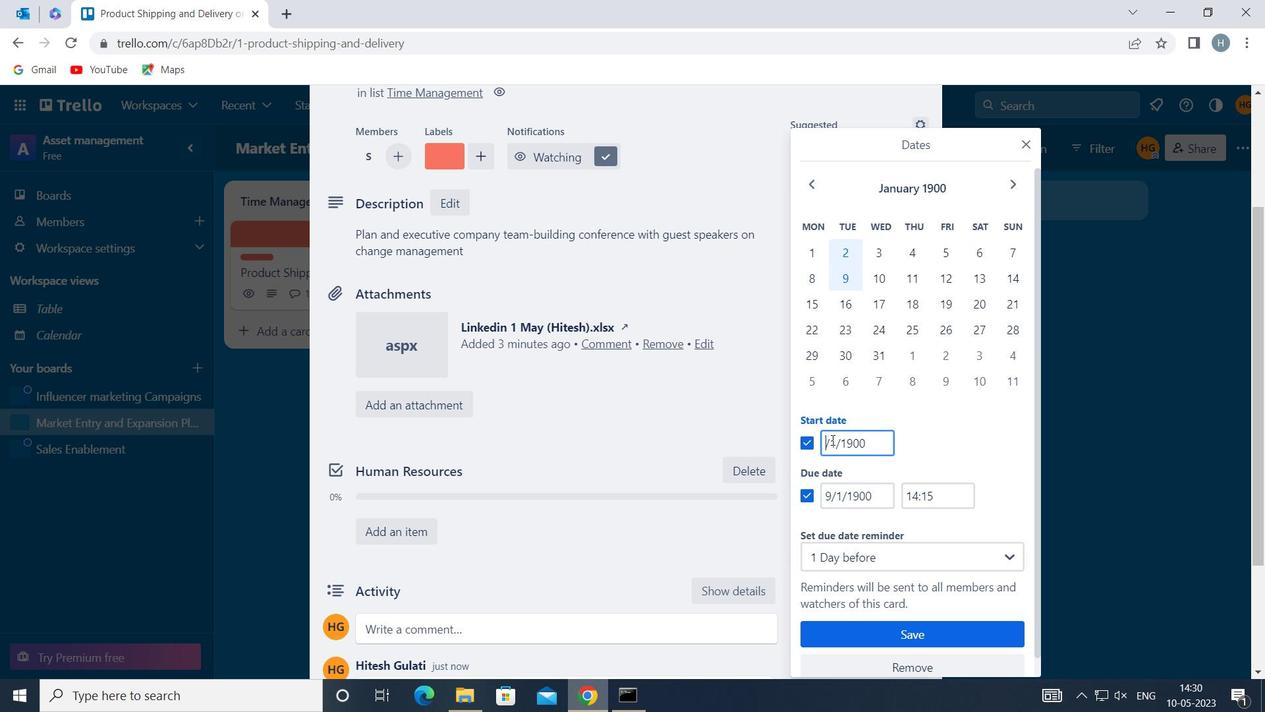 
Action: Mouse moved to (833, 490)
Screenshot: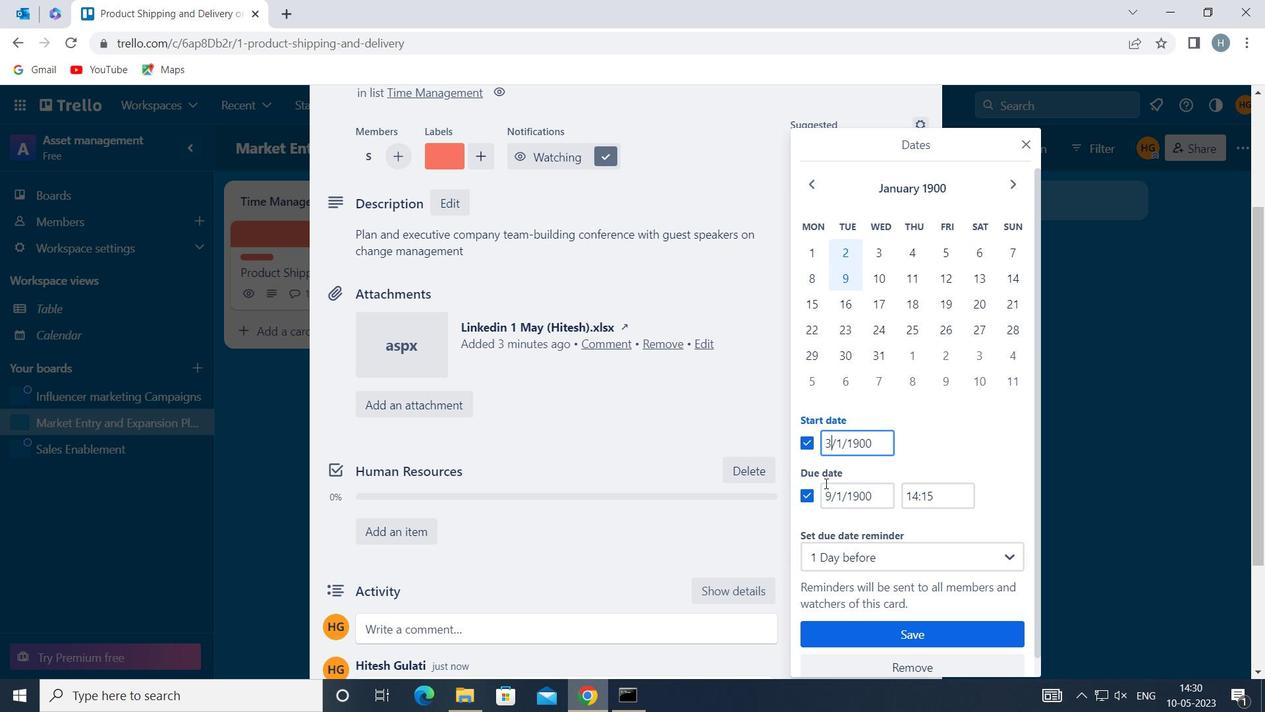 
Action: Mouse pressed left at (833, 490)
Screenshot: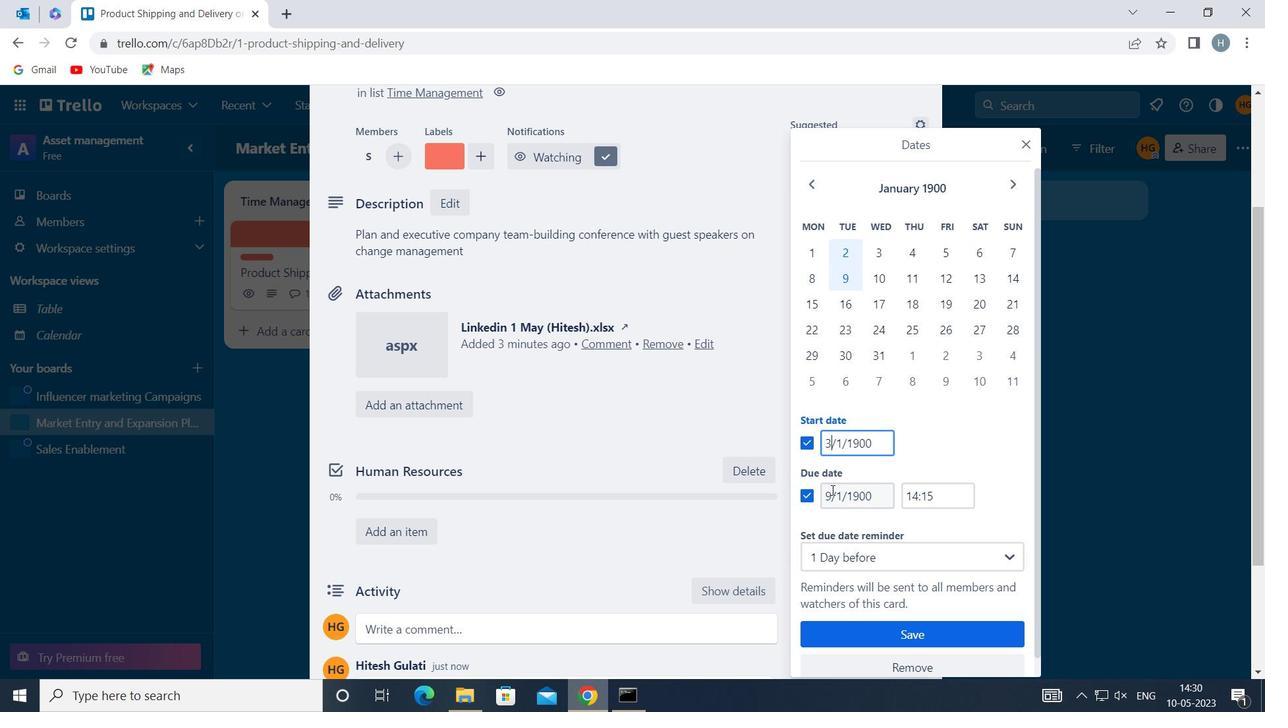
Action: Mouse moved to (833, 493)
Screenshot: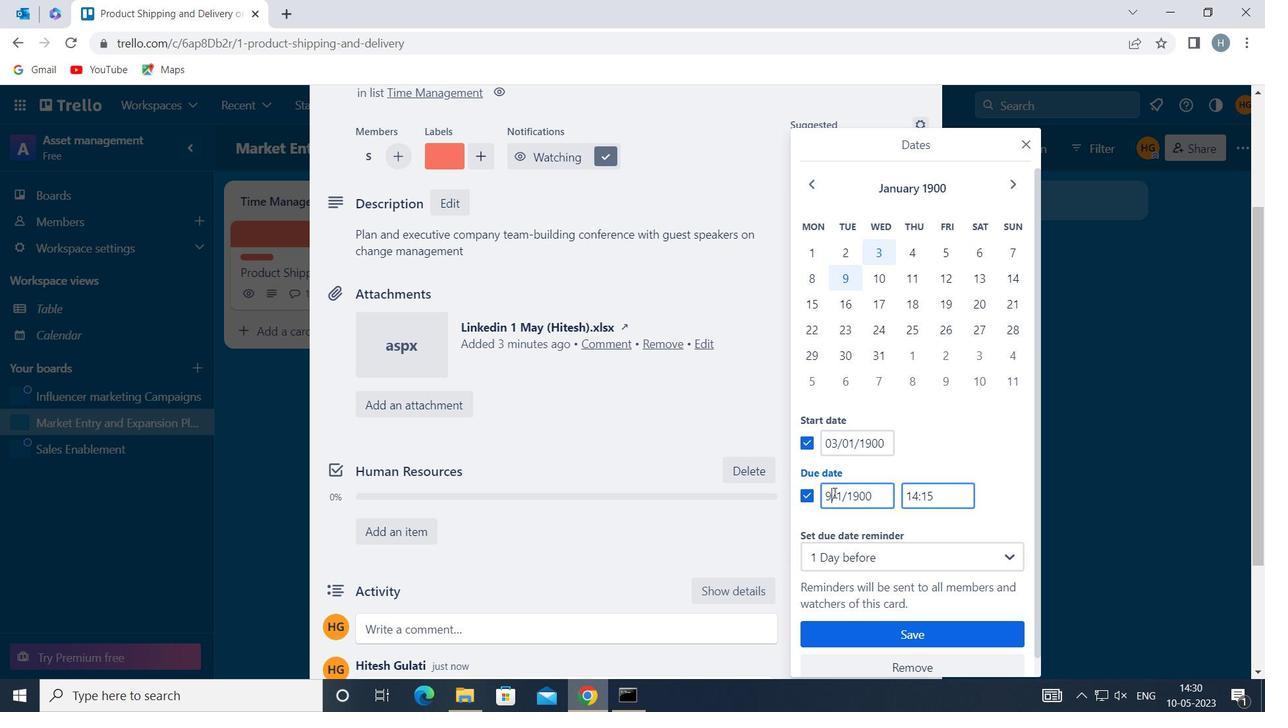 
Action: Key pressed <Key.backspace><<97>><<96>>
Screenshot: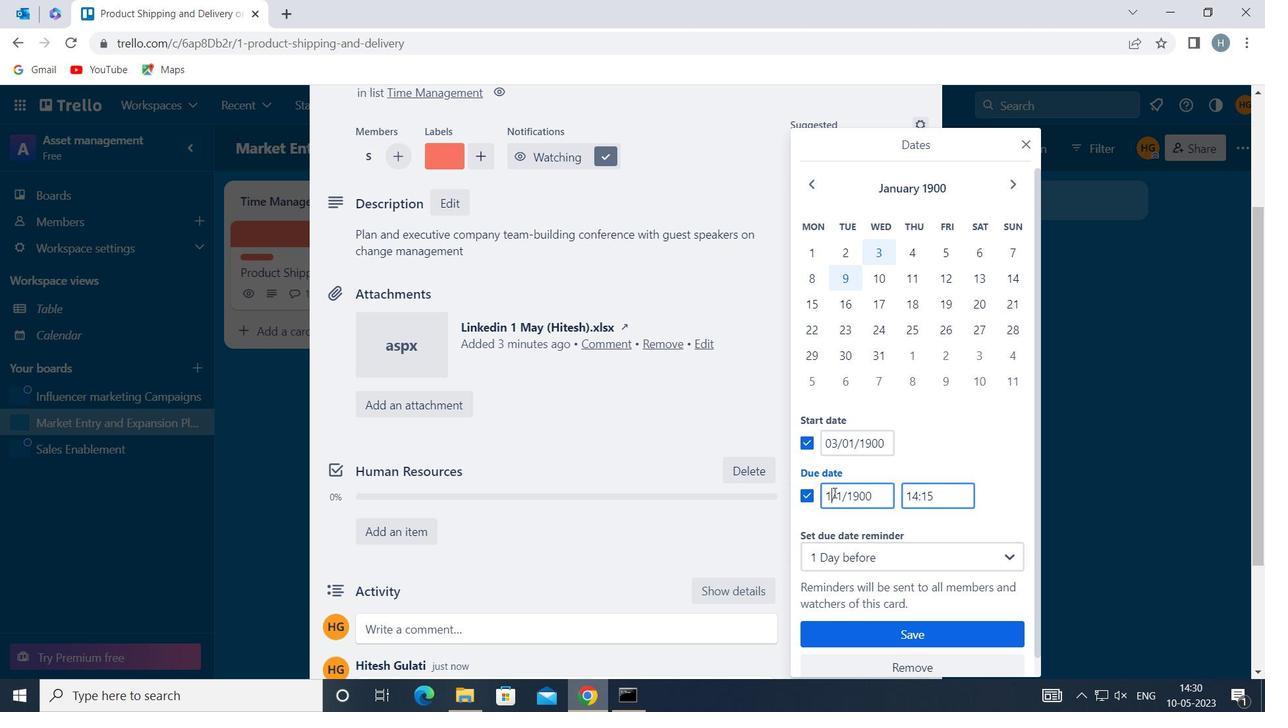 
Action: Mouse moved to (921, 629)
Screenshot: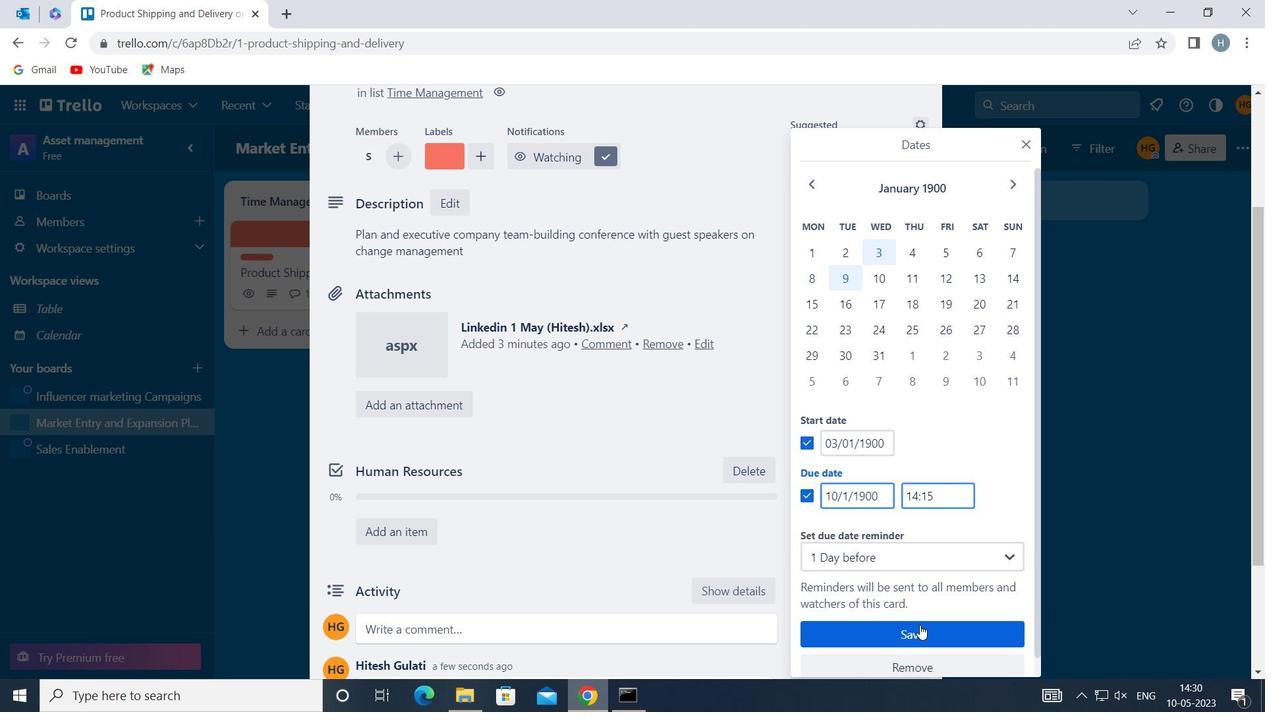 
Action: Mouse pressed left at (921, 629)
Screenshot: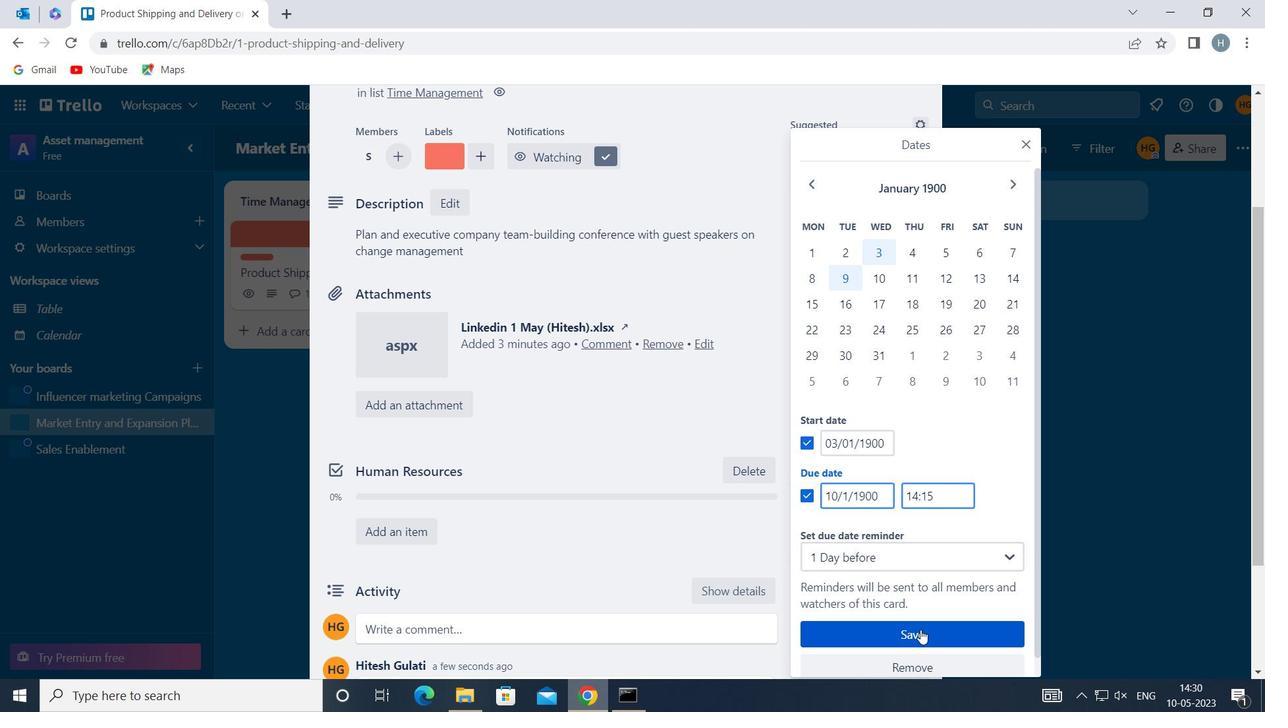 
Action: Mouse moved to (615, 401)
Screenshot: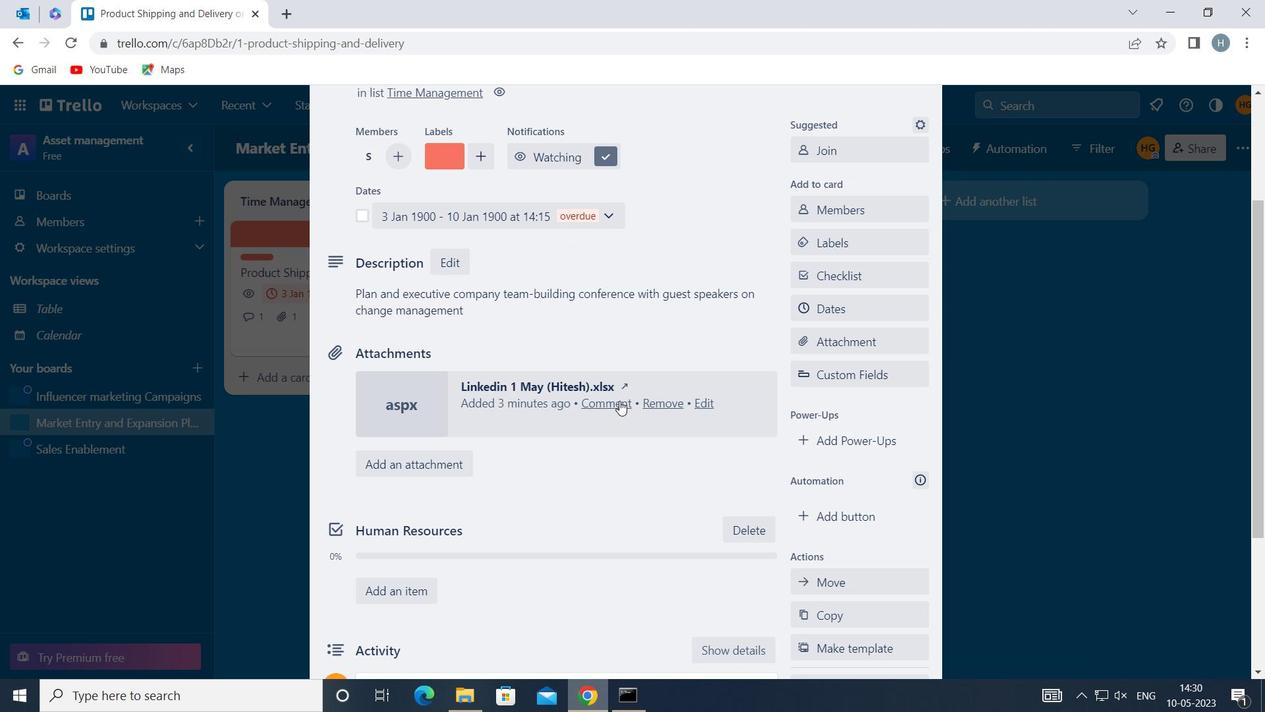 
